 Task: Look for Airbnb properties in Trento, Philippines from 7th December, 2023 to 14th December, 2023 for 1 adult. Place can be shared room with 1  bedroom having 1 bed and 1 bathroom. Property type can be hotel. Booking option can be shelf check-in. Look for 5 properties as per requirement.
Action: Mouse moved to (510, 105)
Screenshot: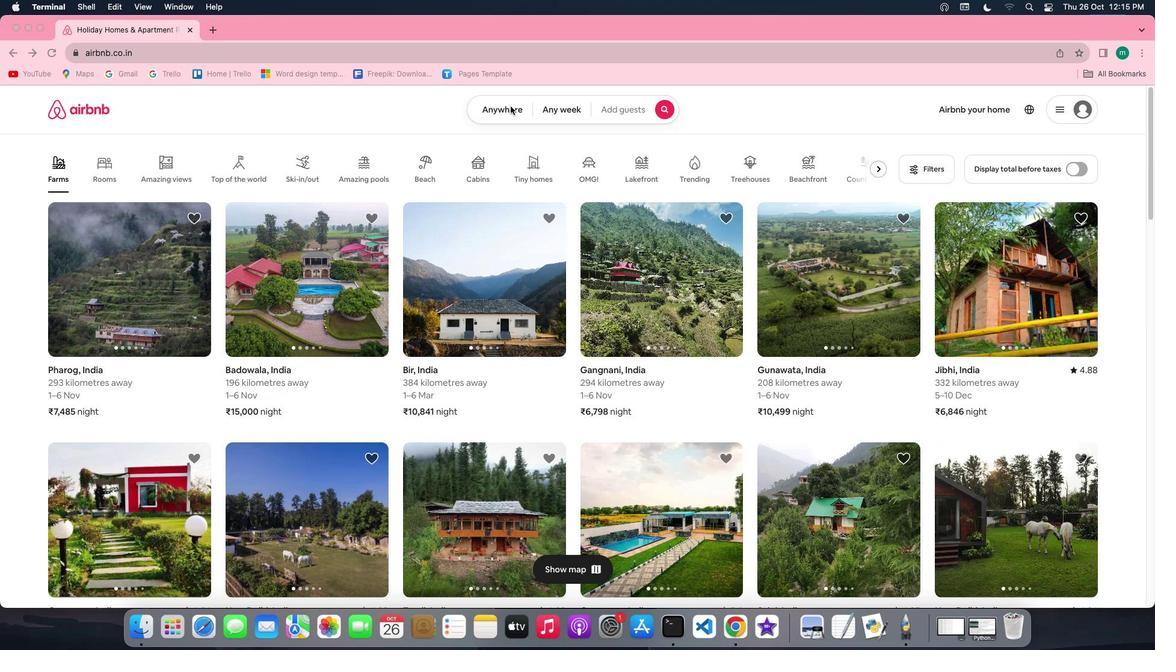 
Action: Mouse pressed left at (510, 105)
Screenshot: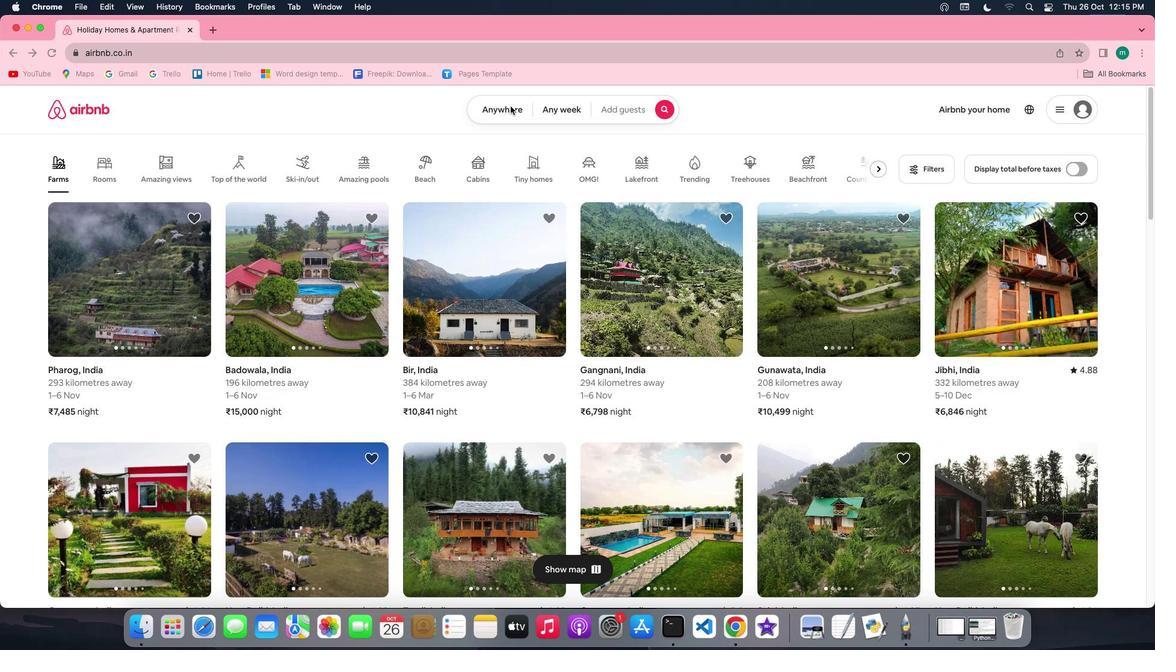 
Action: Mouse pressed left at (510, 105)
Screenshot: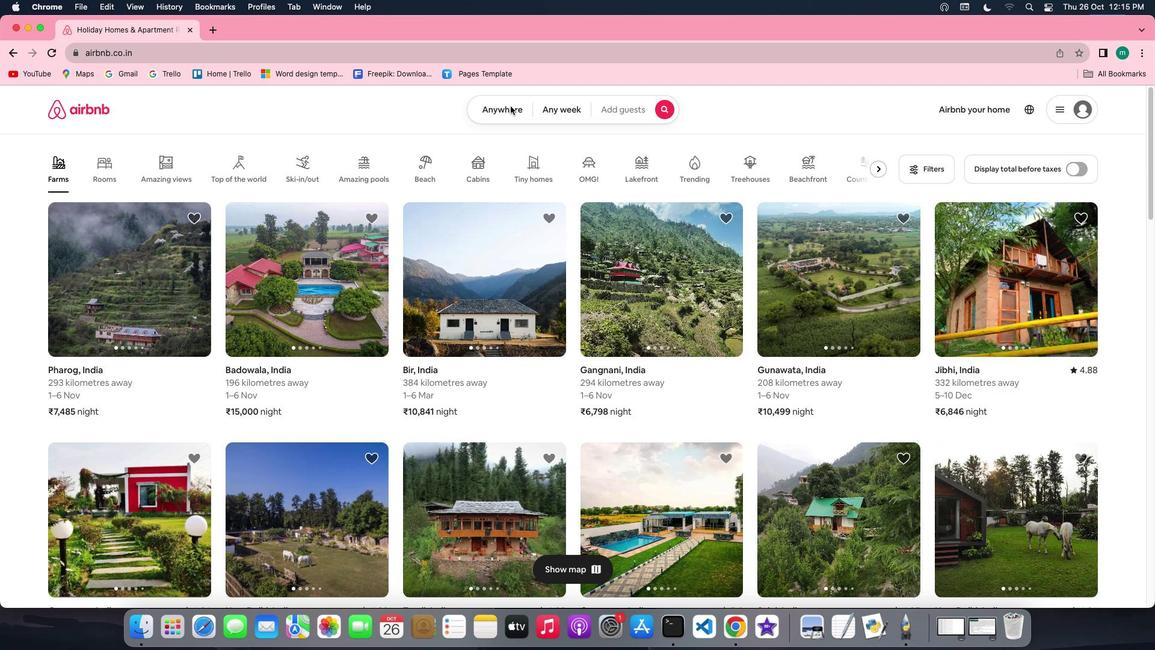 
Action: Mouse moved to (441, 151)
Screenshot: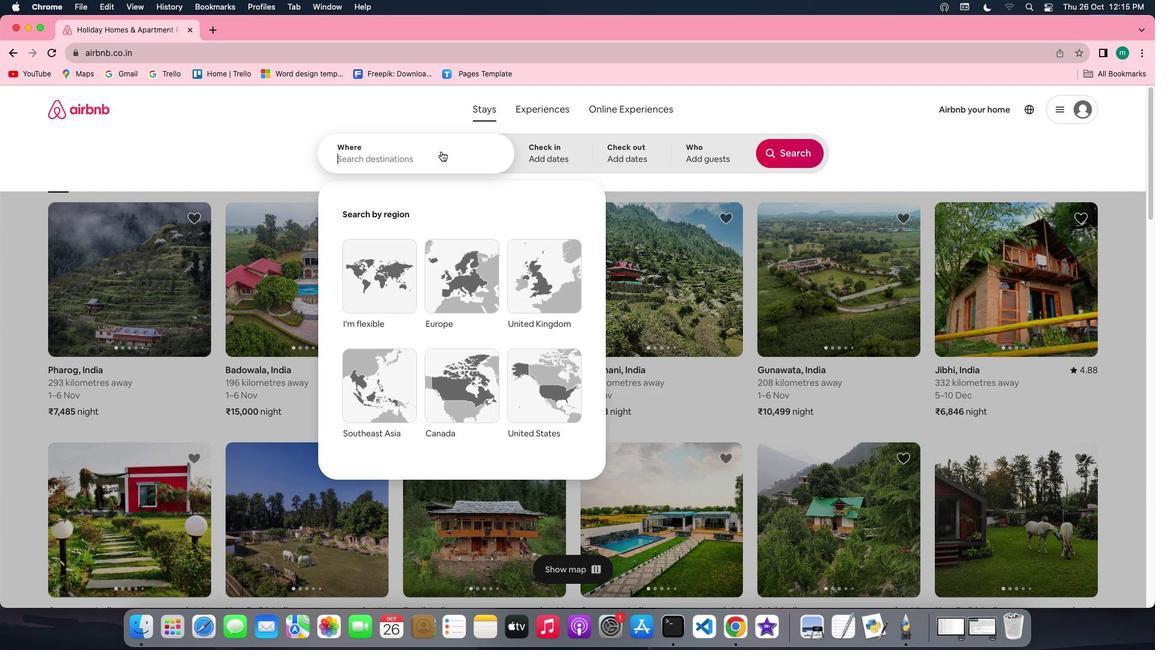 
Action: Mouse pressed left at (441, 151)
Screenshot: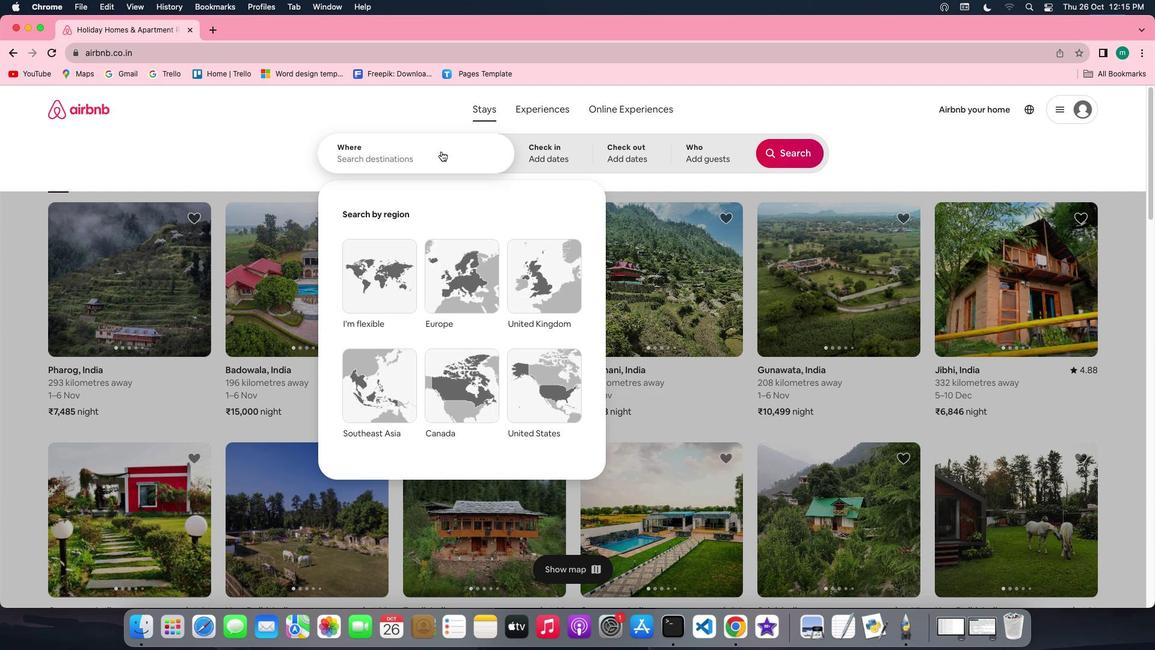 
Action: Key pressed Key.shift'T''r''e''n''t''o'','Key.spaceKey.shift'P''h''i''l''i''p''p''i''n''e''s'
Screenshot: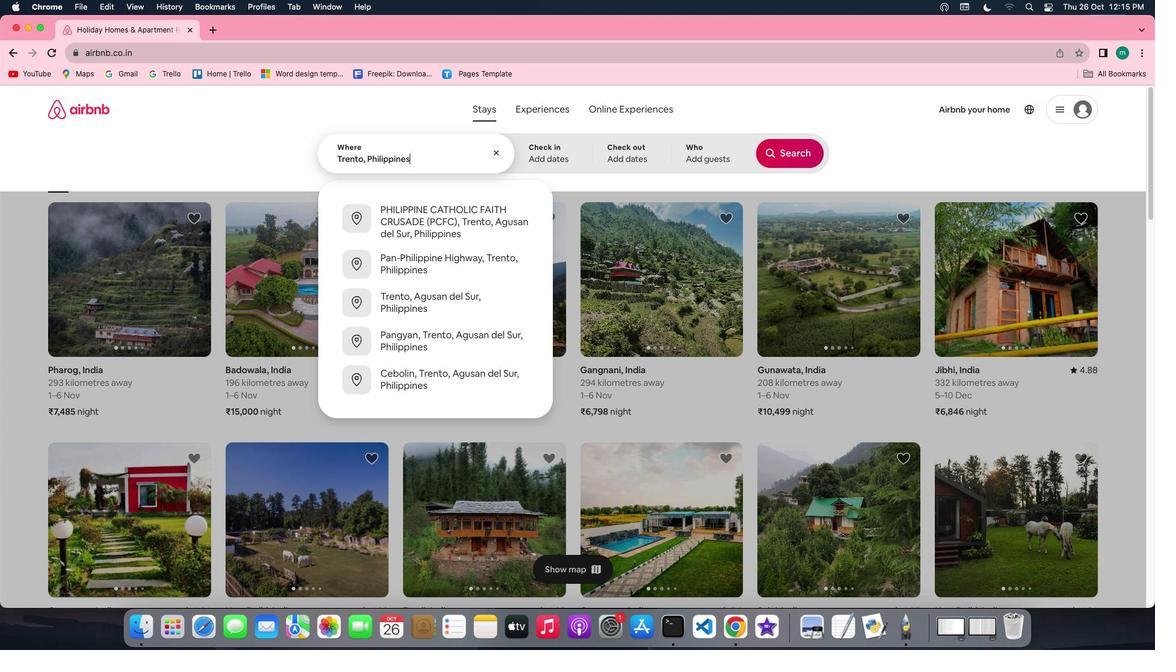 
Action: Mouse moved to (571, 146)
Screenshot: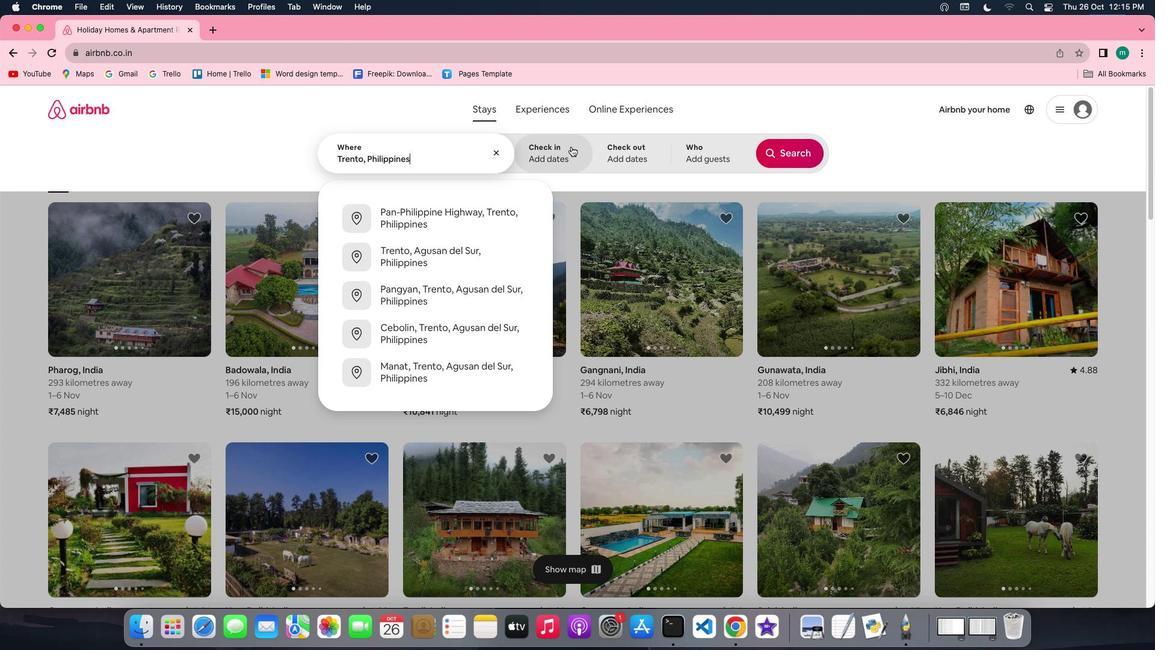 
Action: Mouse pressed left at (571, 146)
Screenshot: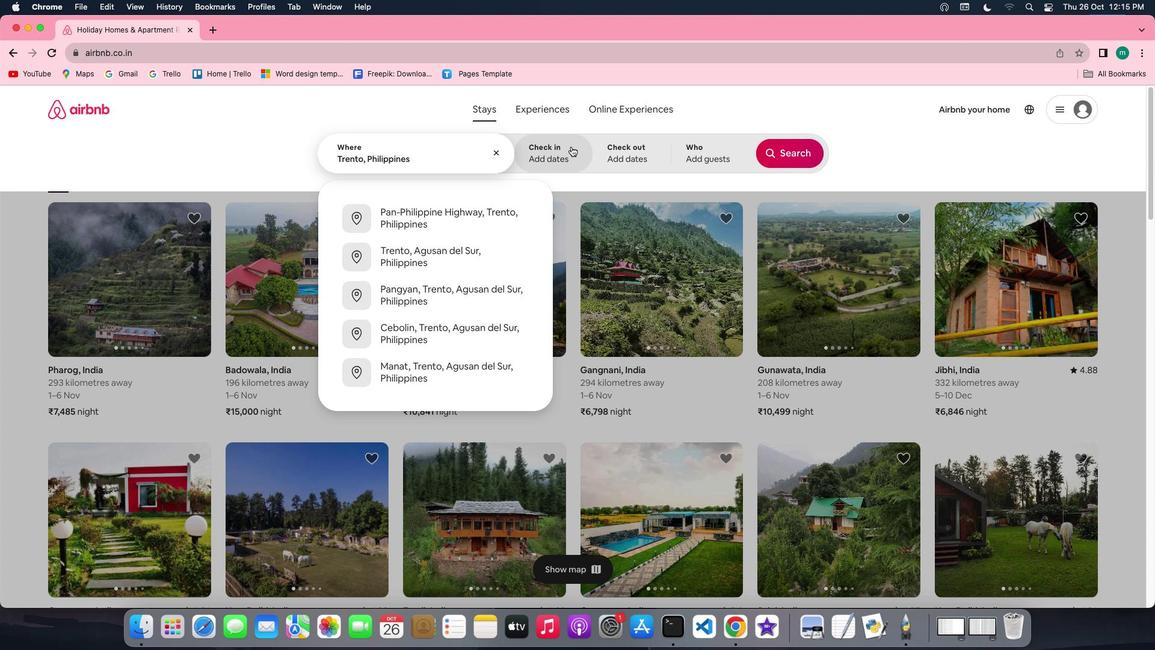 
Action: Mouse moved to (655, 328)
Screenshot: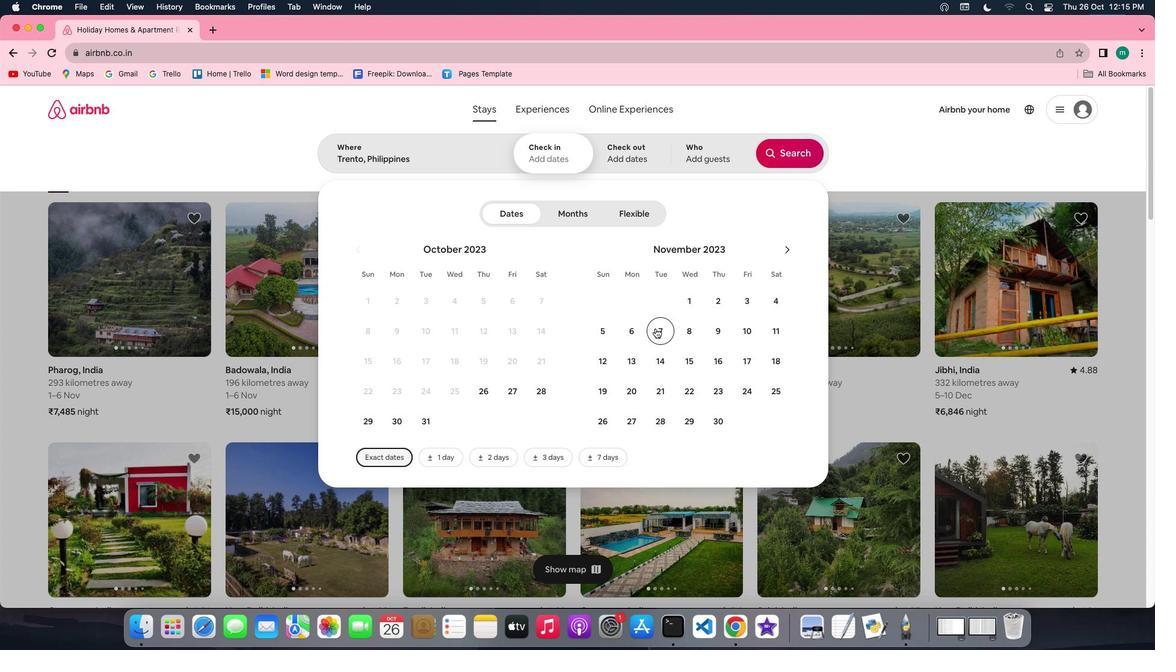 
Action: Mouse pressed left at (655, 328)
Screenshot: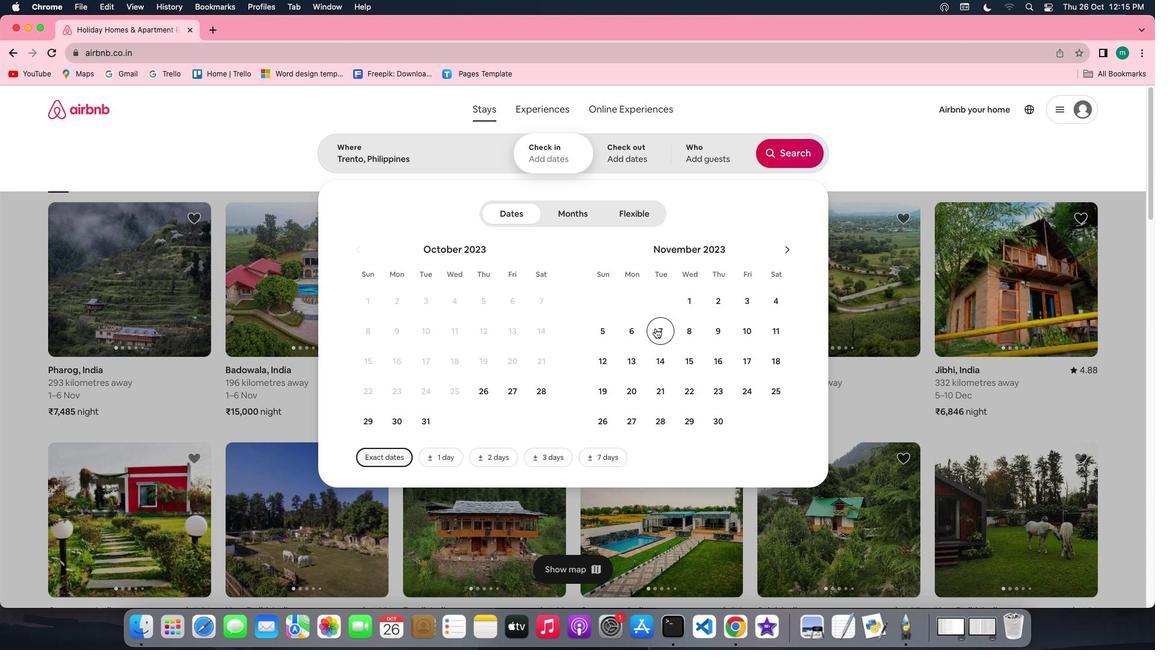 
Action: Mouse moved to (664, 359)
Screenshot: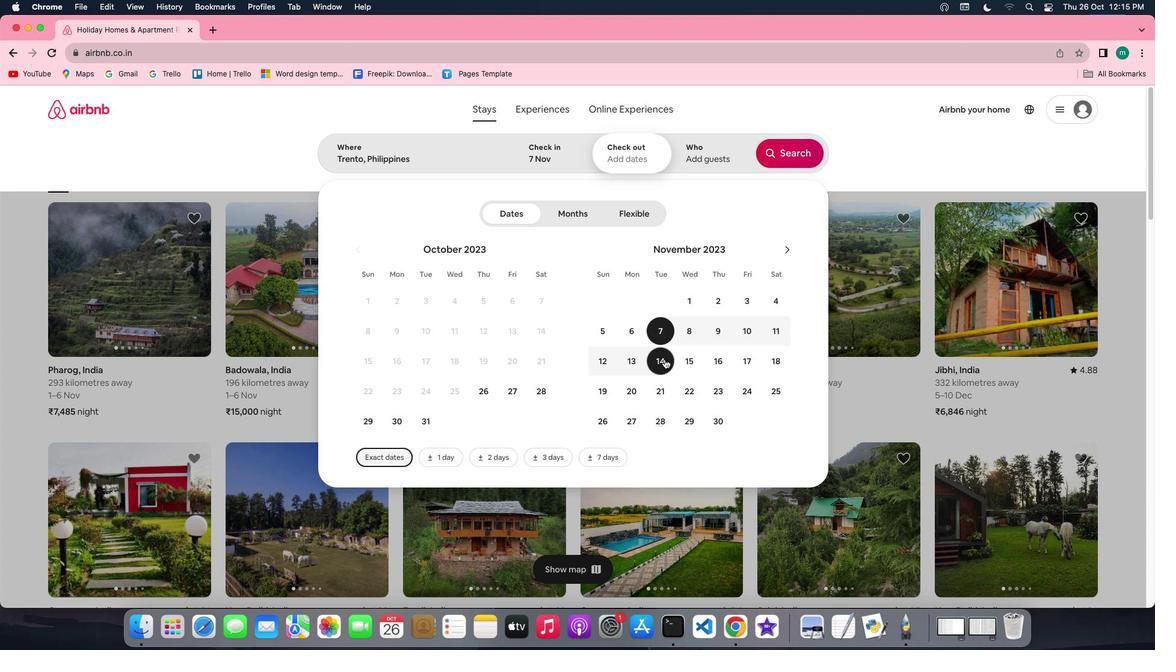 
Action: Mouse pressed left at (664, 359)
Screenshot: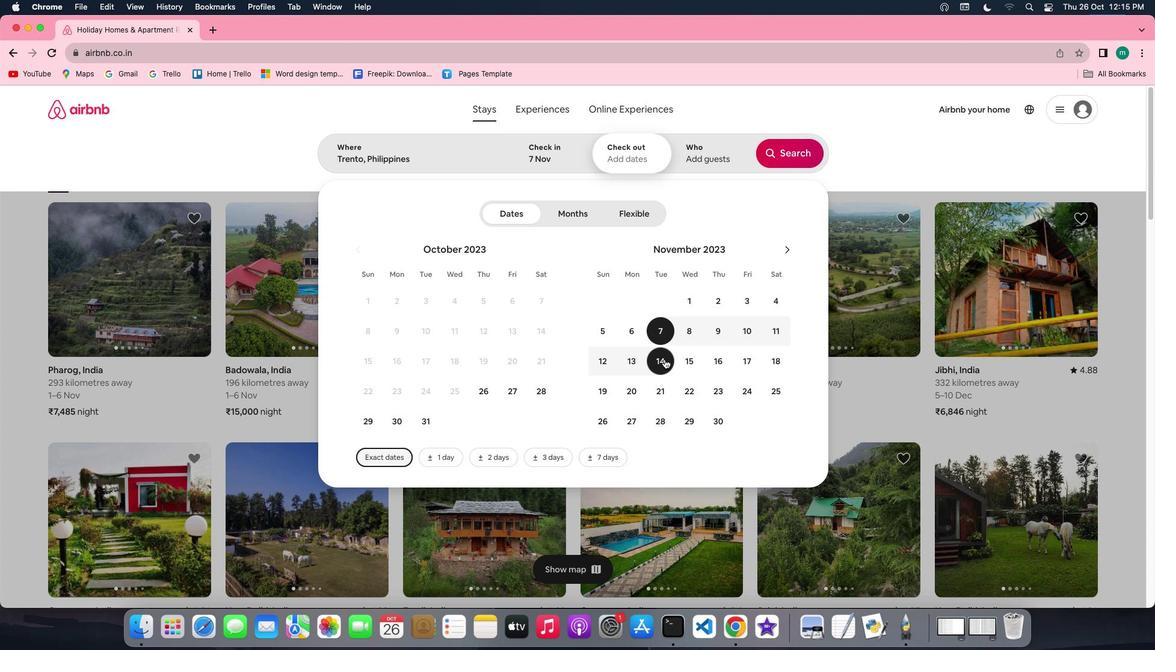 
Action: Mouse moved to (700, 157)
Screenshot: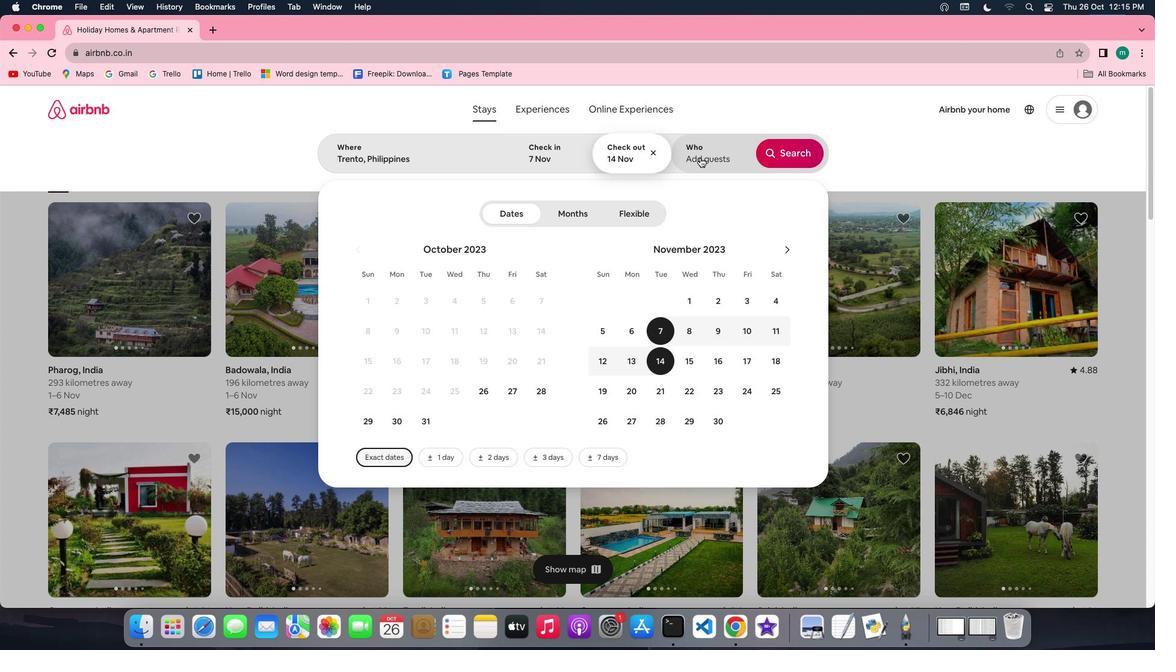 
Action: Mouse pressed left at (700, 157)
Screenshot: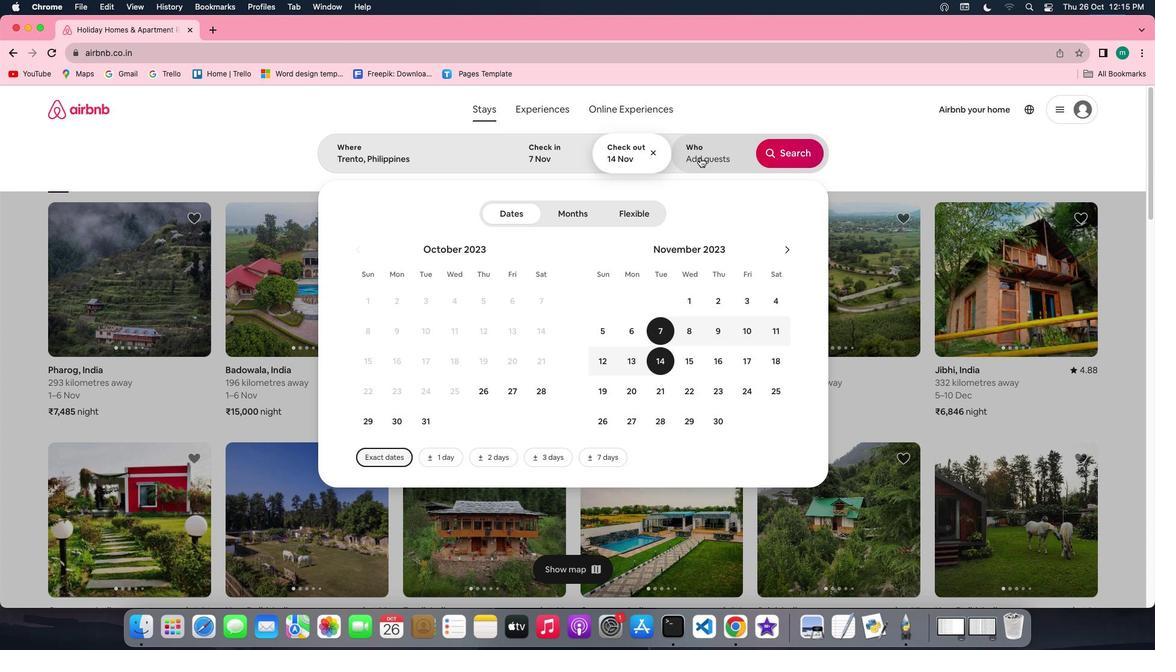 
Action: Mouse moved to (790, 214)
Screenshot: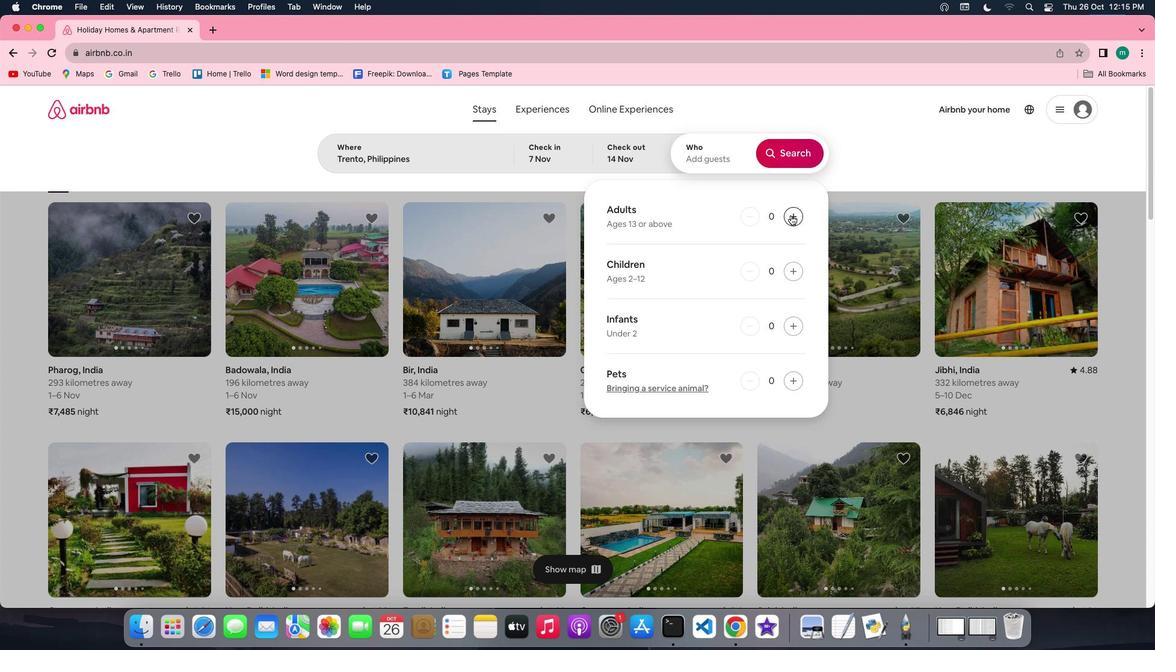 
Action: Mouse pressed left at (790, 214)
Screenshot: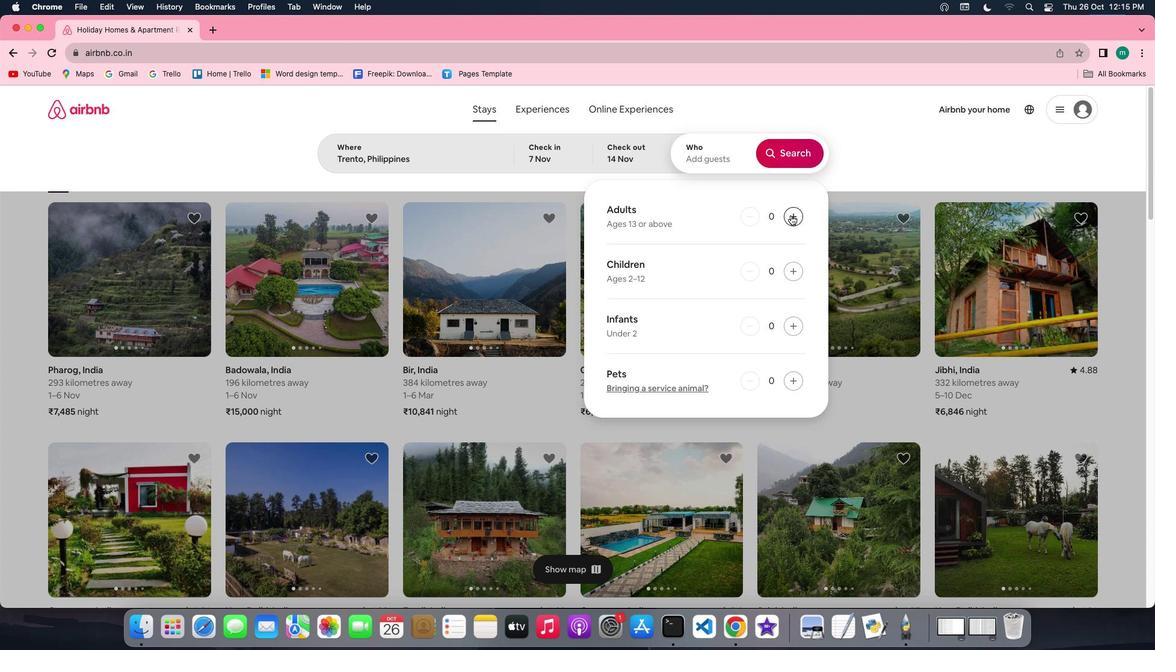 
Action: Mouse moved to (784, 151)
Screenshot: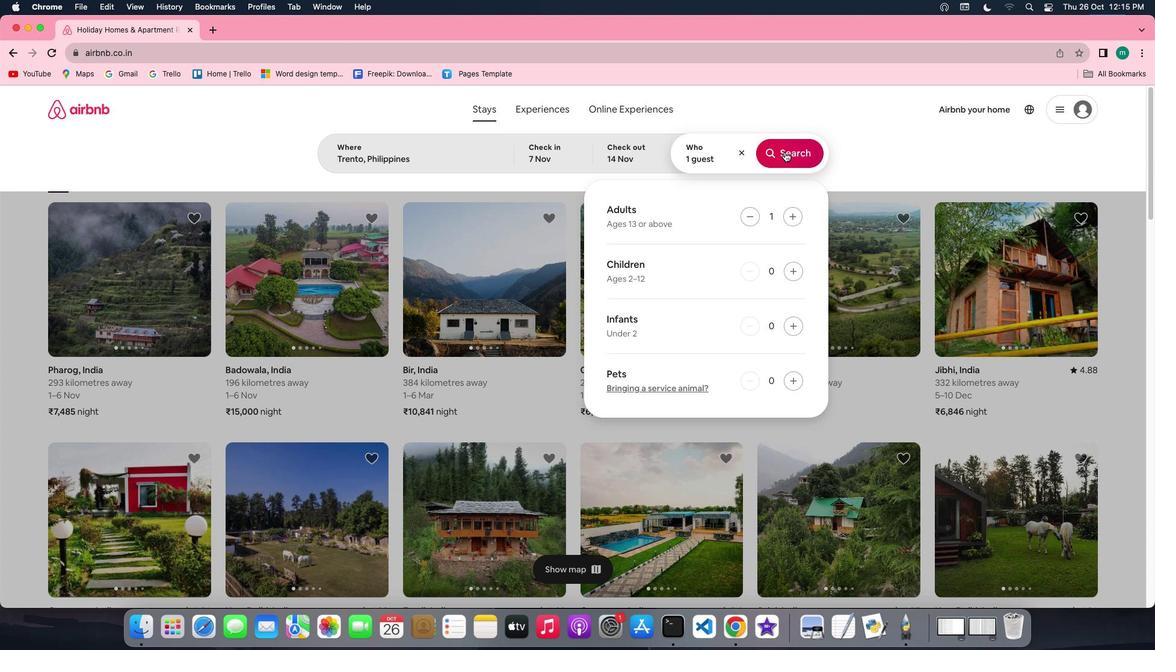 
Action: Mouse pressed left at (784, 151)
Screenshot: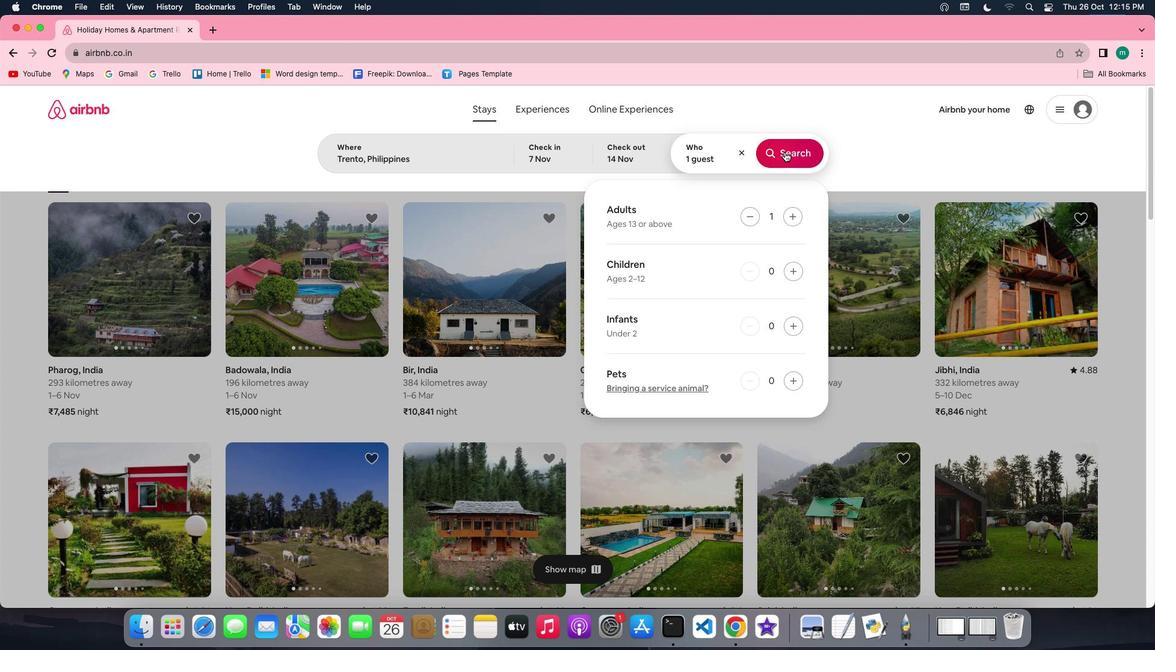 
Action: Mouse moved to (958, 155)
Screenshot: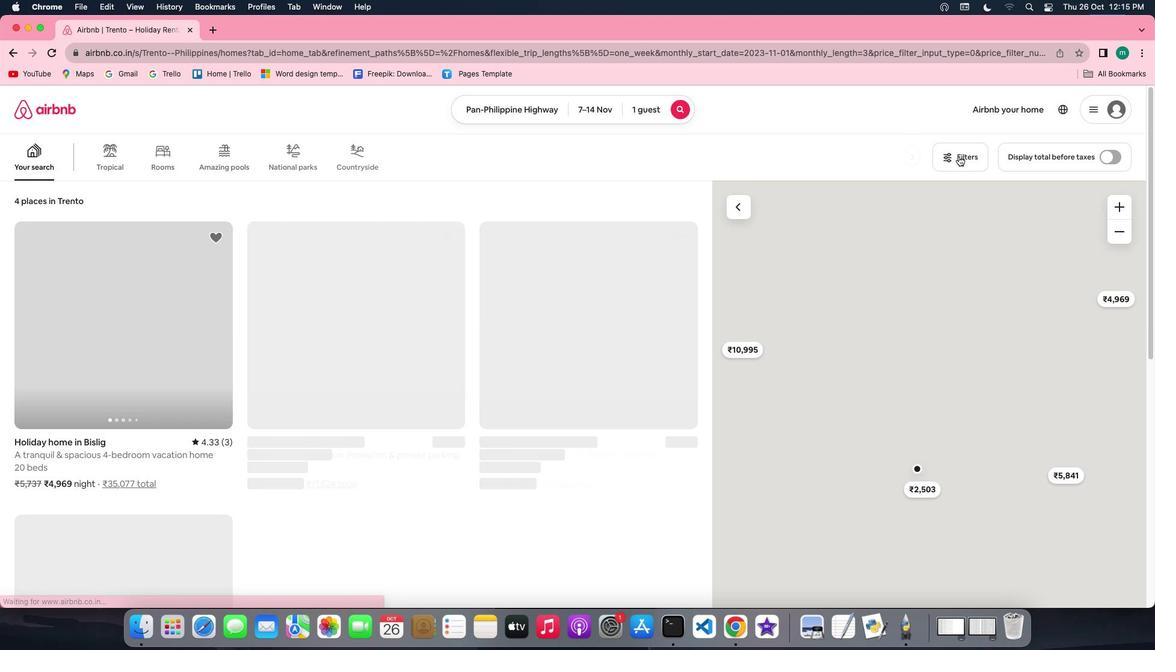 
Action: Mouse pressed left at (958, 155)
Screenshot: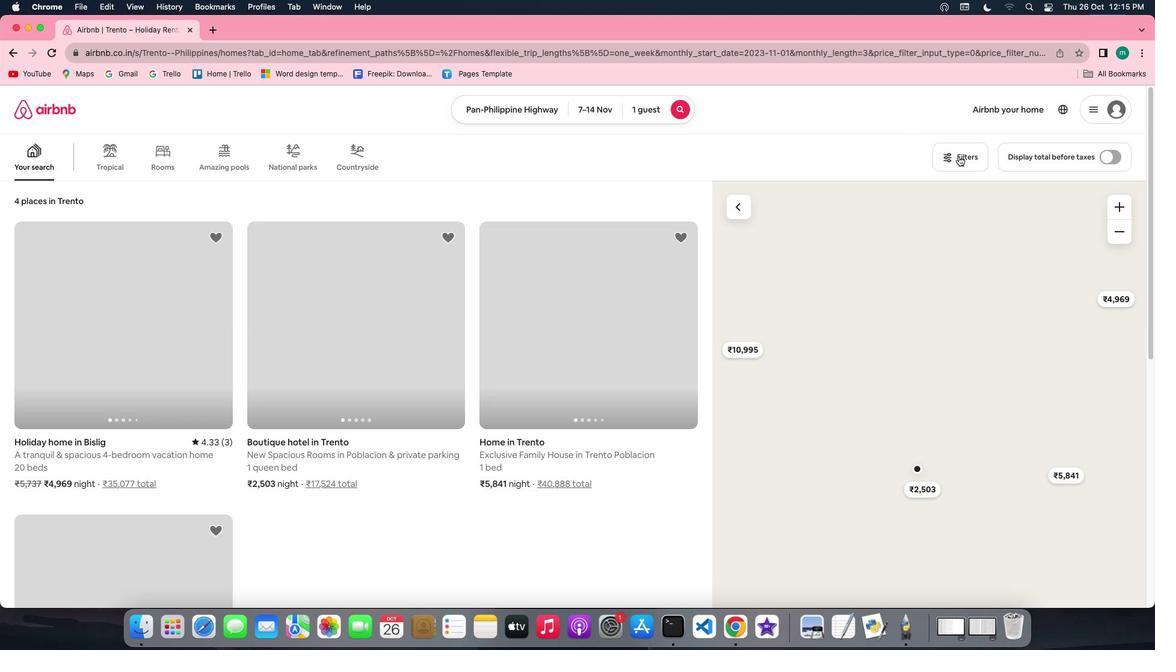 
Action: Mouse moved to (565, 331)
Screenshot: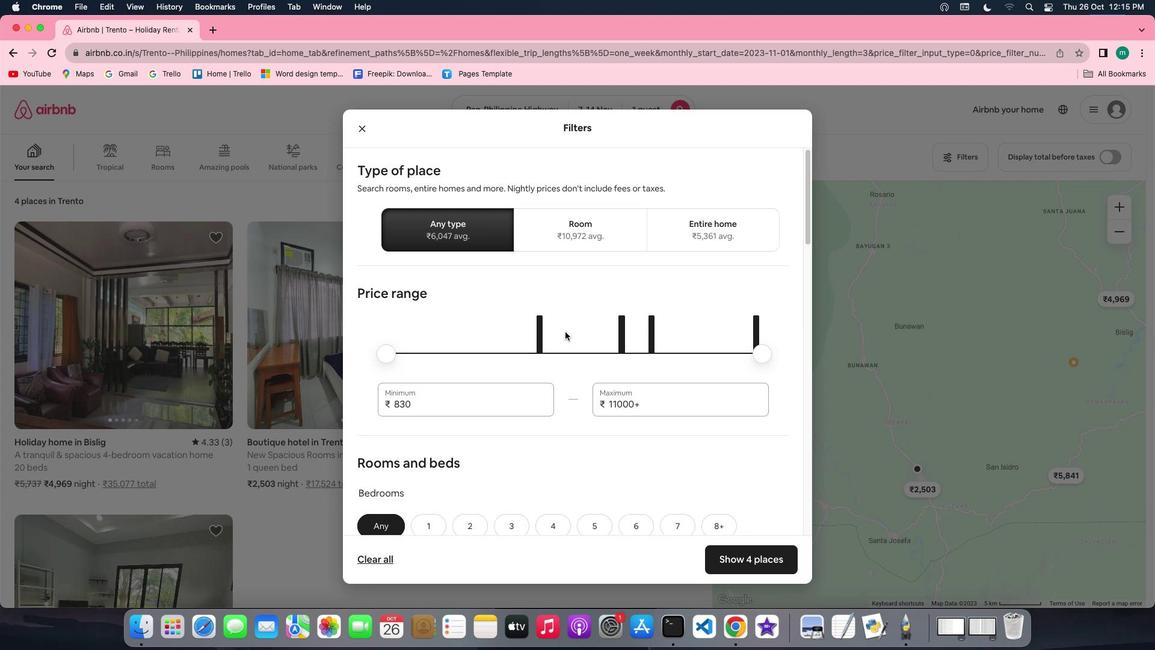 
Action: Mouse scrolled (565, 331) with delta (0, 0)
Screenshot: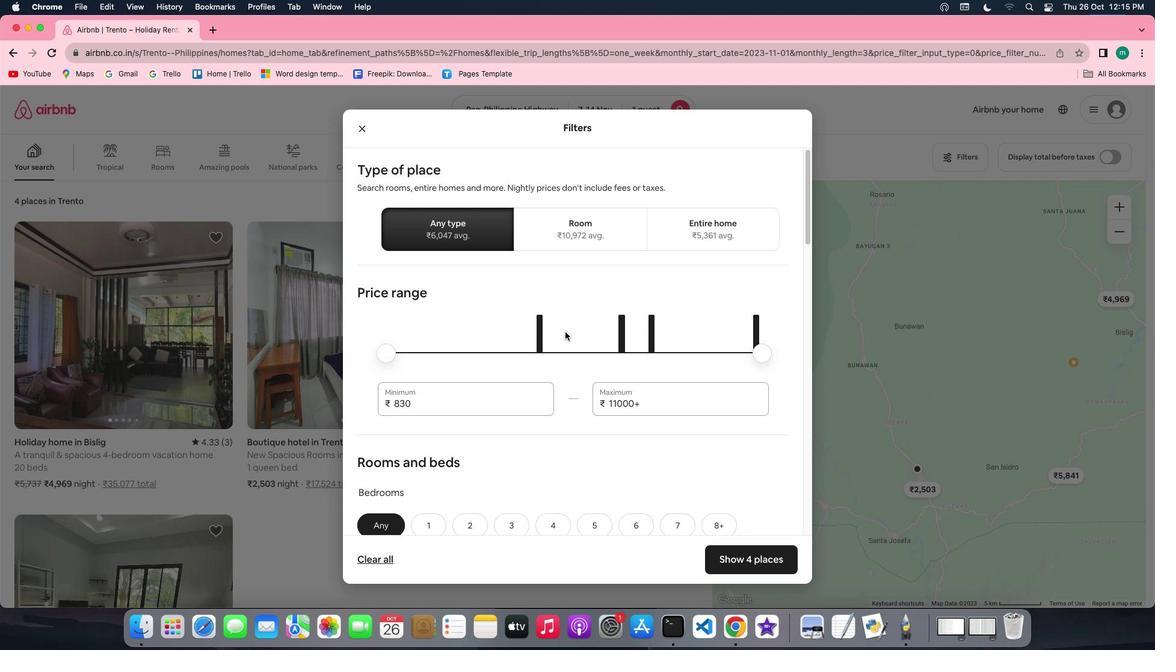 
Action: Mouse scrolled (565, 331) with delta (0, 0)
Screenshot: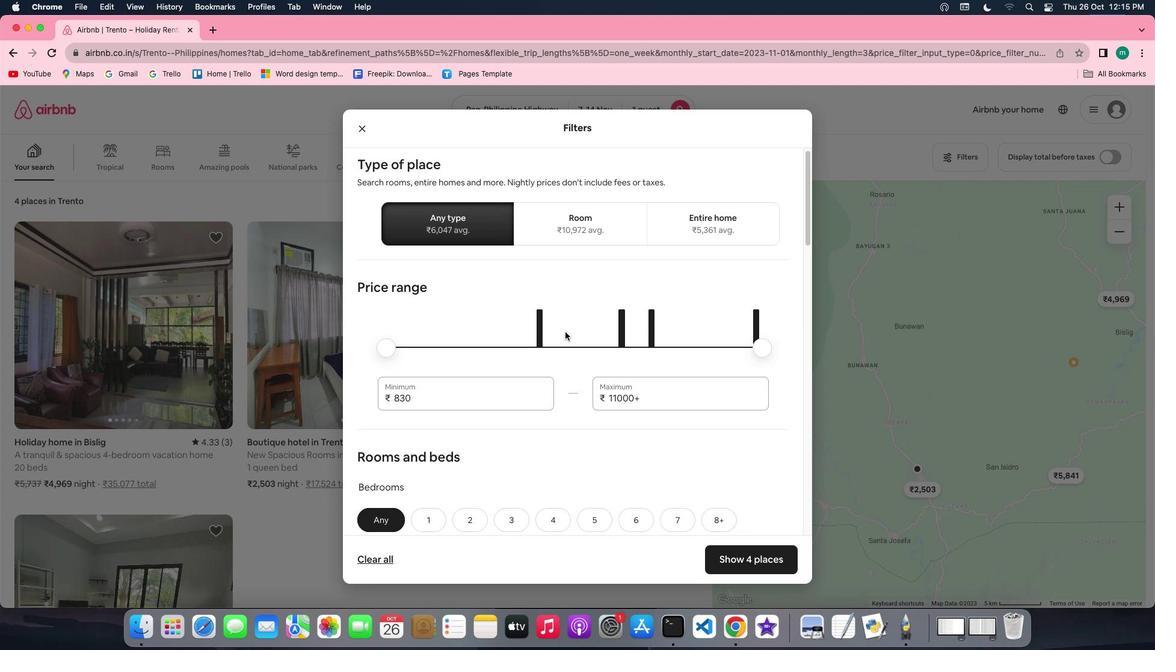
Action: Mouse scrolled (565, 331) with delta (0, 0)
Screenshot: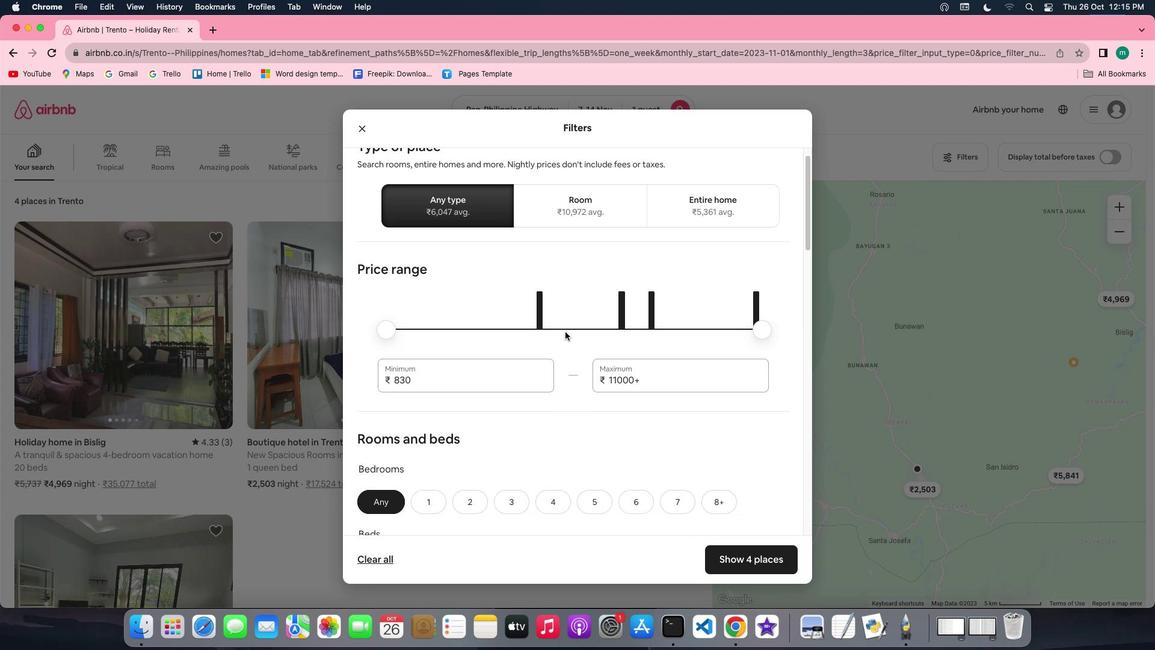 
Action: Mouse scrolled (565, 331) with delta (0, 0)
Screenshot: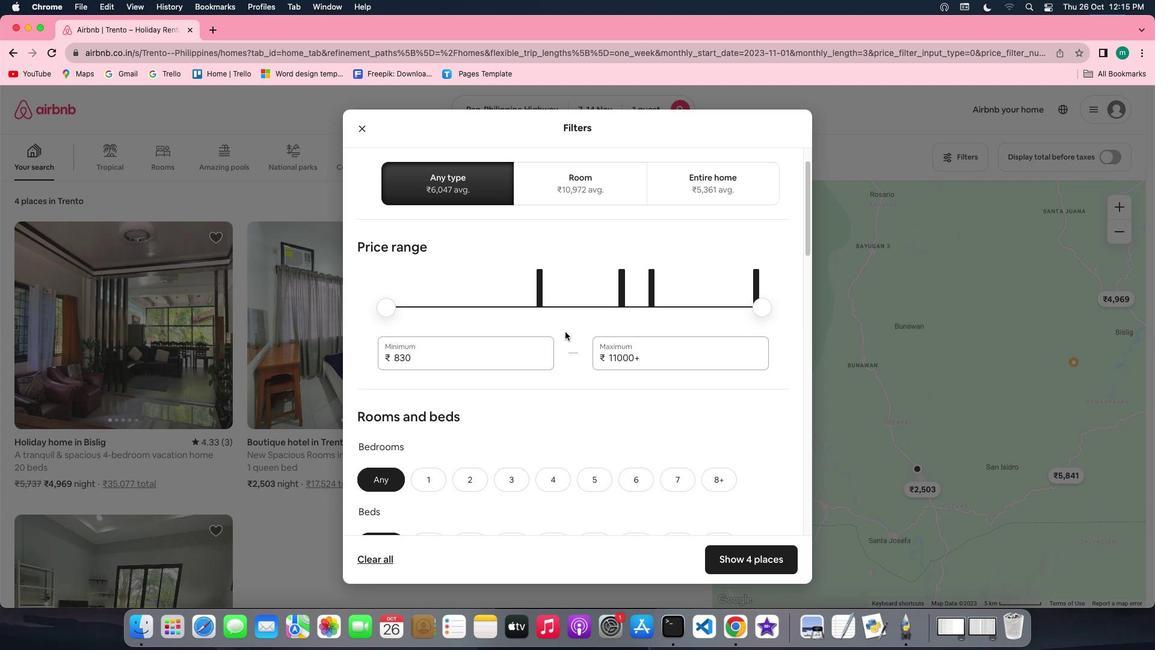 
Action: Mouse scrolled (565, 331) with delta (0, 0)
Screenshot: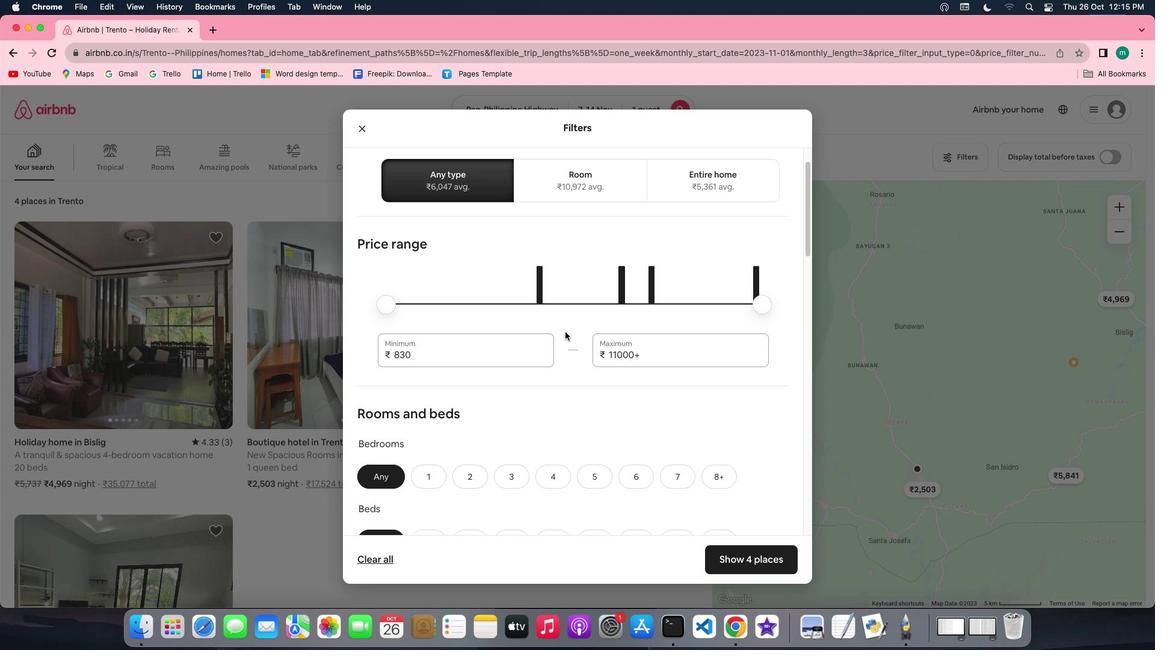 
Action: Mouse scrolled (565, 331) with delta (0, -1)
Screenshot: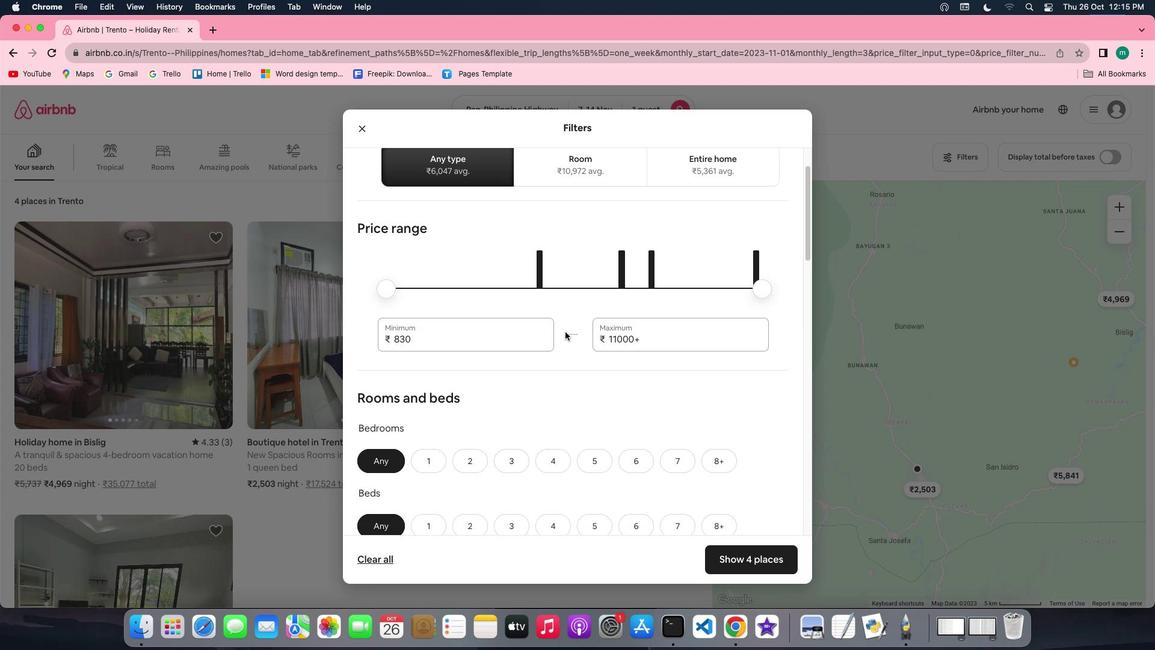 
Action: Mouse scrolled (565, 331) with delta (0, 0)
Screenshot: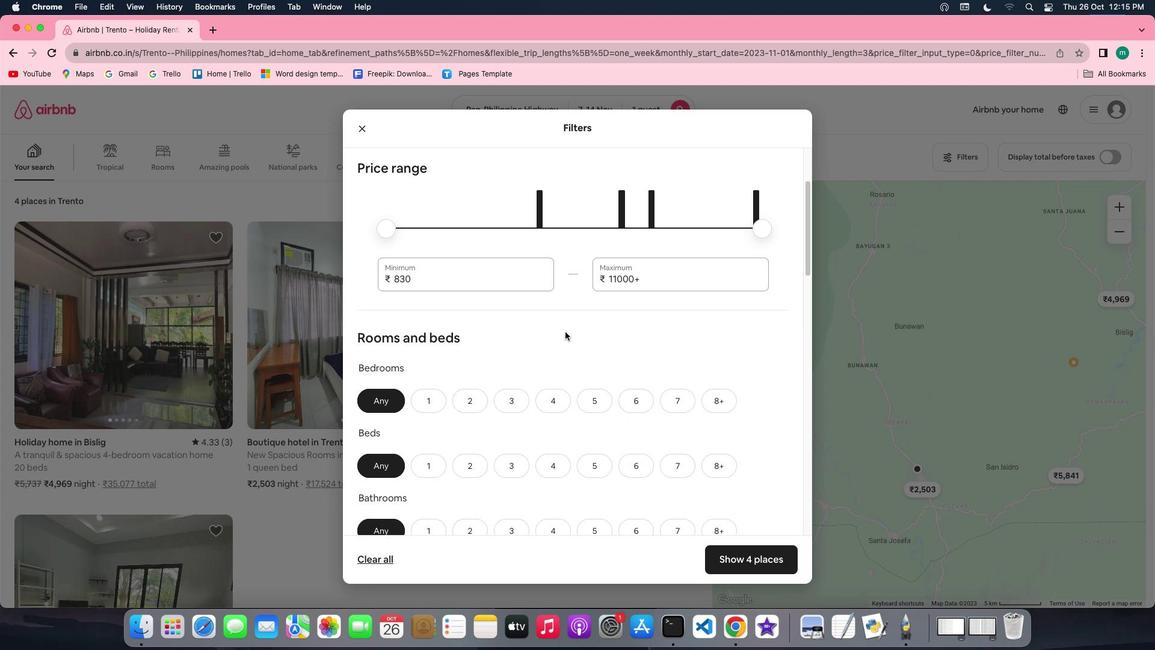 
Action: Mouse scrolled (565, 331) with delta (0, 0)
Screenshot: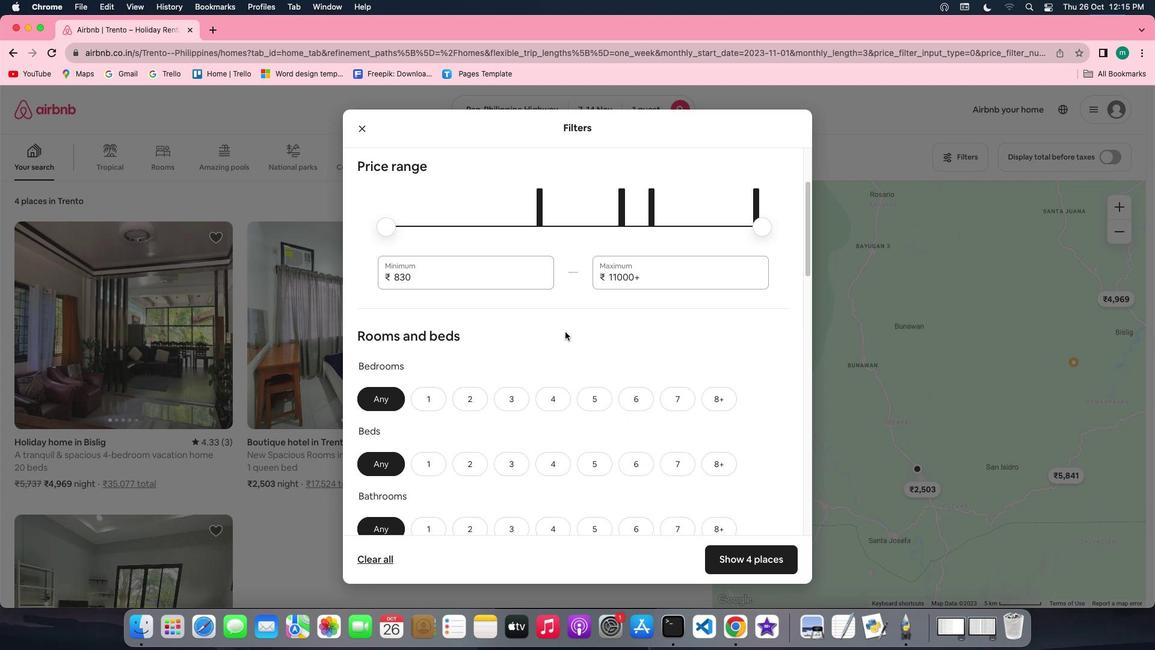 
Action: Mouse scrolled (565, 331) with delta (0, 0)
Screenshot: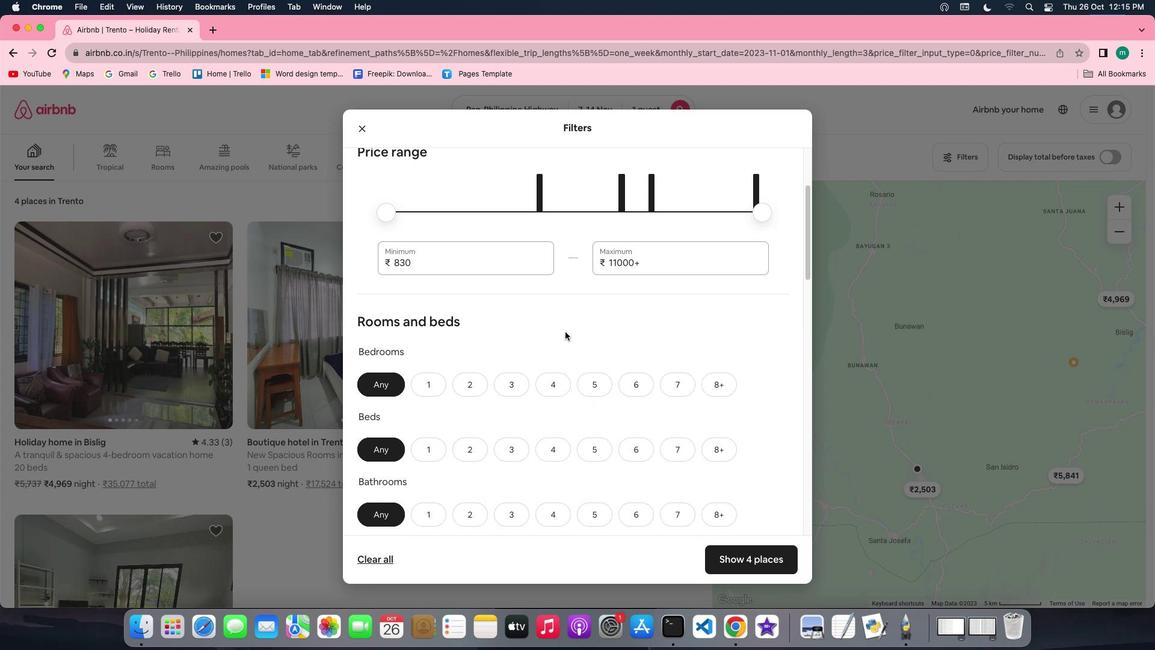
Action: Mouse scrolled (565, 331) with delta (0, 0)
Screenshot: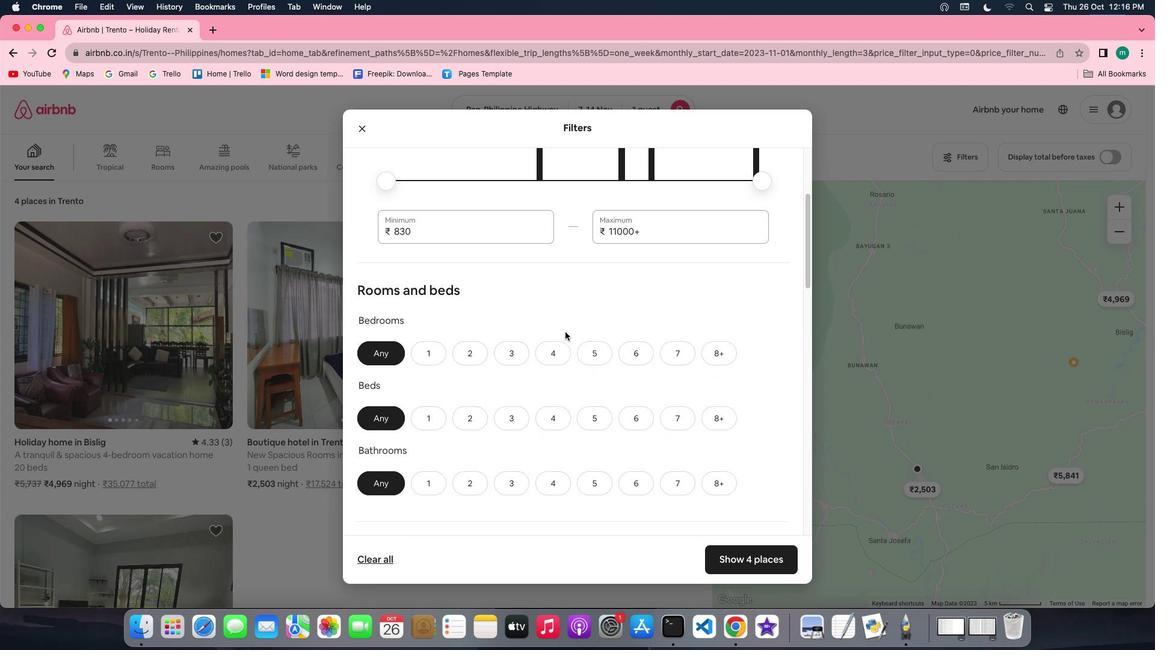 
Action: Mouse scrolled (565, 331) with delta (0, 0)
Screenshot: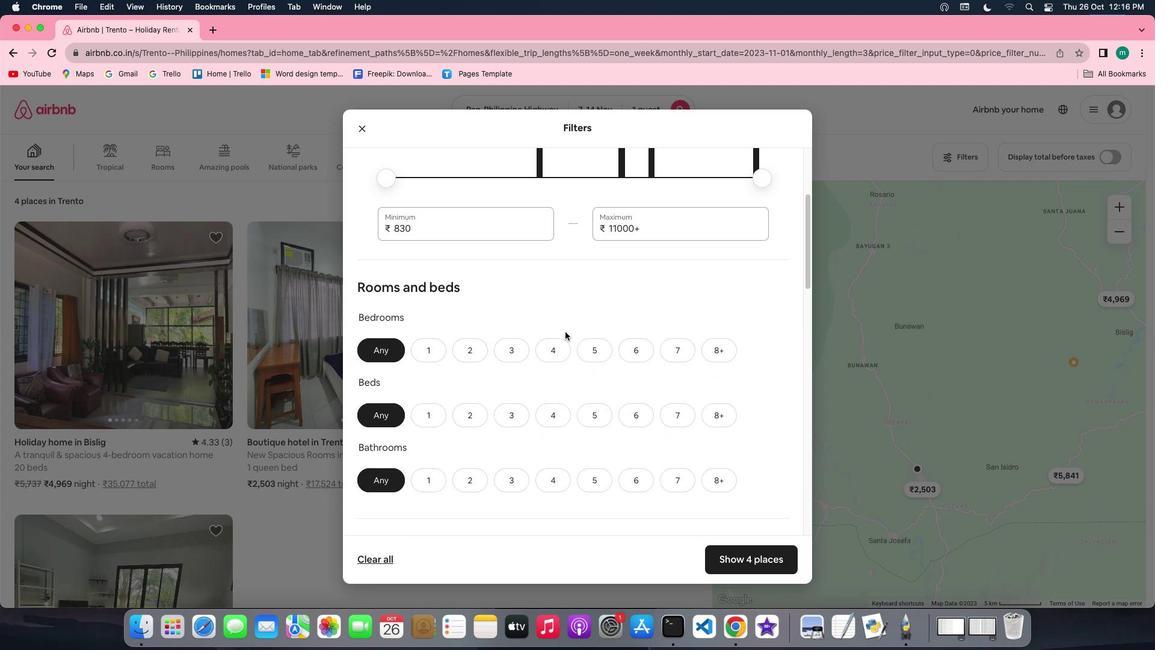 
Action: Mouse scrolled (565, 331) with delta (0, -1)
Screenshot: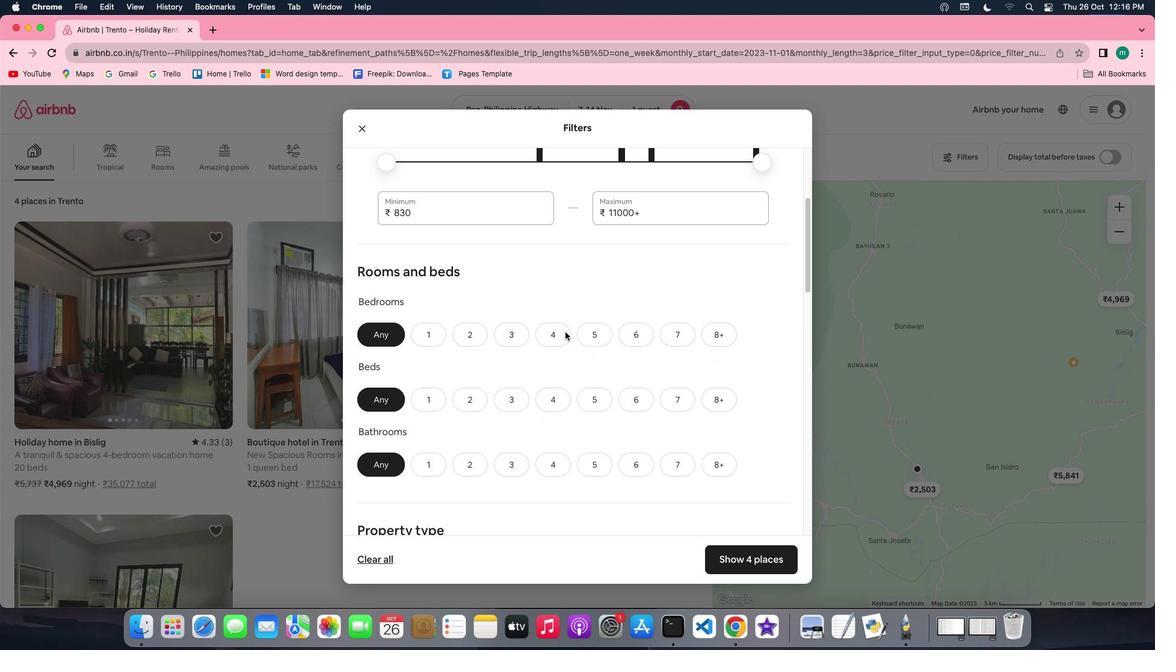 
Action: Mouse moved to (428, 279)
Screenshot: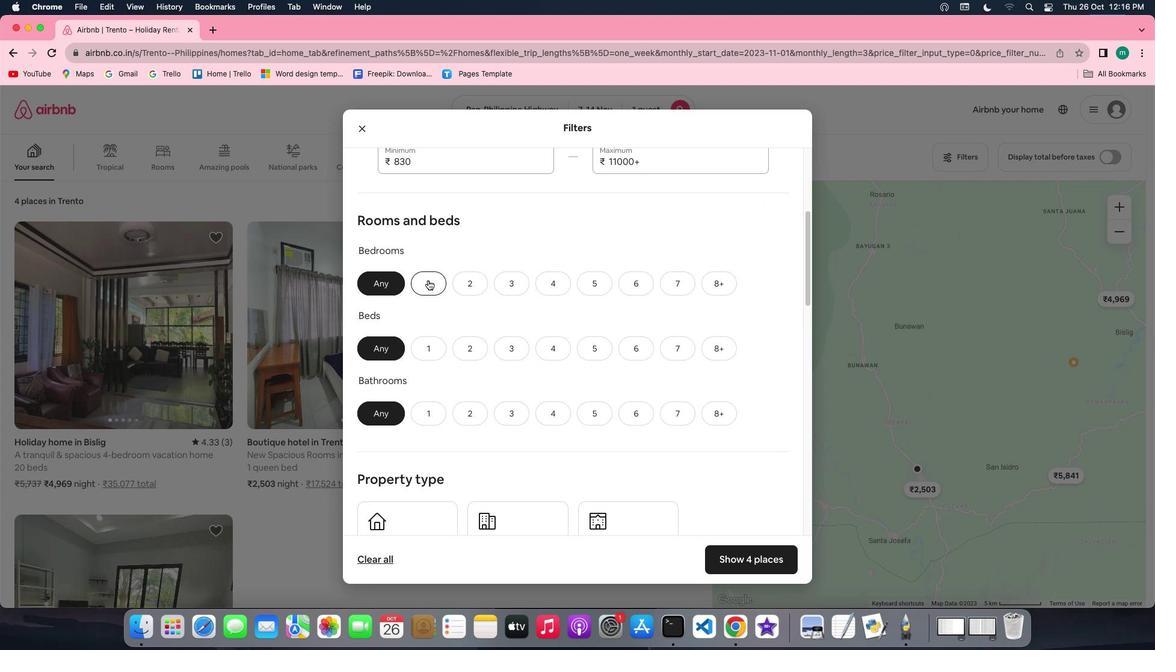 
Action: Mouse pressed left at (428, 279)
Screenshot: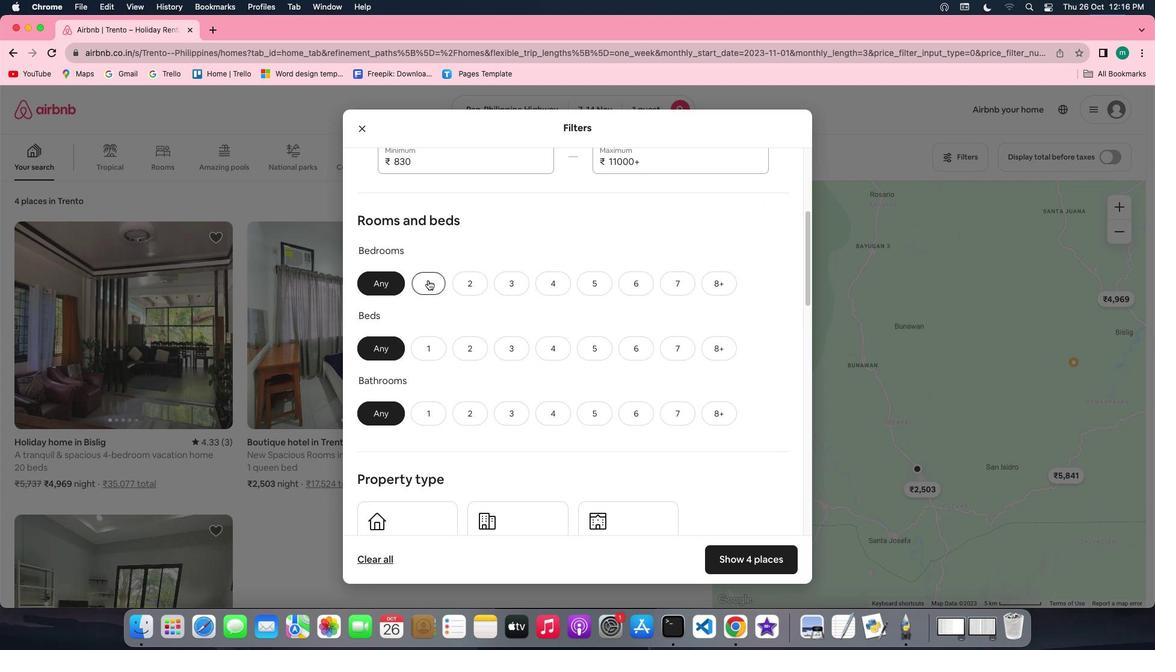
Action: Mouse moved to (424, 356)
Screenshot: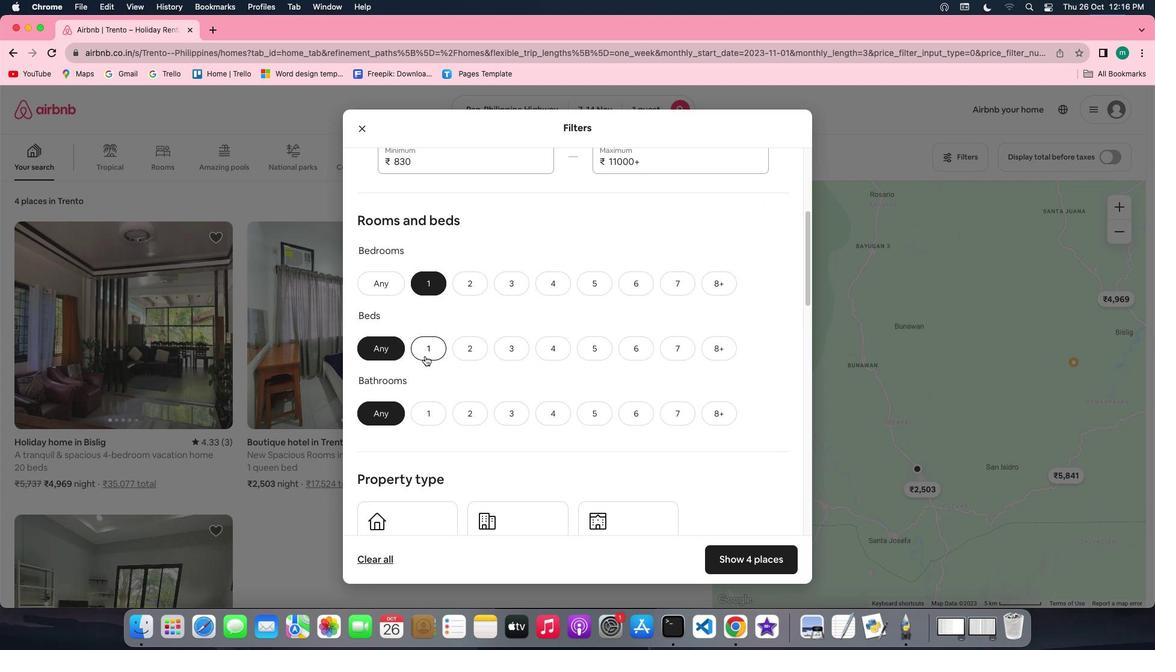
Action: Mouse pressed left at (424, 356)
Screenshot: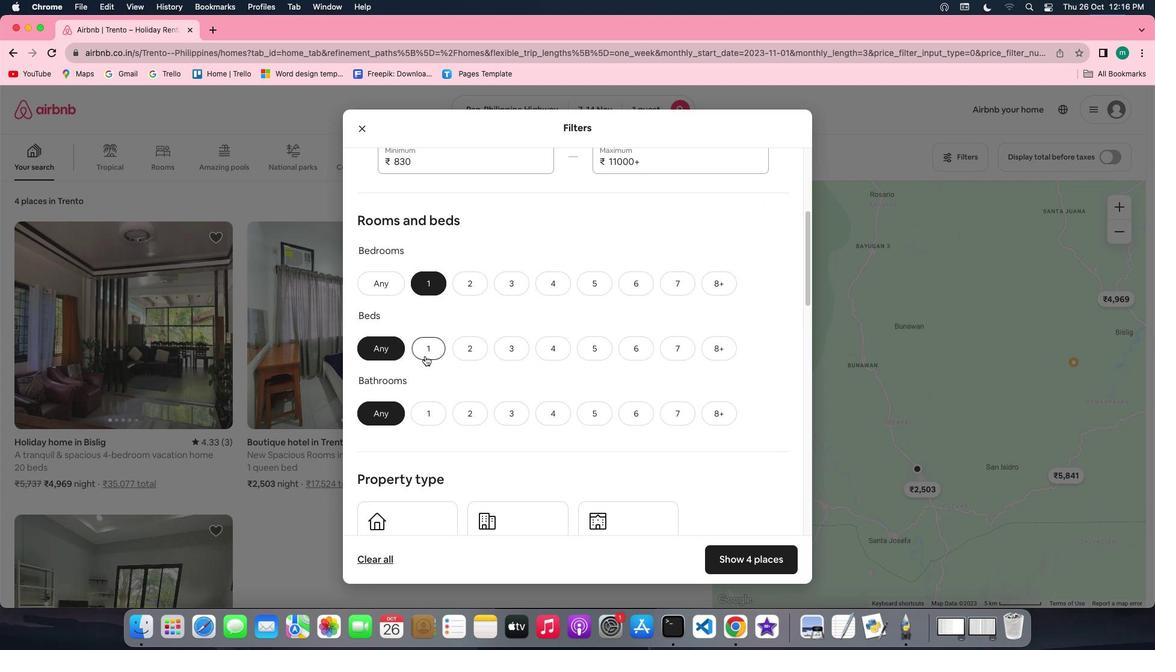 
Action: Mouse moved to (427, 419)
Screenshot: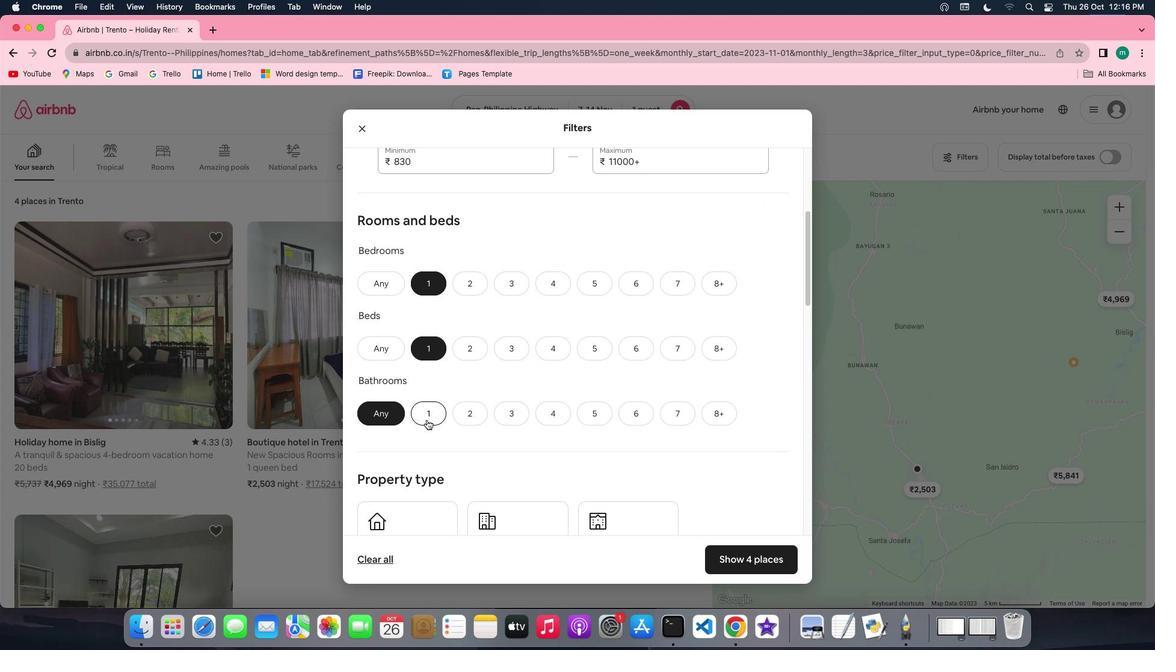 
Action: Mouse pressed left at (427, 419)
Screenshot: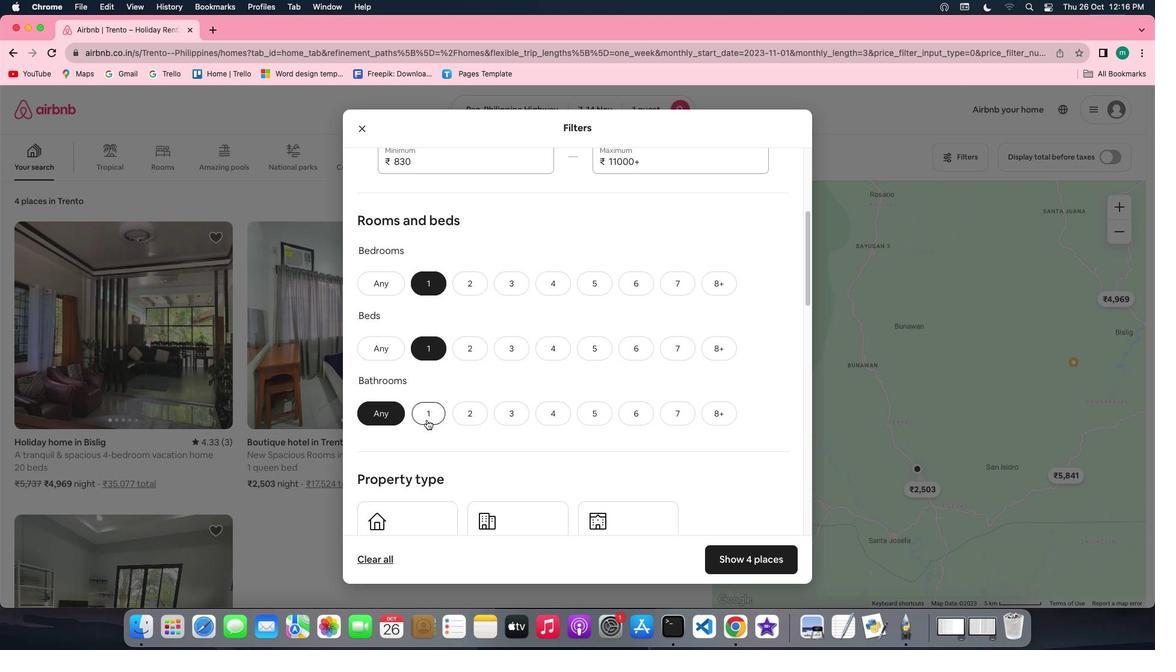 
Action: Mouse moved to (621, 376)
Screenshot: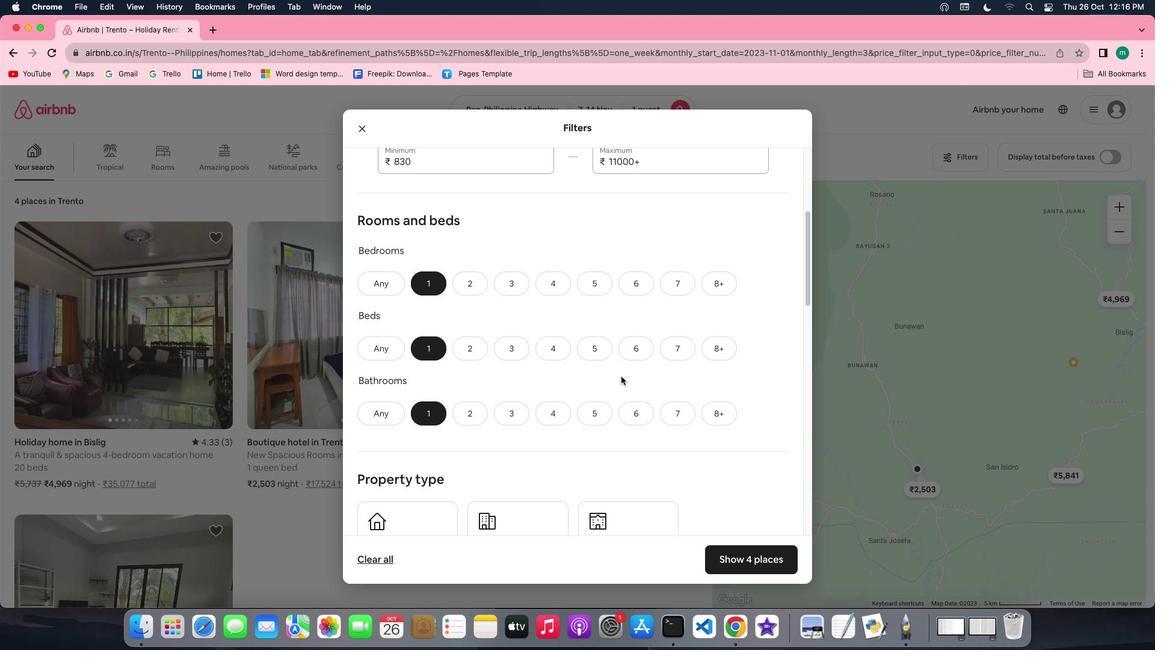 
Action: Mouse scrolled (621, 376) with delta (0, 0)
Screenshot: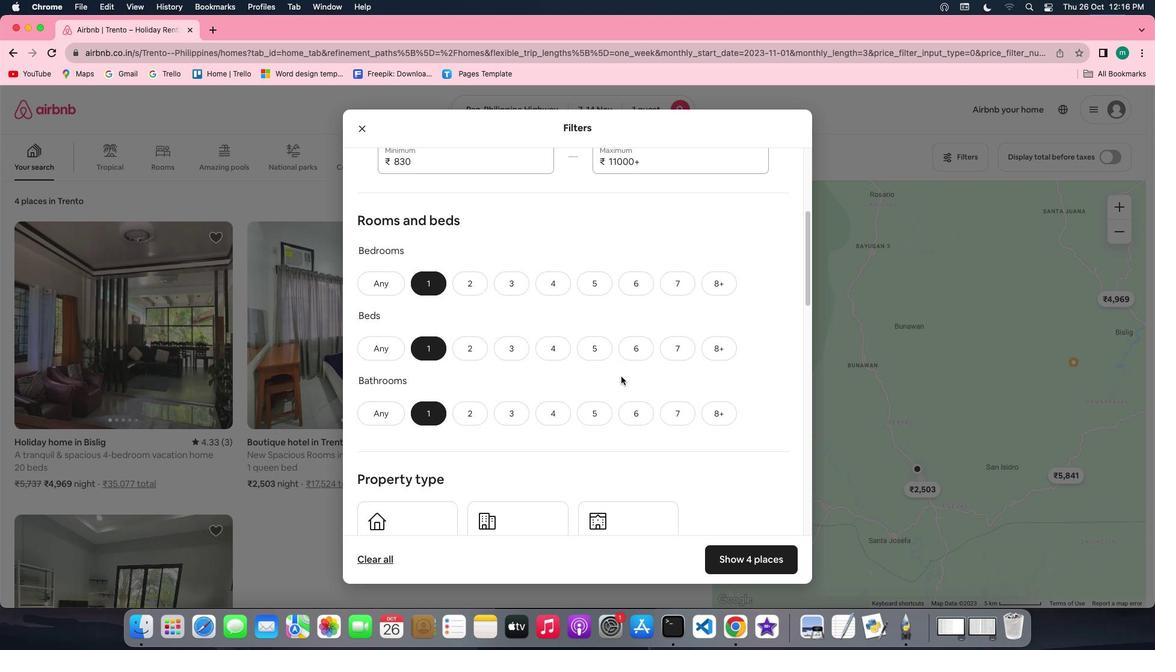 
Action: Mouse scrolled (621, 376) with delta (0, 0)
Screenshot: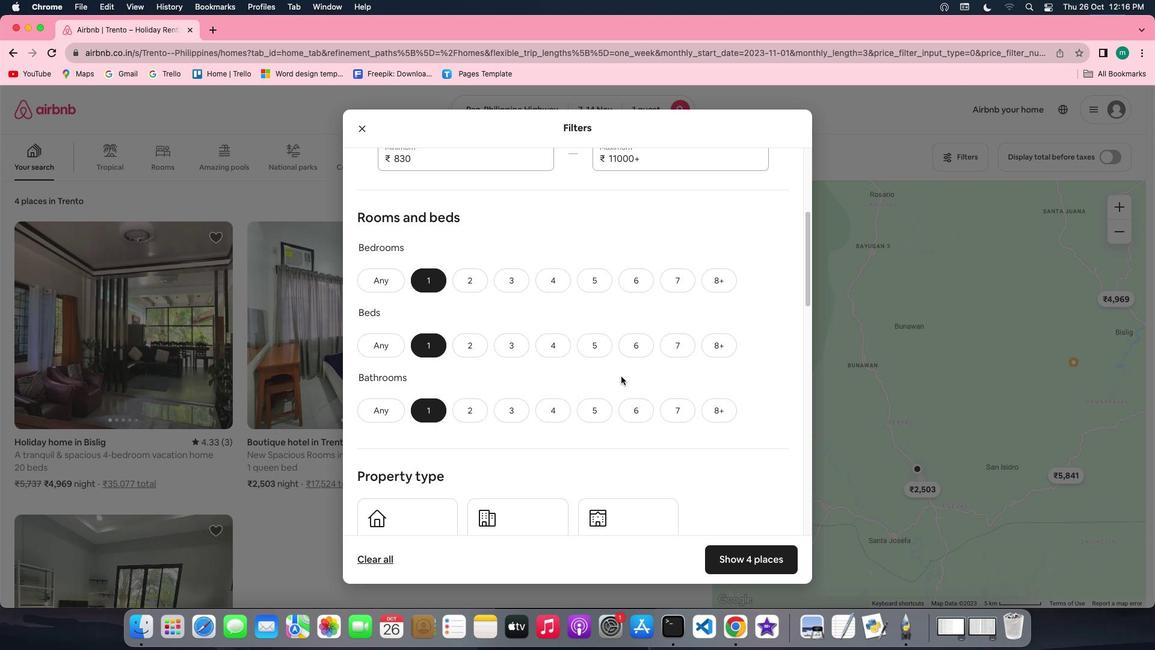 
Action: Mouse scrolled (621, 376) with delta (0, -1)
Screenshot: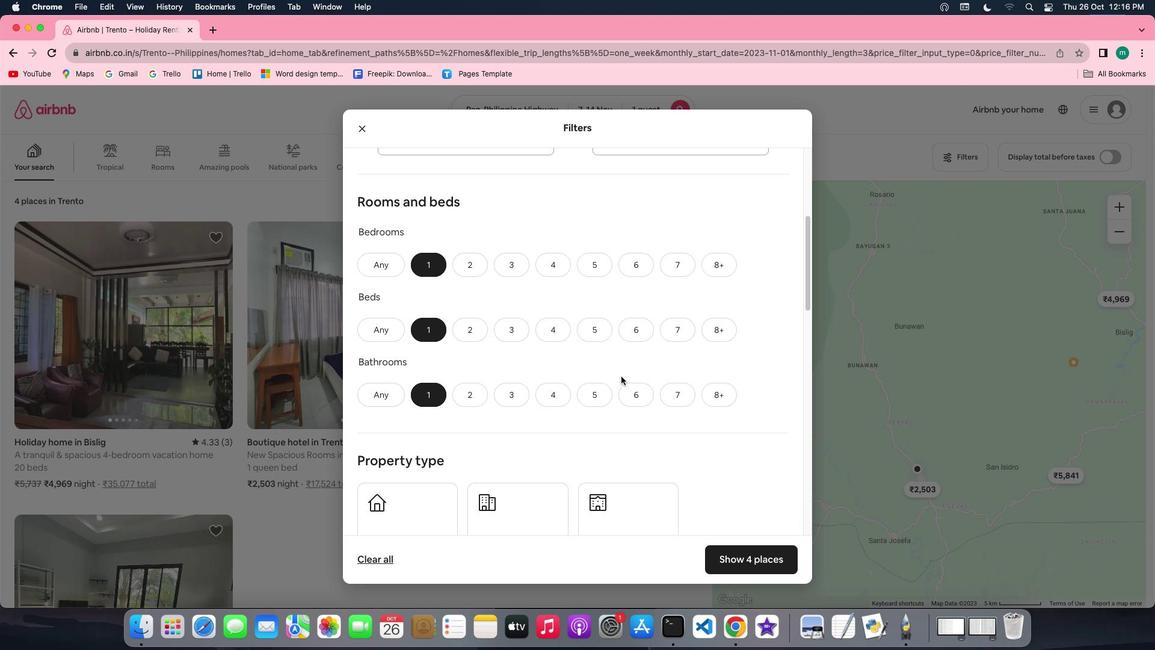 
Action: Mouse scrolled (621, 376) with delta (0, 0)
Screenshot: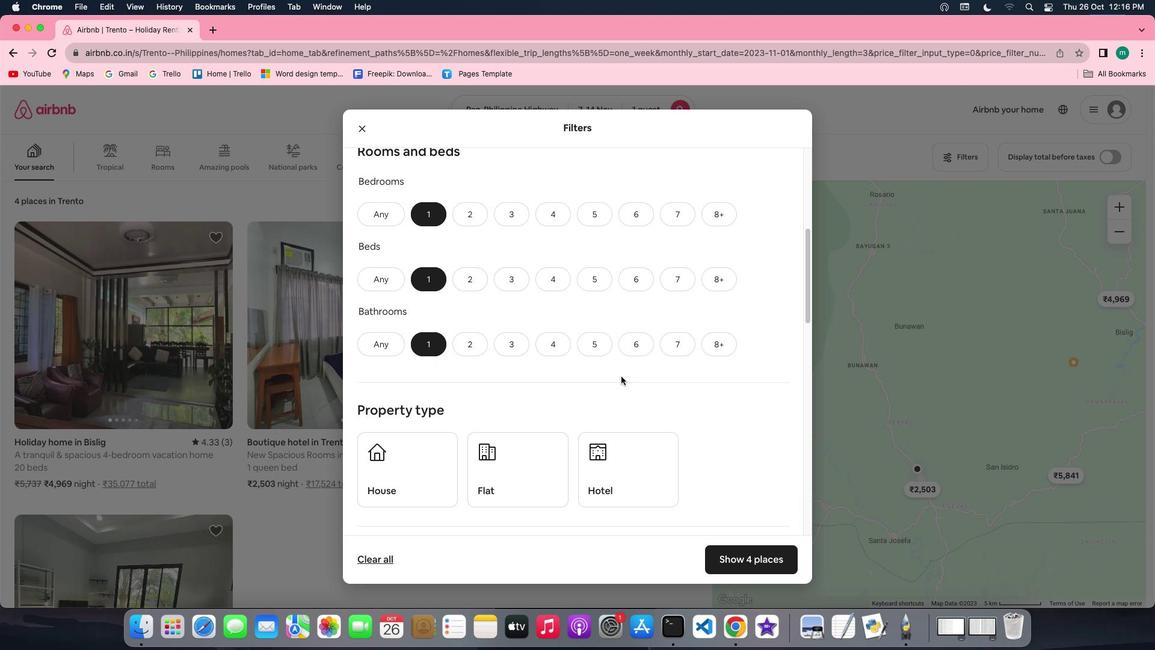 
Action: Mouse scrolled (621, 376) with delta (0, 0)
Screenshot: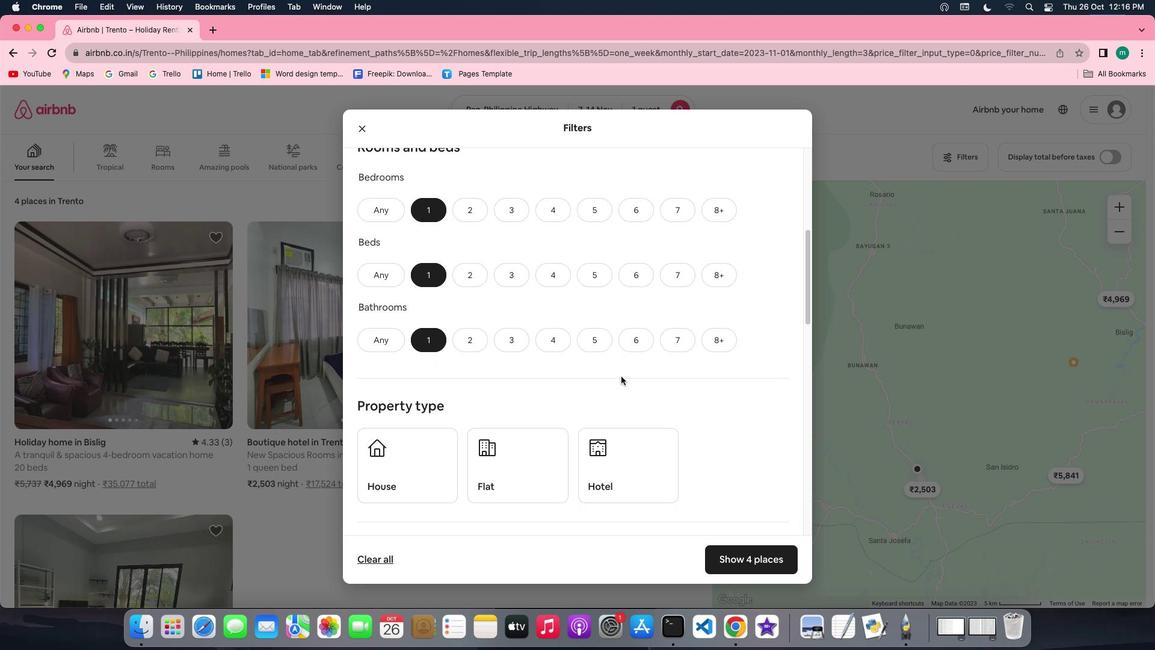 
Action: Mouse scrolled (621, 376) with delta (0, 0)
Screenshot: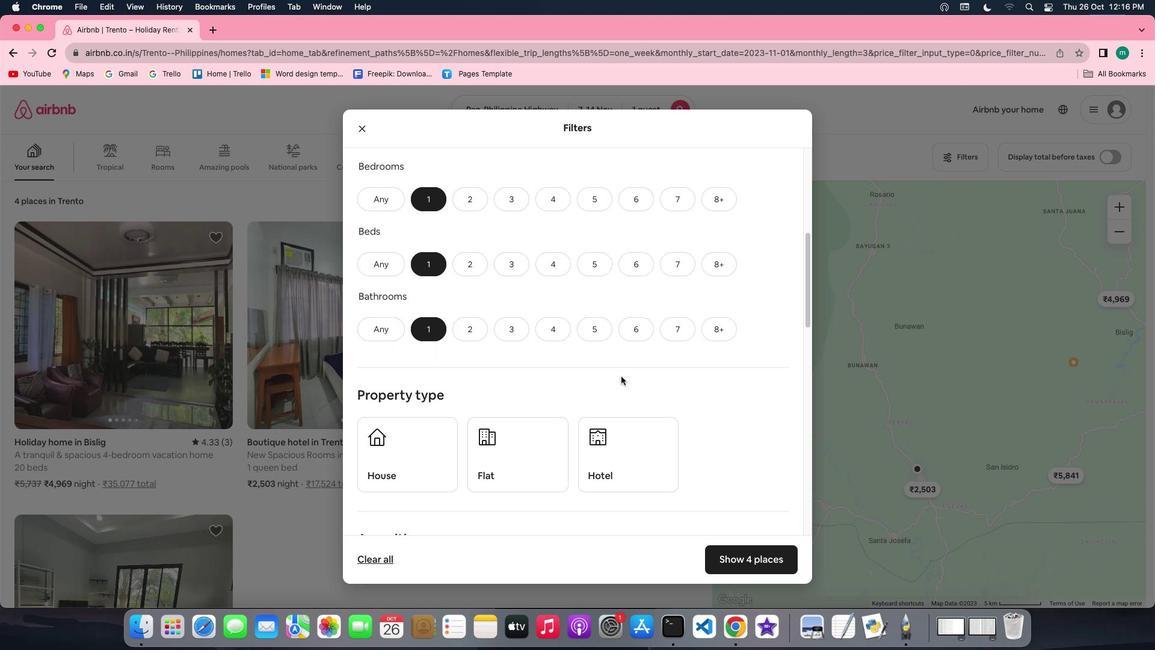 
Action: Mouse scrolled (621, 376) with delta (0, 0)
Screenshot: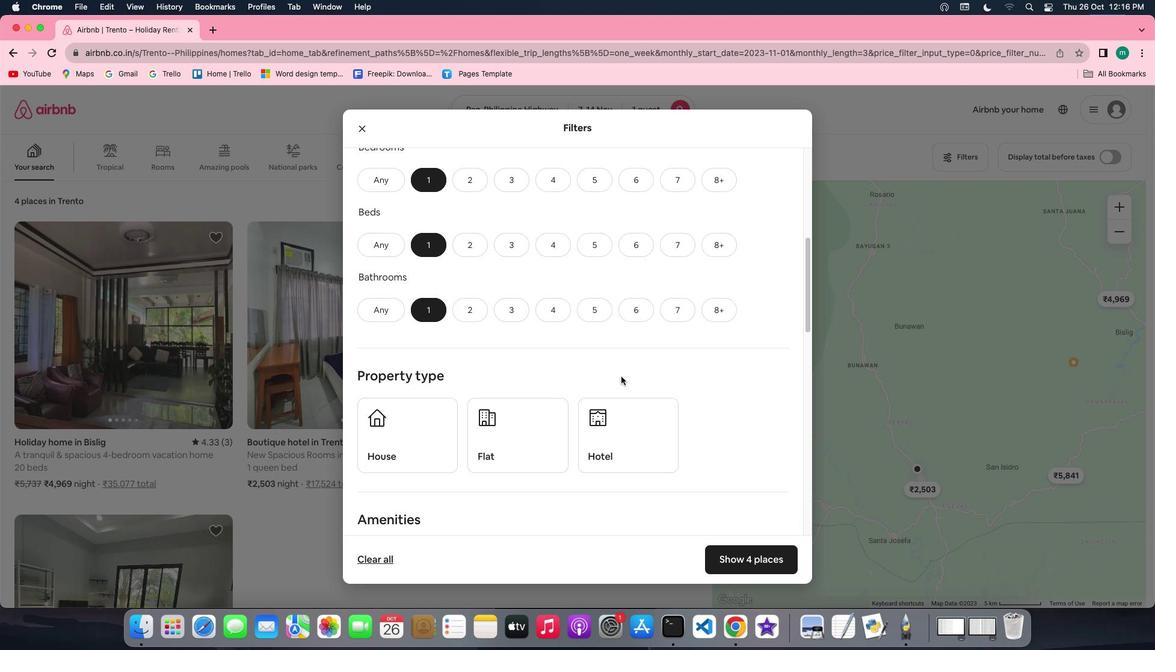 
Action: Mouse scrolled (621, 376) with delta (0, 0)
Screenshot: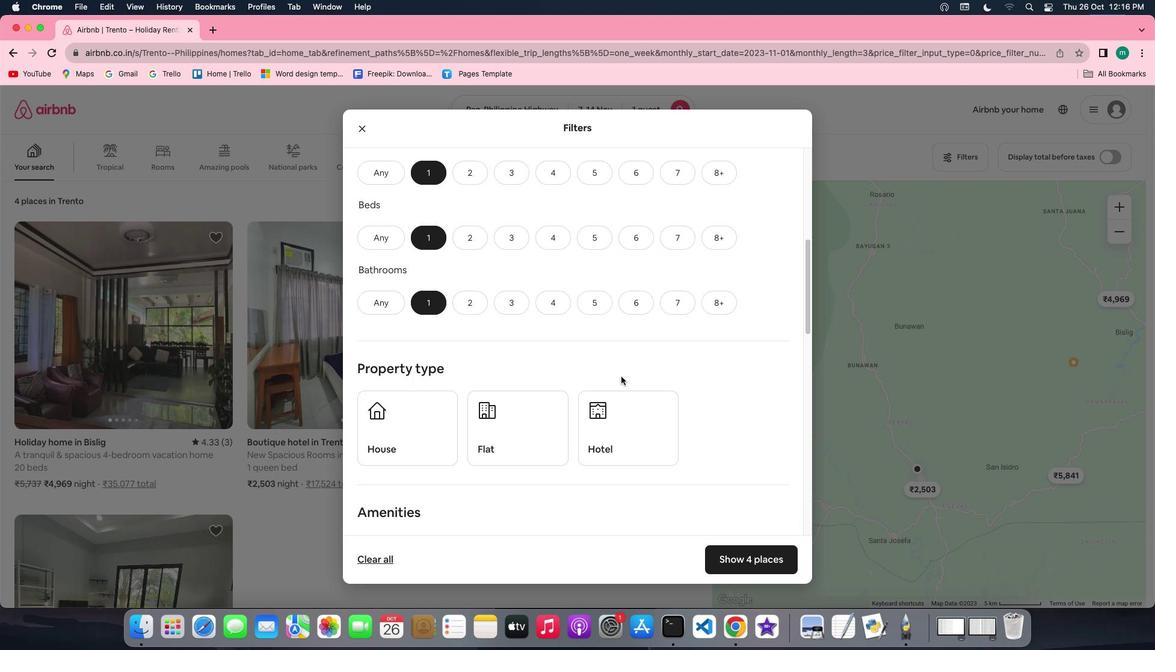 
Action: Mouse scrolled (621, 376) with delta (0, 0)
Screenshot: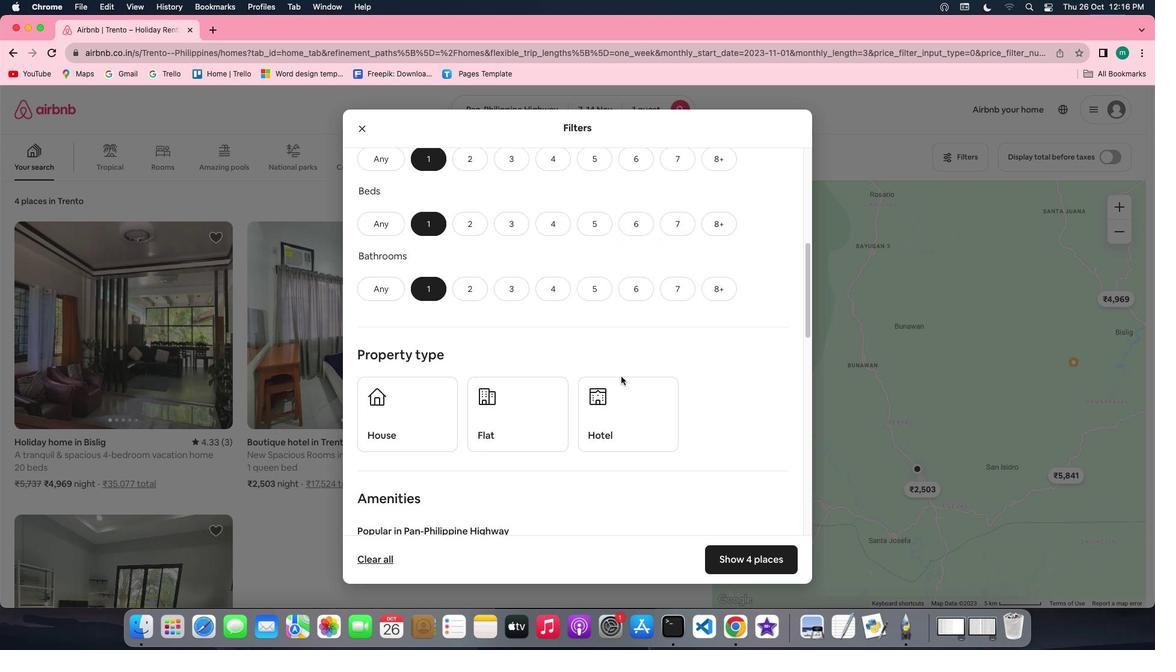
Action: Mouse scrolled (621, 376) with delta (0, 0)
Screenshot: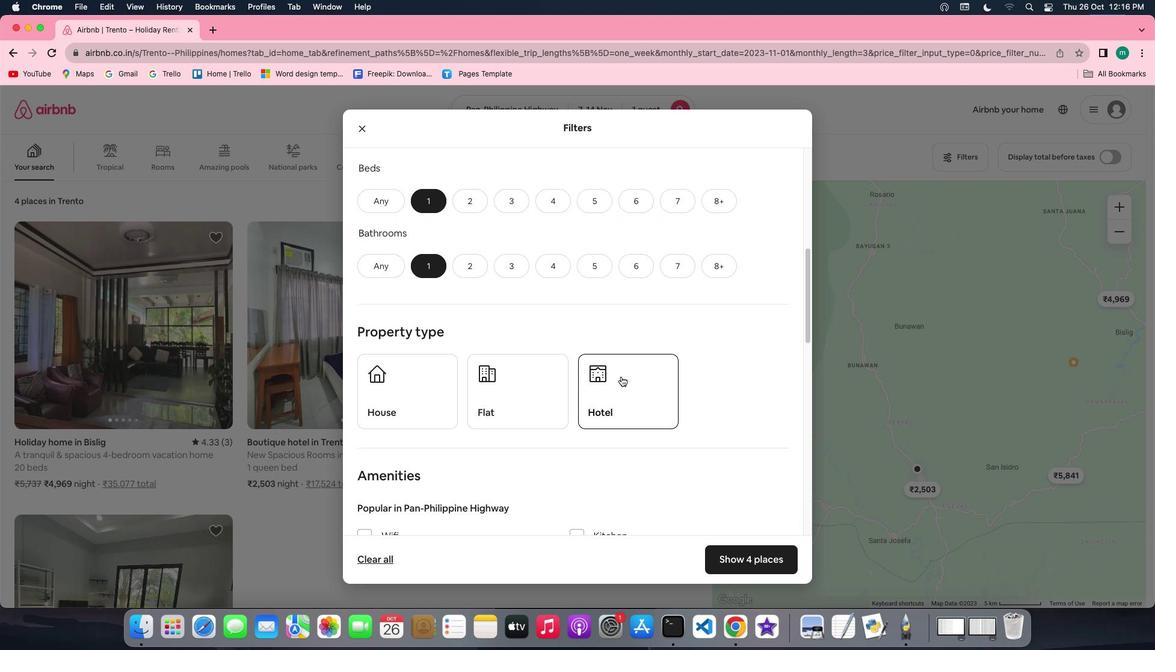 
Action: Mouse scrolled (621, 376) with delta (0, 0)
Screenshot: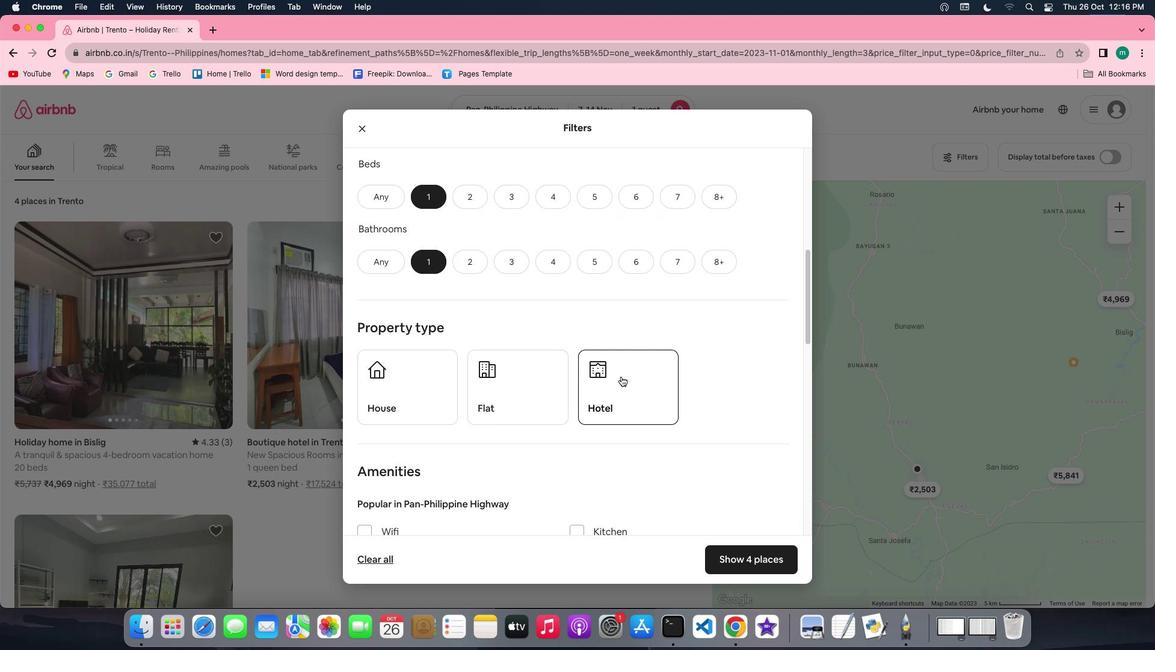 
Action: Mouse scrolled (621, 376) with delta (0, 0)
Screenshot: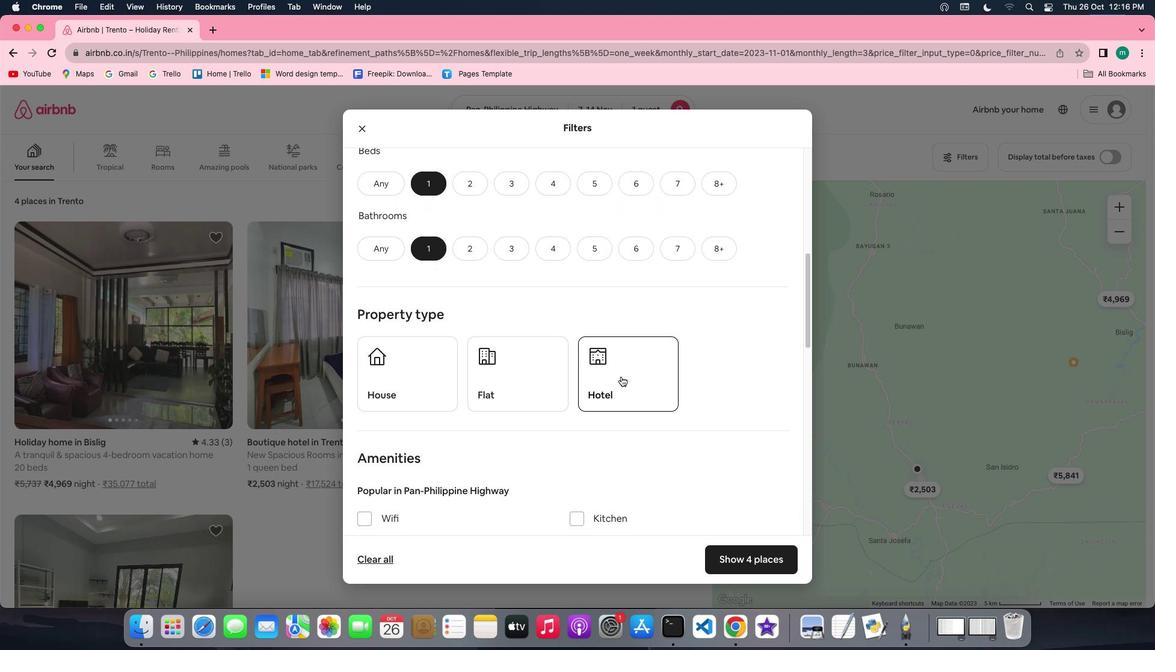 
Action: Mouse scrolled (621, 376) with delta (0, 0)
Screenshot: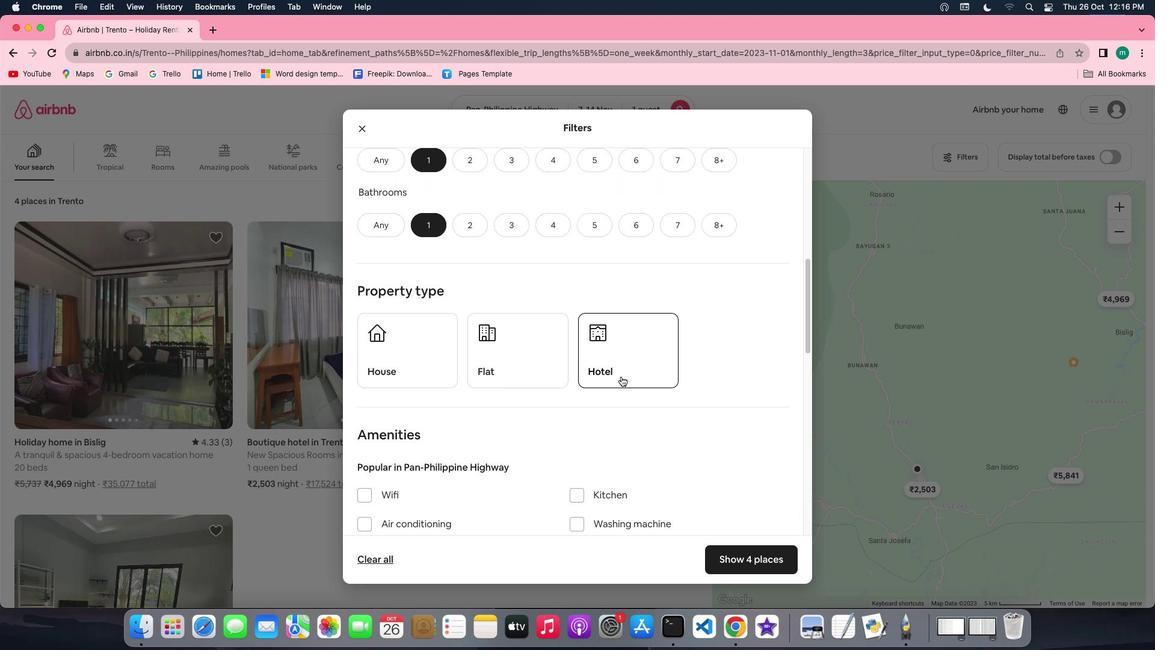 
Action: Mouse scrolled (621, 376) with delta (0, 0)
Screenshot: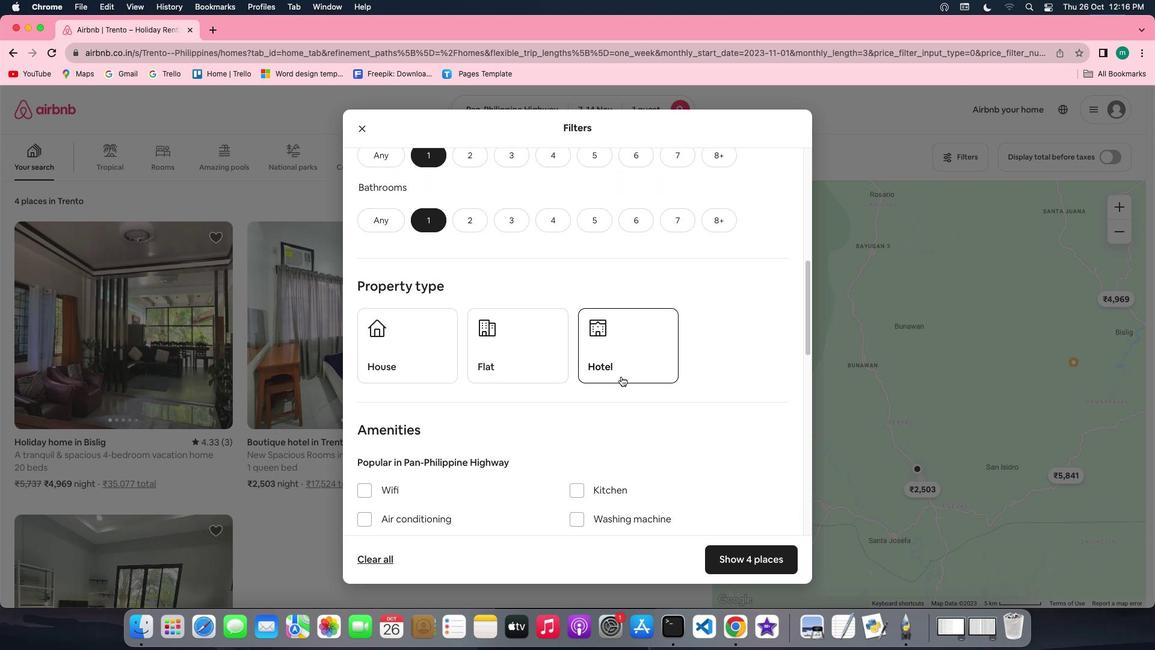 
Action: Mouse scrolled (621, 376) with delta (0, 0)
Screenshot: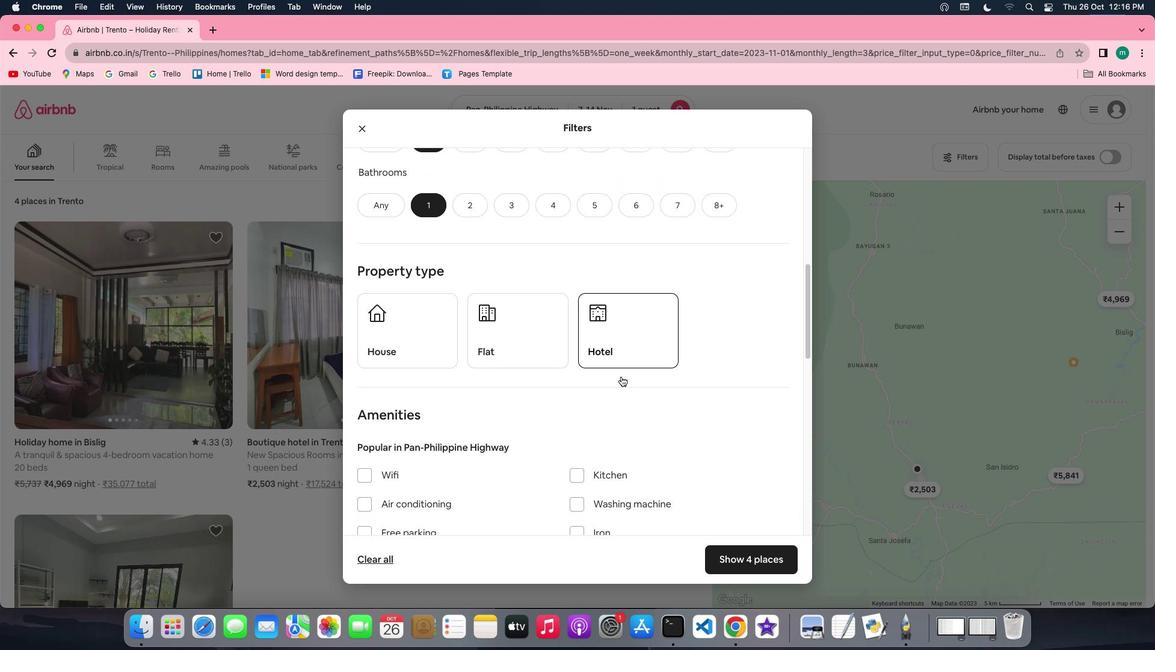 
Action: Mouse scrolled (621, 376) with delta (0, 0)
Screenshot: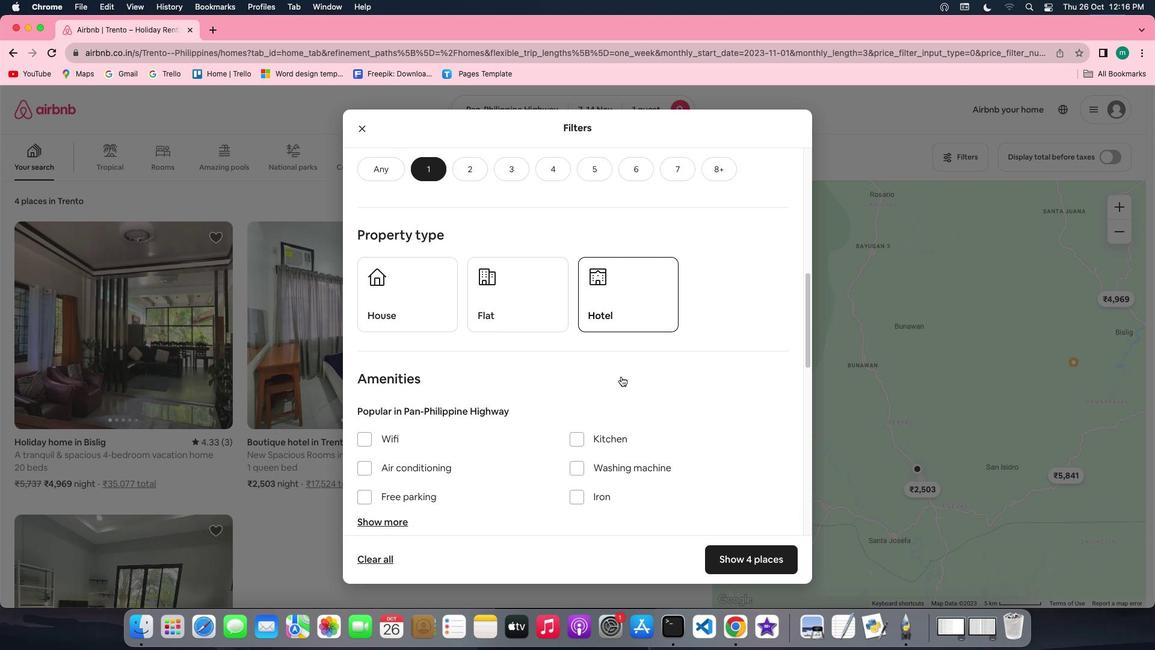
Action: Mouse moved to (616, 290)
Screenshot: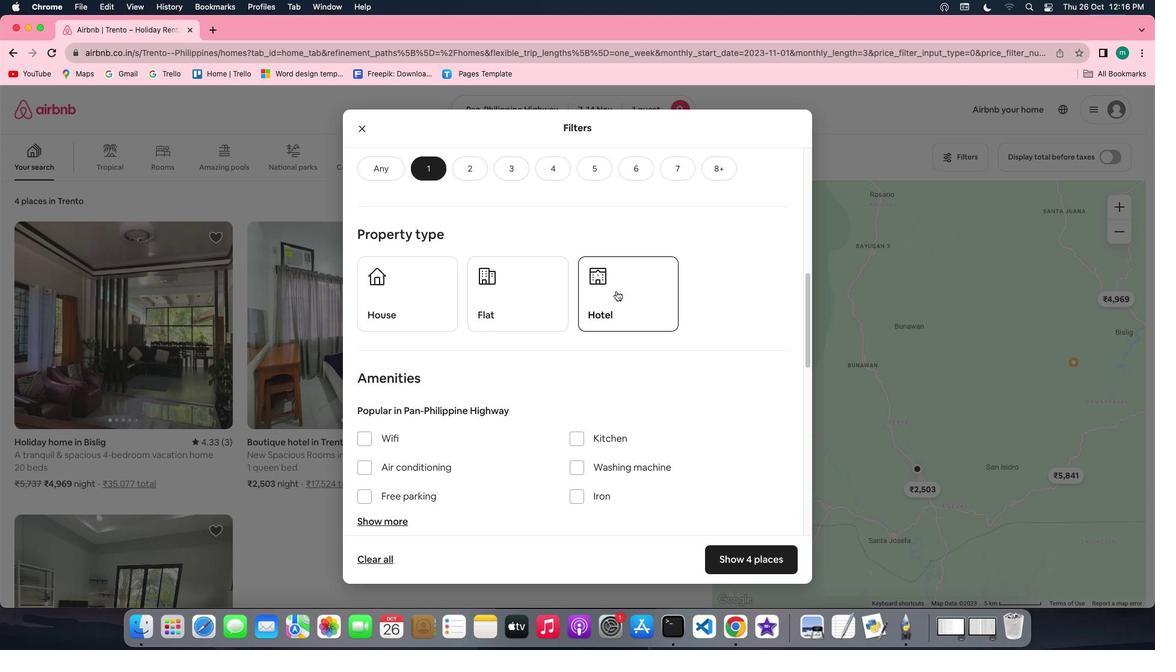 
Action: Mouse pressed left at (616, 290)
Screenshot: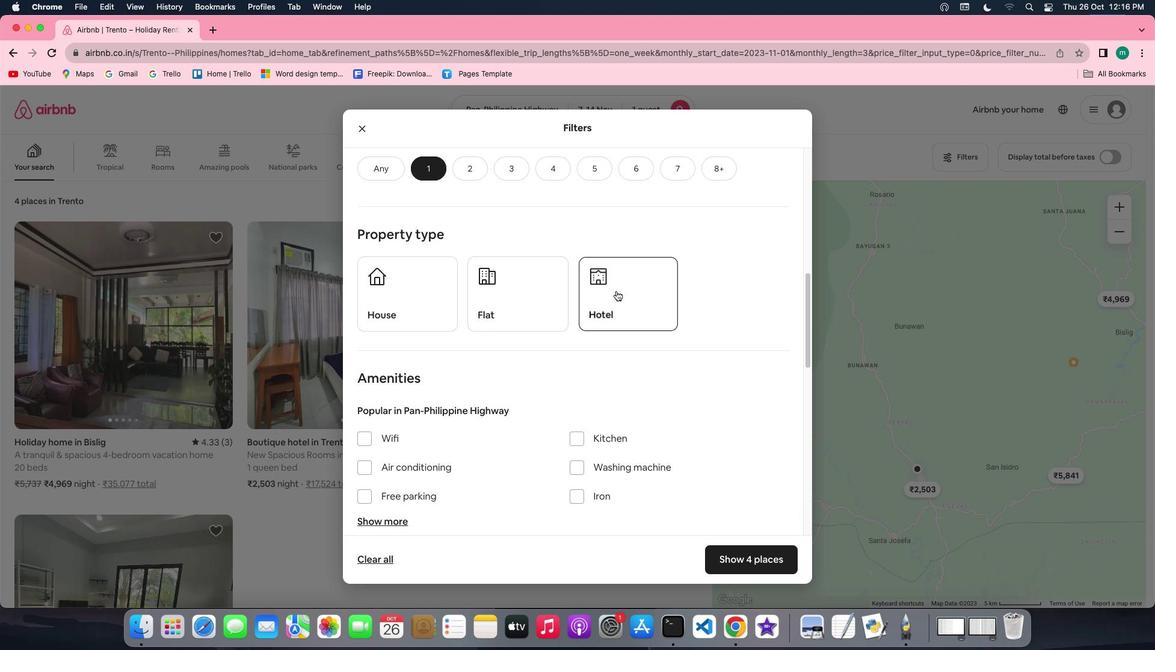 
Action: Mouse moved to (645, 402)
Screenshot: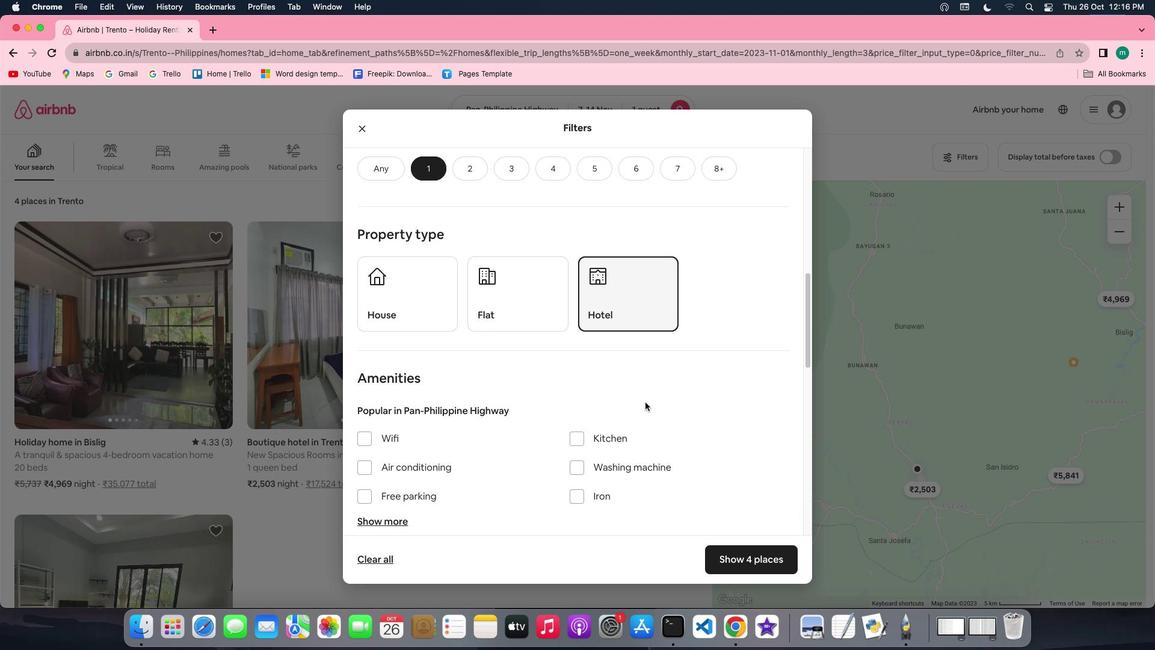 
Action: Mouse scrolled (645, 402) with delta (0, 0)
Screenshot: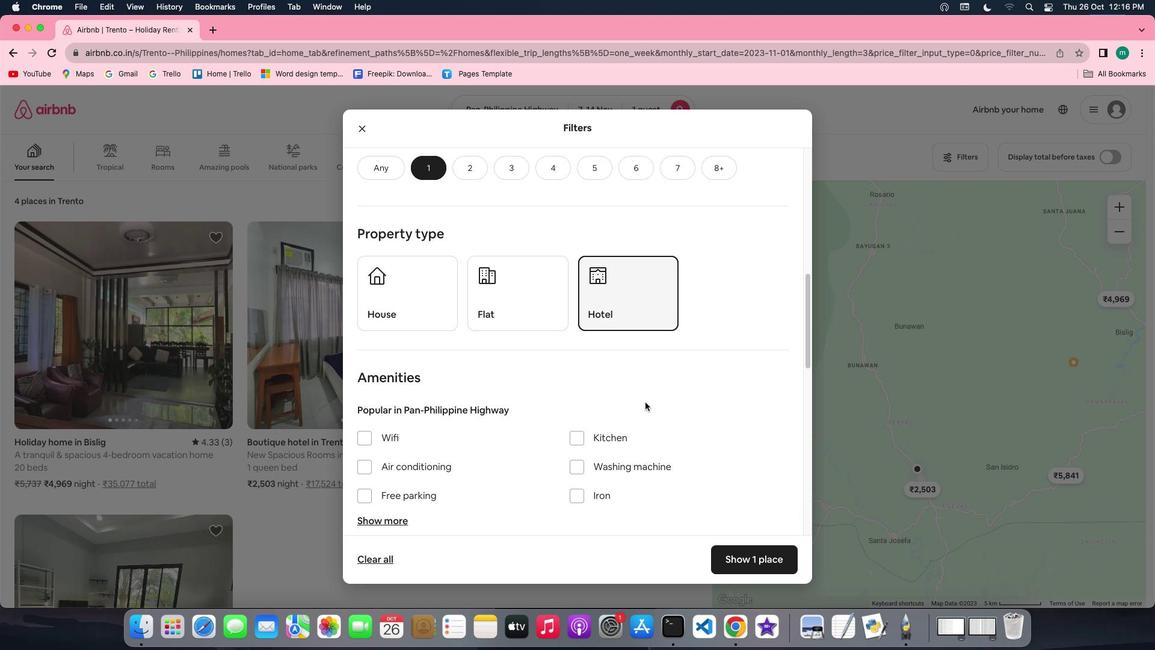 
Action: Mouse scrolled (645, 402) with delta (0, 0)
Screenshot: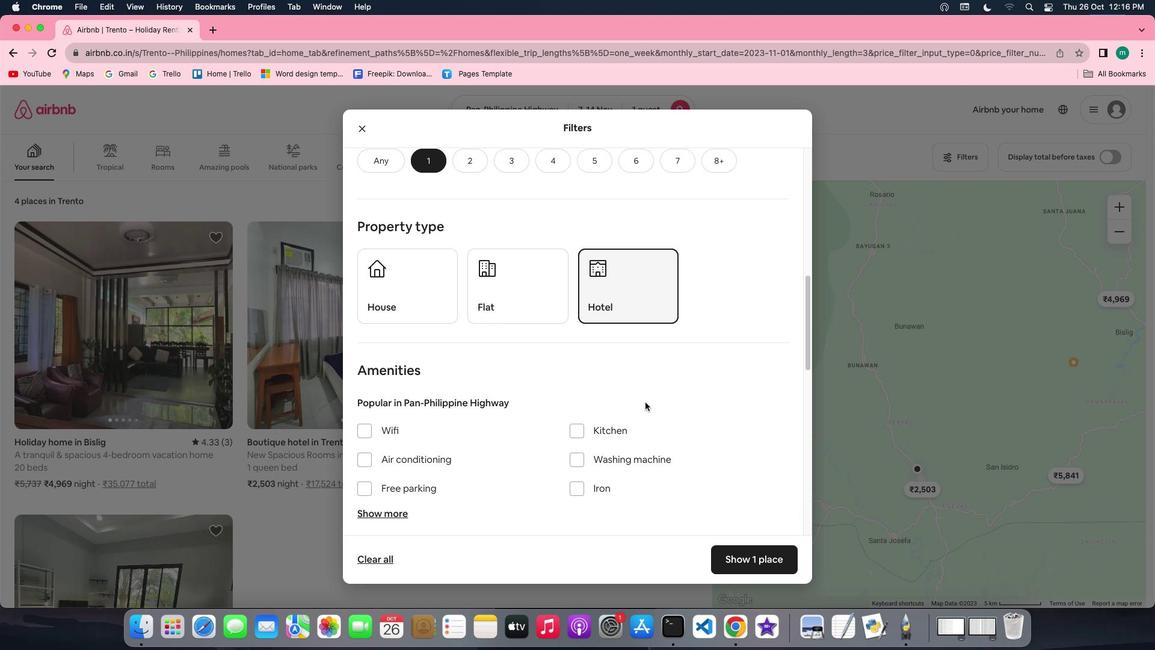 
Action: Mouse scrolled (645, 402) with delta (0, 0)
Screenshot: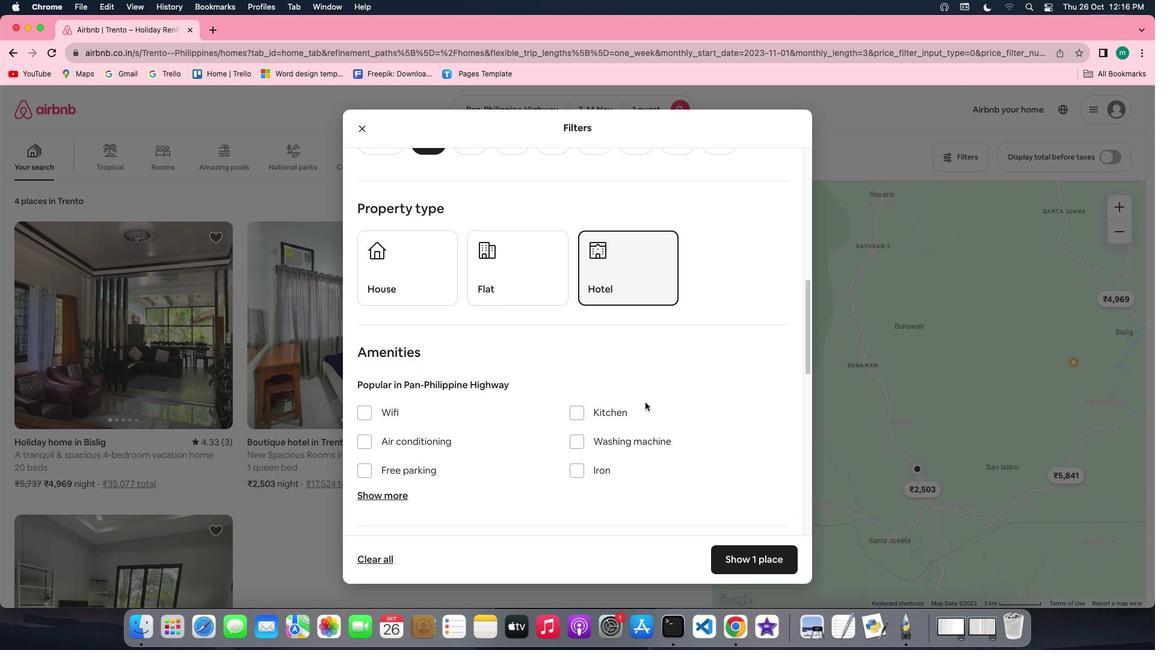
Action: Mouse scrolled (645, 402) with delta (0, 0)
Screenshot: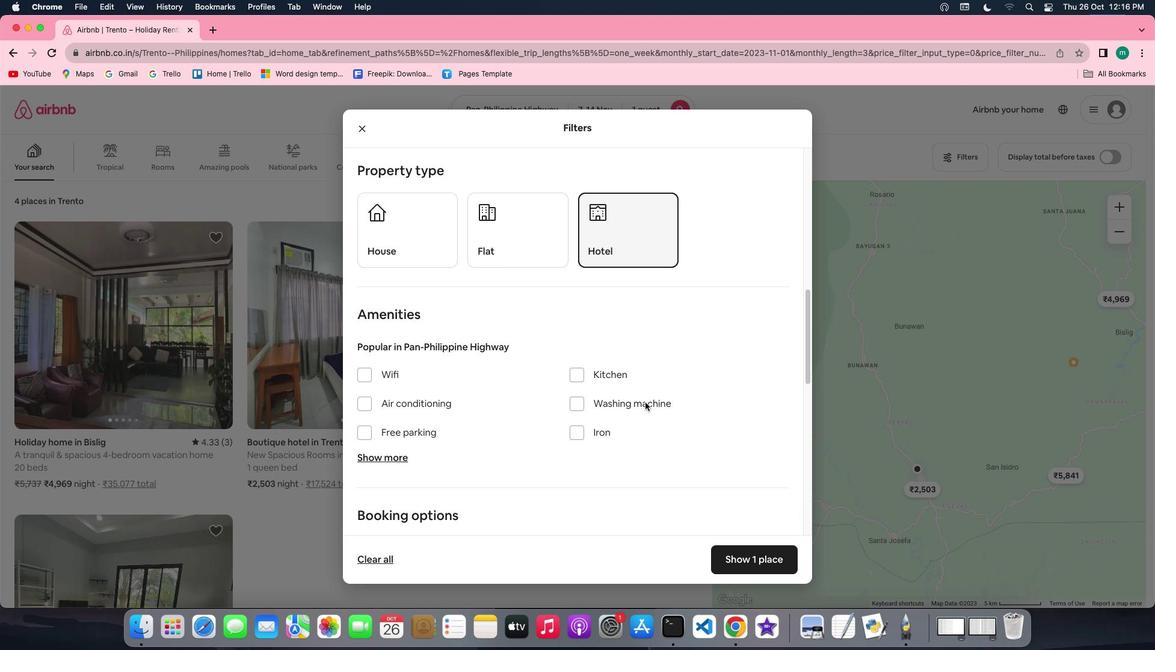 
Action: Mouse scrolled (645, 402) with delta (0, 0)
Screenshot: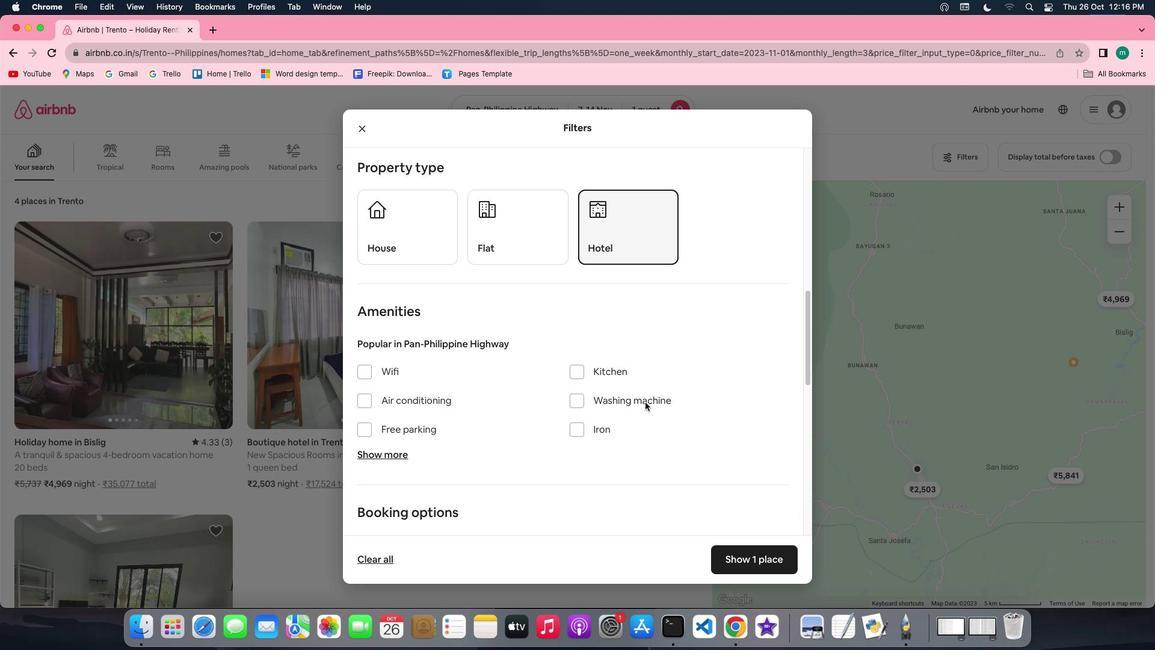 
Action: Mouse scrolled (645, 402) with delta (0, 0)
Screenshot: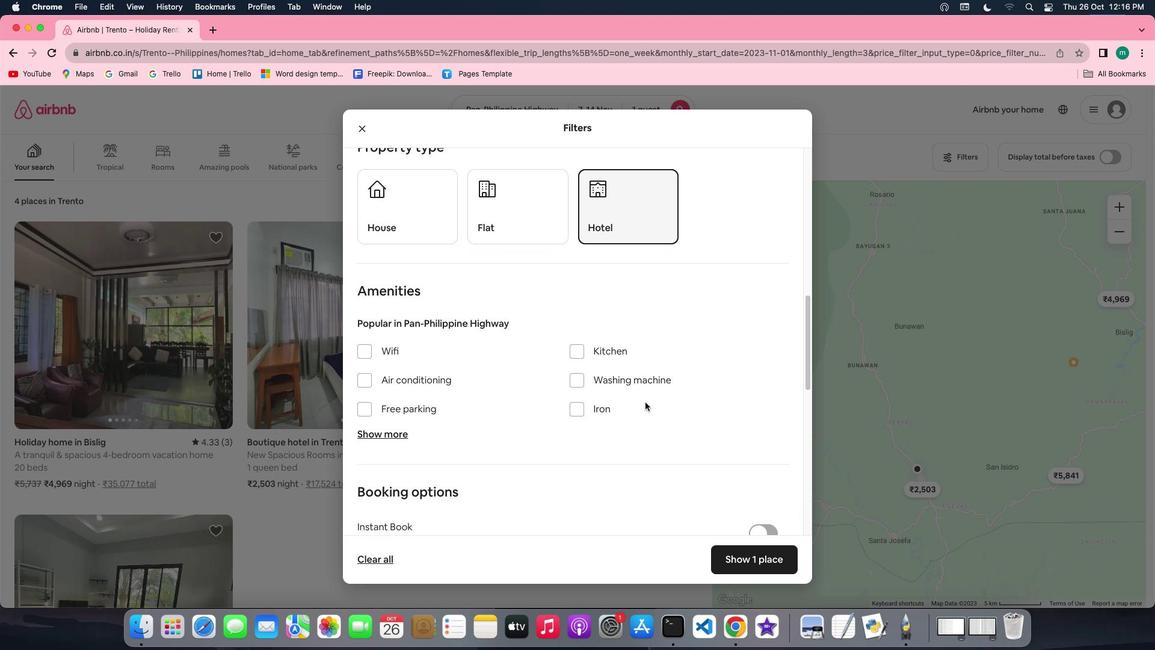 
Action: Mouse scrolled (645, 402) with delta (0, 0)
Screenshot: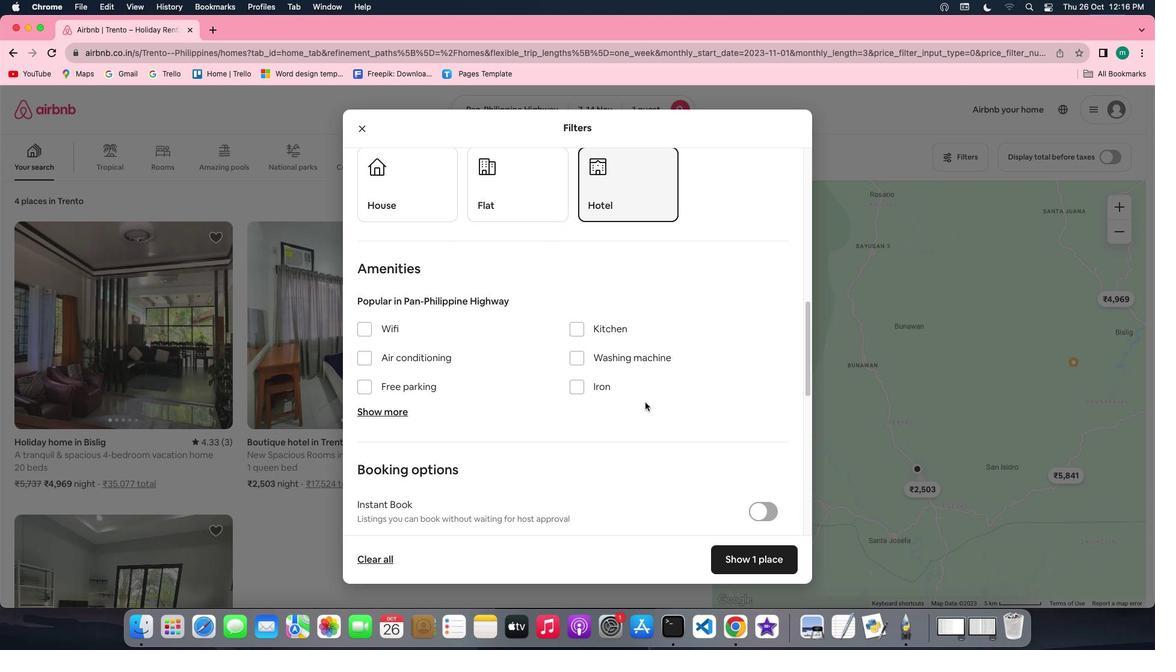 
Action: Mouse scrolled (645, 402) with delta (0, 0)
Screenshot: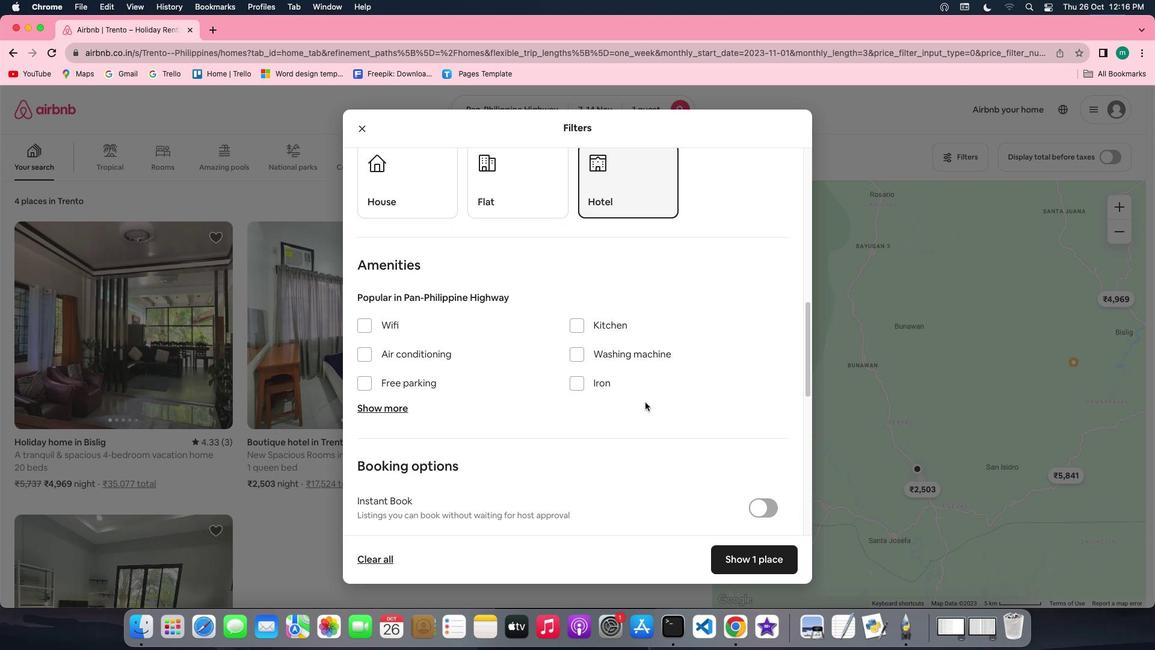 
Action: Mouse scrolled (645, 402) with delta (0, 0)
Screenshot: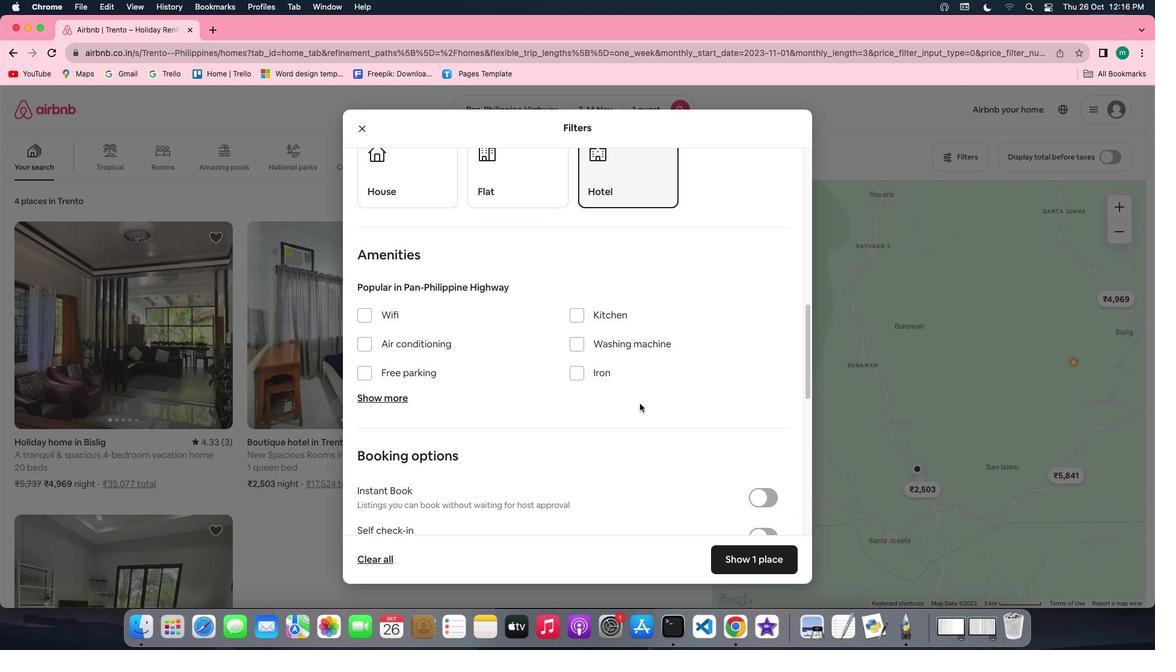 
Action: Mouse moved to (636, 405)
Screenshot: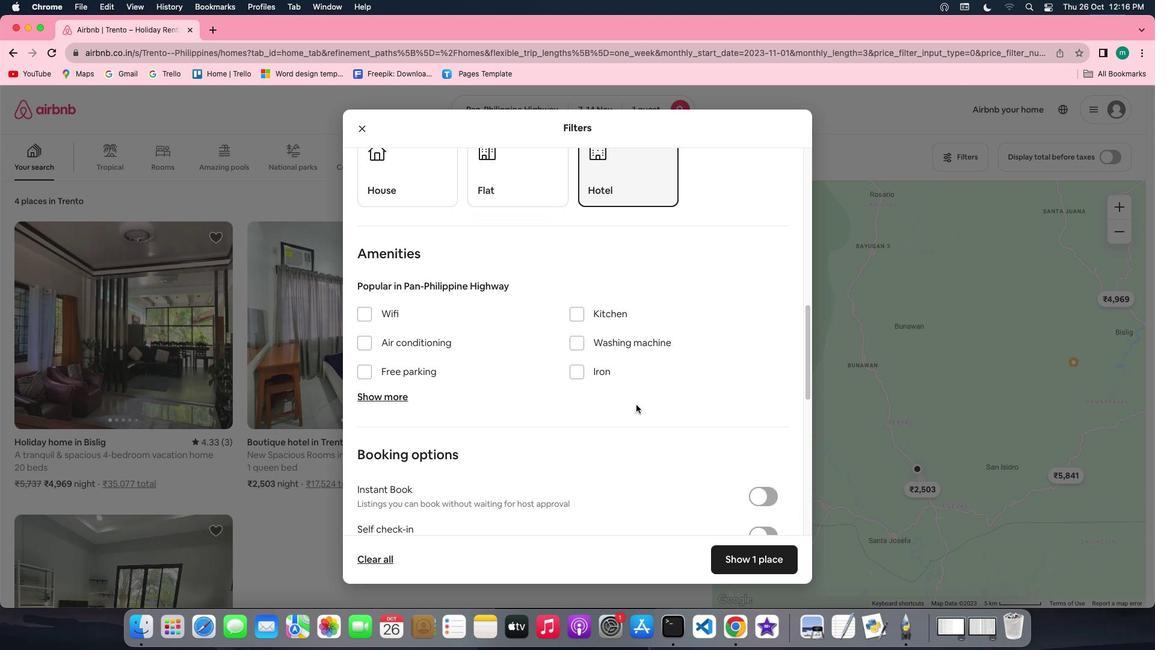 
Action: Mouse scrolled (636, 405) with delta (0, 0)
Screenshot: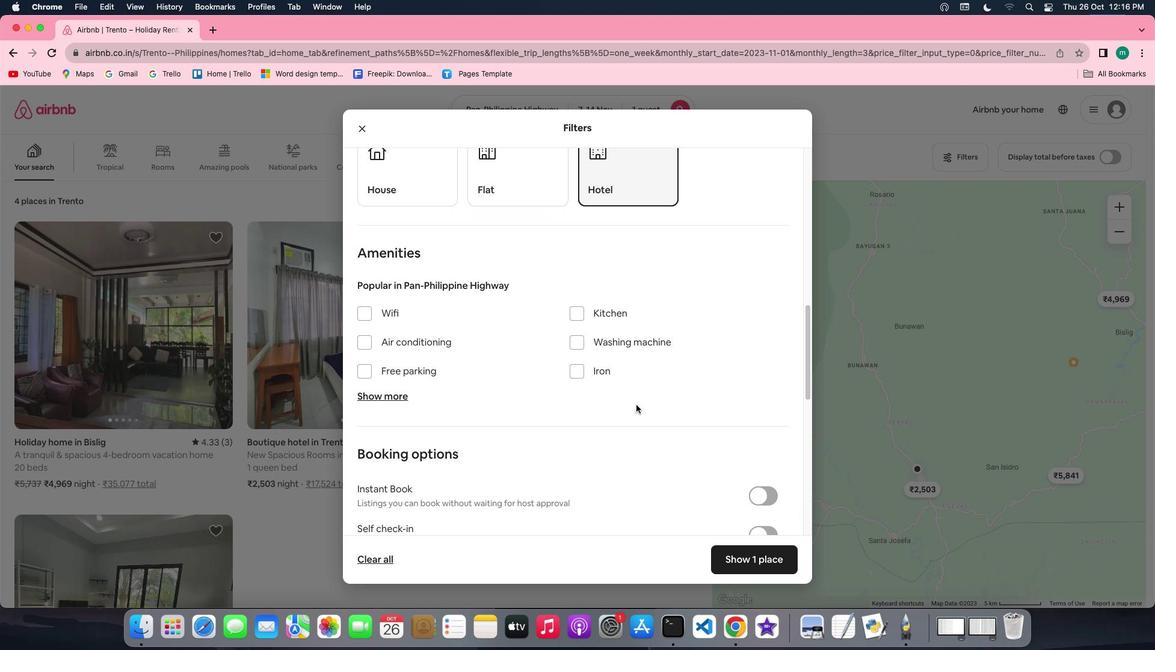 
Action: Mouse scrolled (636, 405) with delta (0, 0)
Screenshot: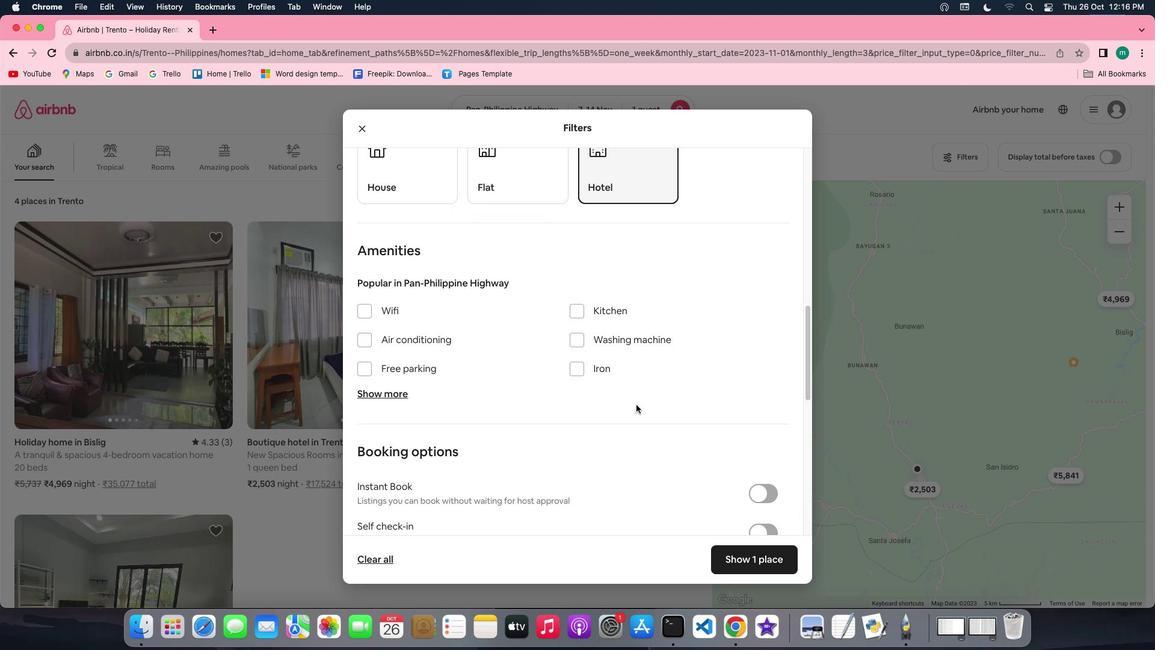 
Action: Mouse scrolled (636, 405) with delta (0, 0)
Screenshot: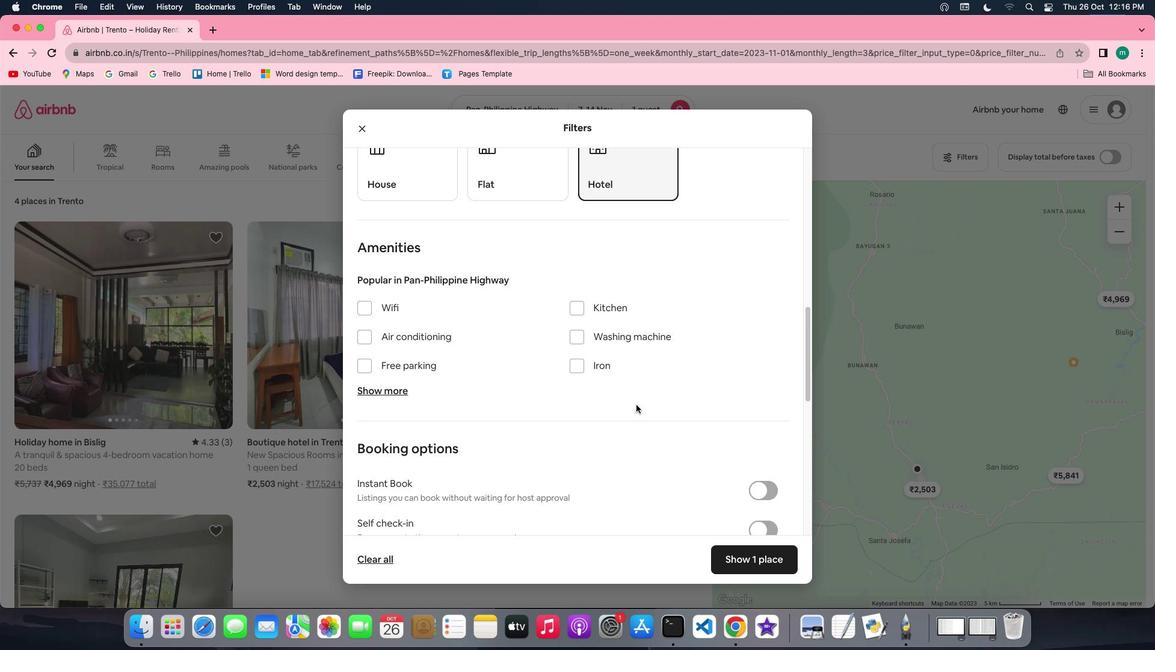 
Action: Mouse scrolled (636, 405) with delta (0, 0)
Screenshot: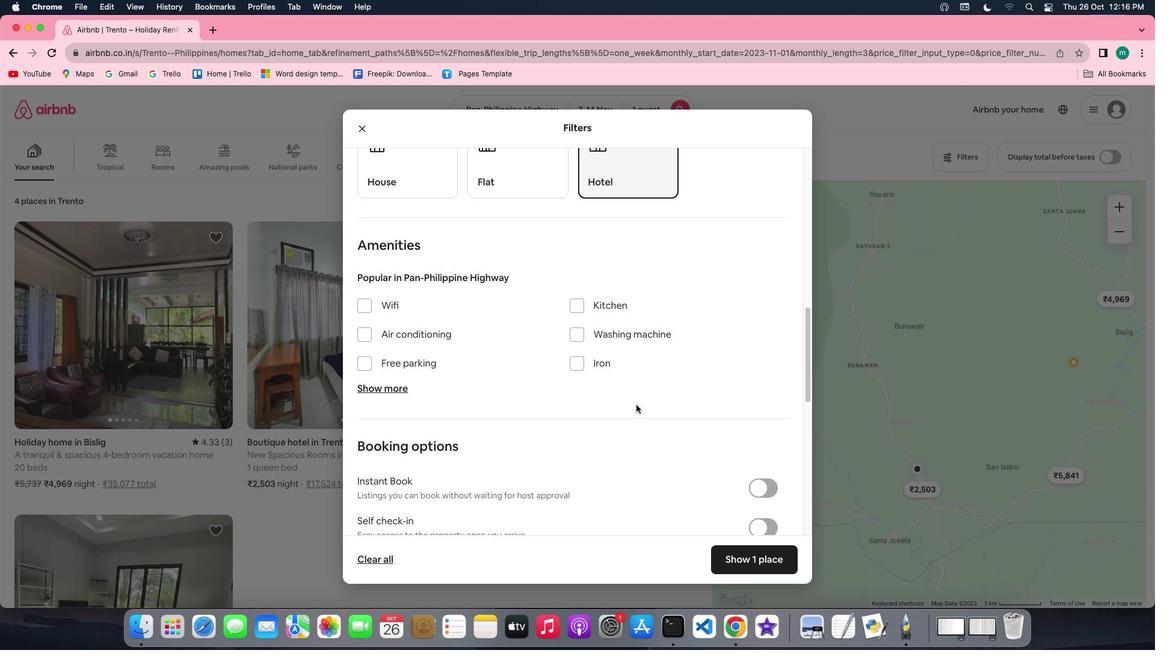 
Action: Mouse scrolled (636, 405) with delta (0, 0)
Screenshot: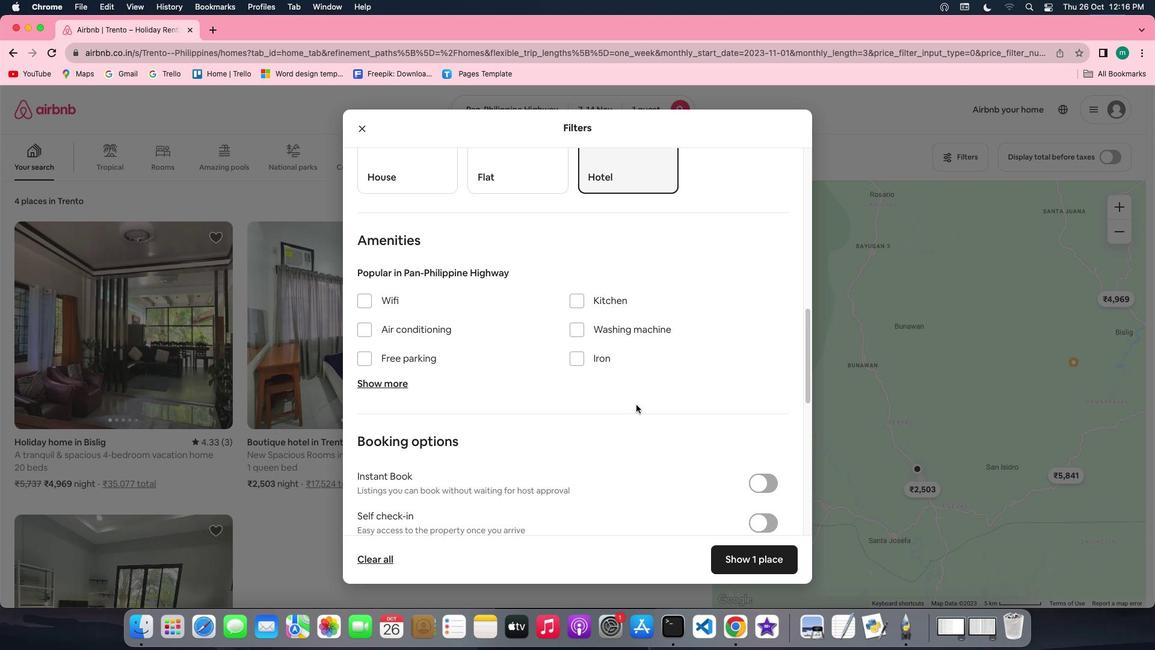 
Action: Mouse scrolled (636, 405) with delta (0, 0)
Screenshot: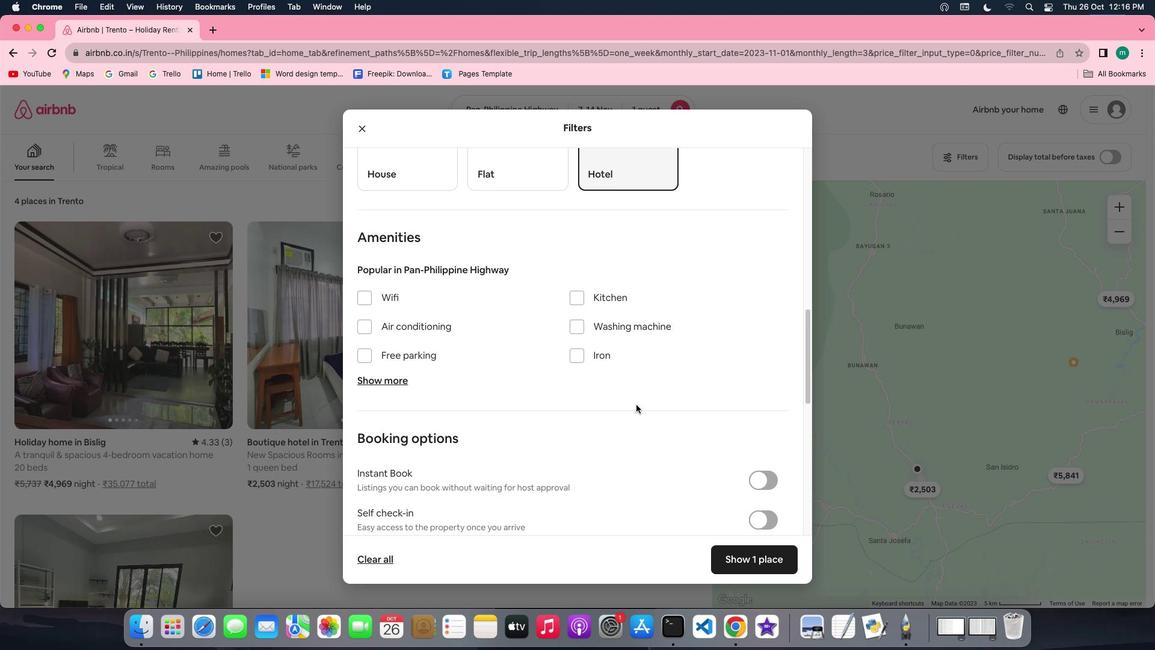 
Action: Mouse scrolled (636, 405) with delta (0, -1)
Screenshot: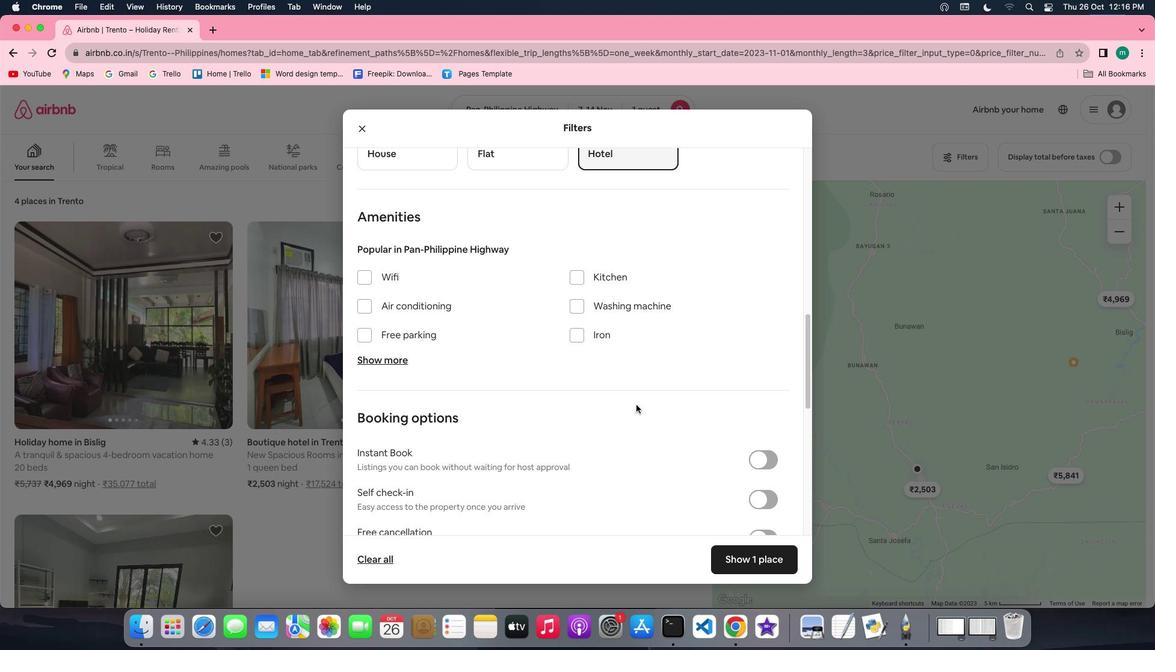 
Action: Mouse scrolled (636, 405) with delta (0, -1)
Screenshot: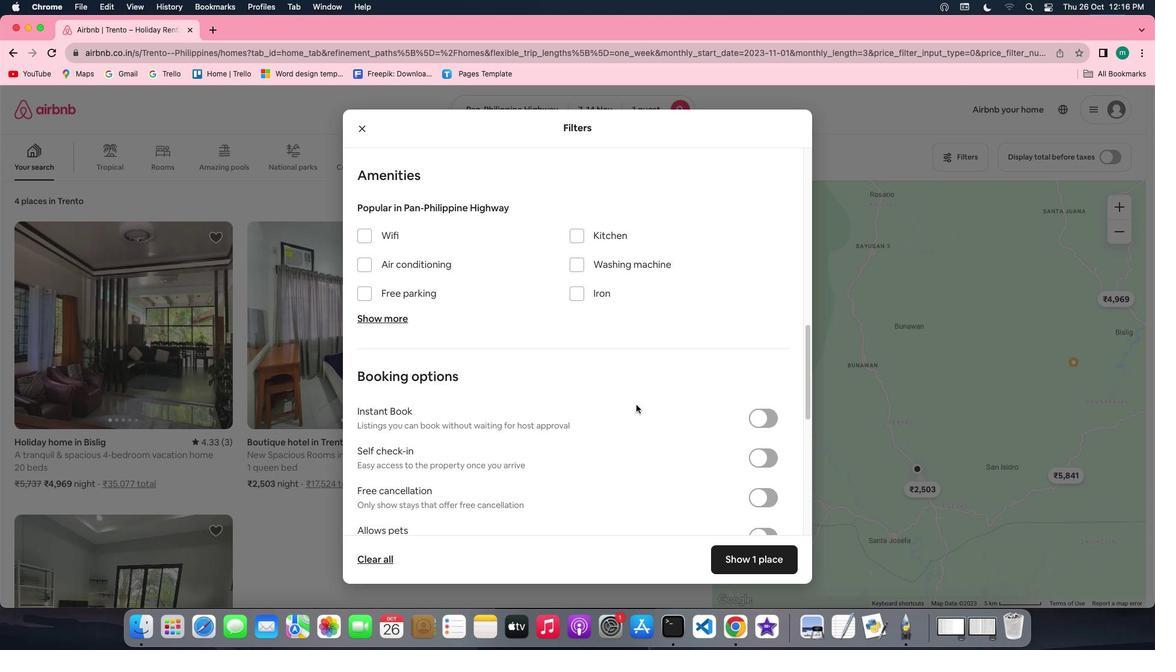 
Action: Mouse moved to (759, 382)
Screenshot: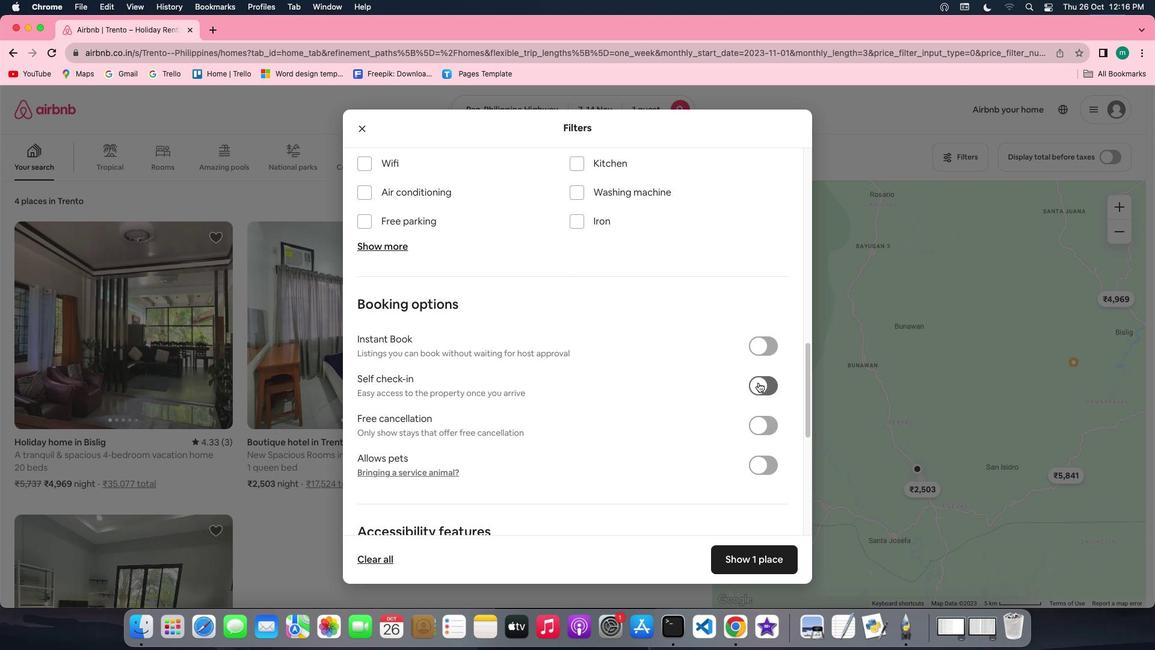 
Action: Mouse pressed left at (759, 382)
Screenshot: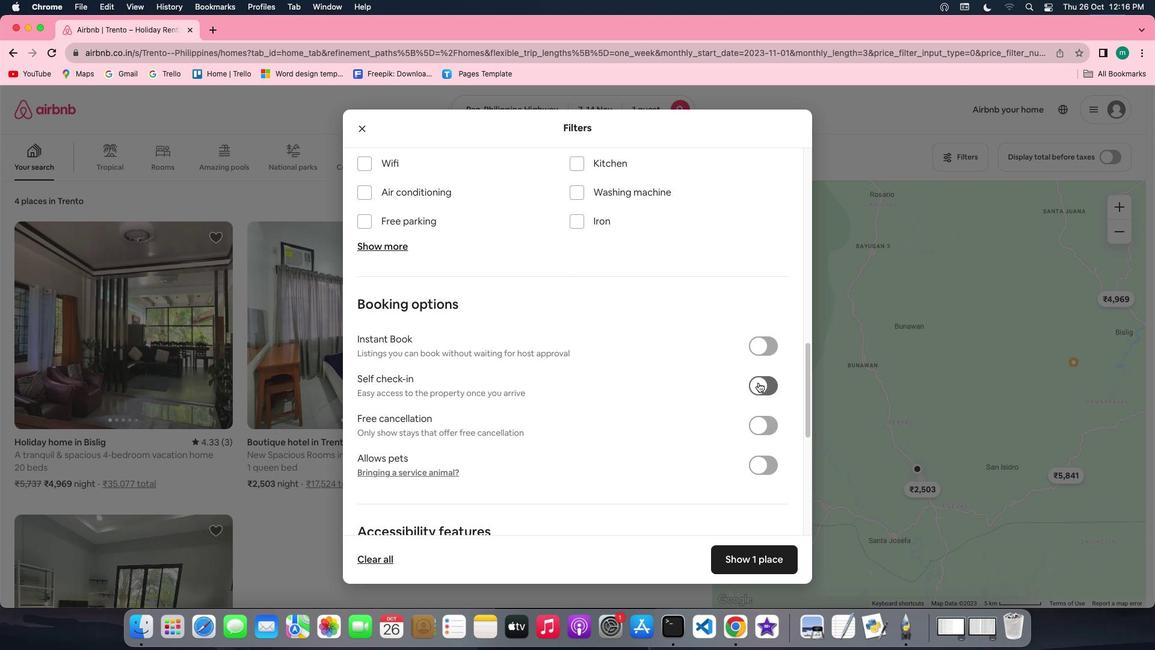 
Action: Mouse moved to (629, 436)
Screenshot: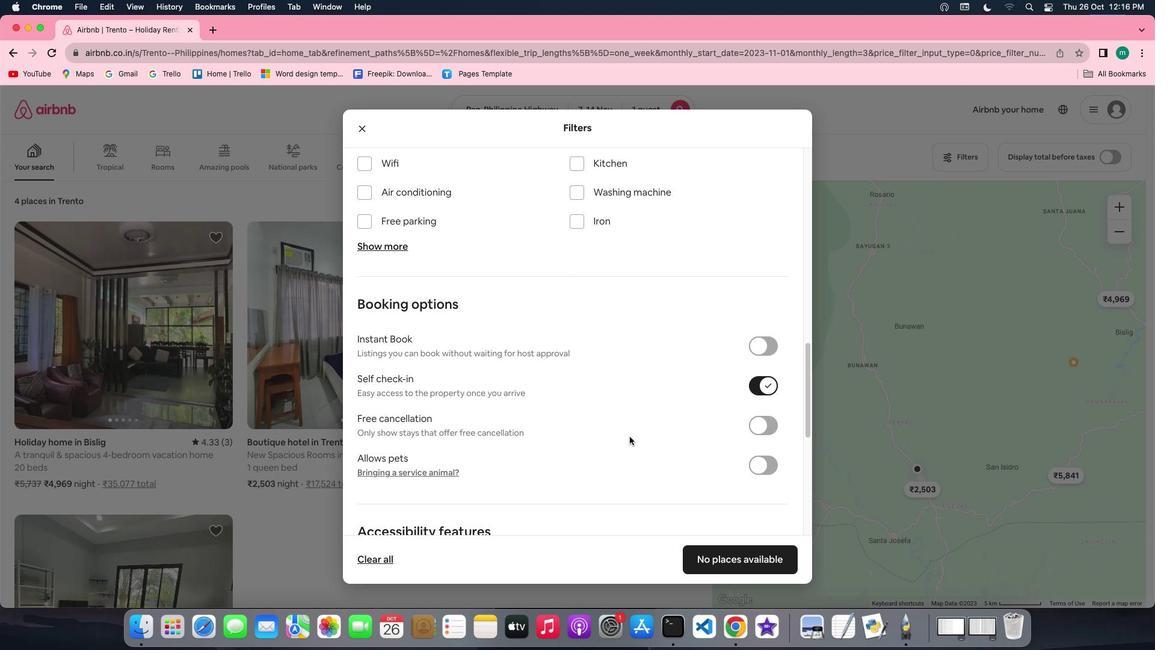 
Action: Mouse scrolled (629, 436) with delta (0, 0)
Screenshot: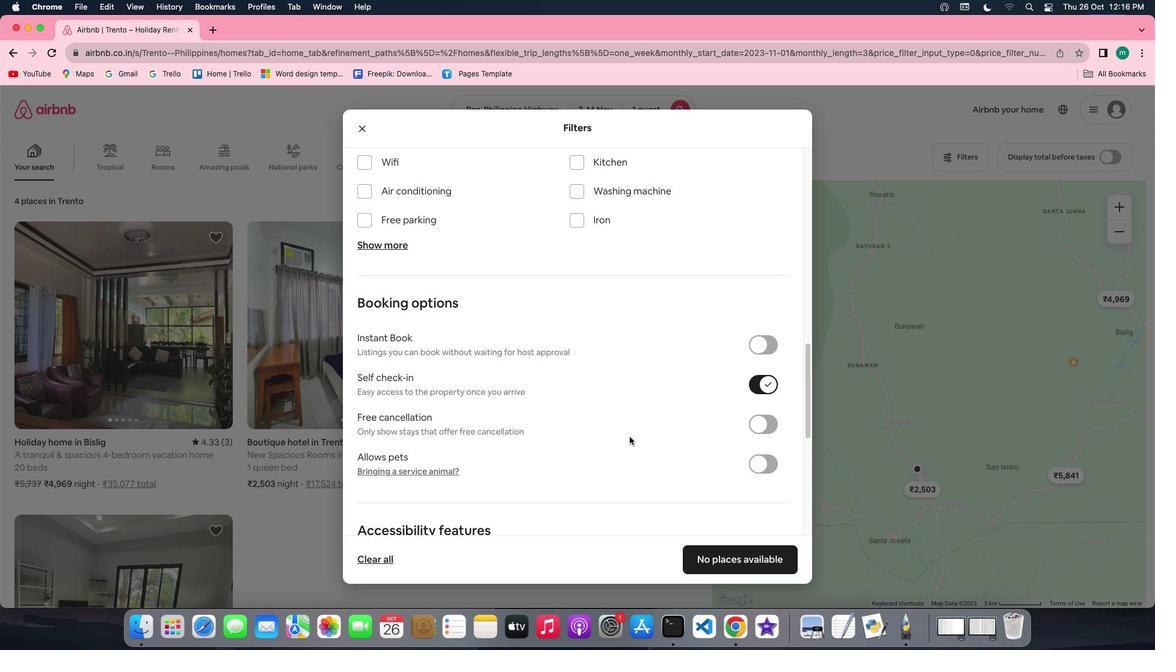
Action: Mouse scrolled (629, 436) with delta (0, 0)
Screenshot: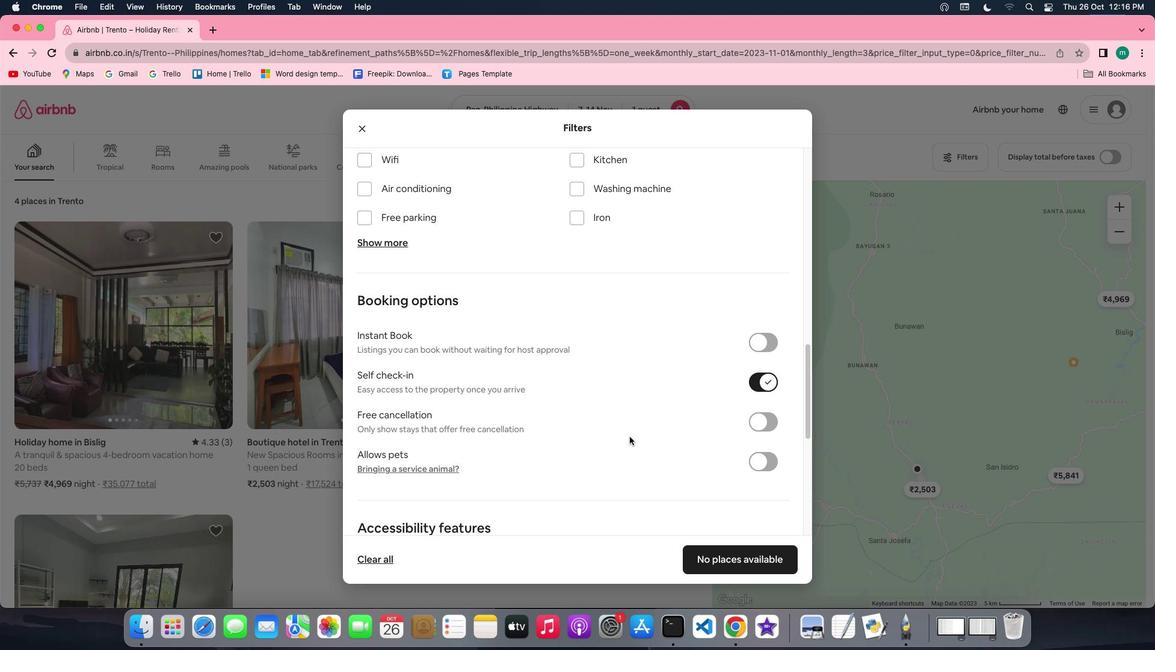
Action: Mouse scrolled (629, 436) with delta (0, 0)
Screenshot: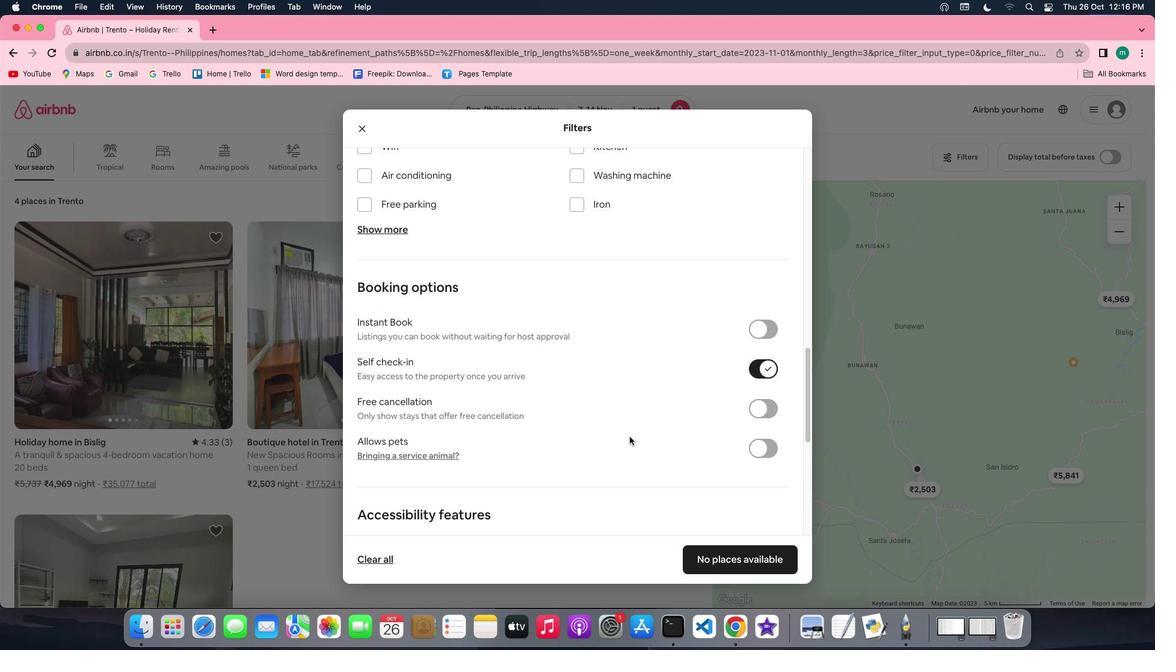 
Action: Mouse scrolled (629, 436) with delta (0, 0)
Screenshot: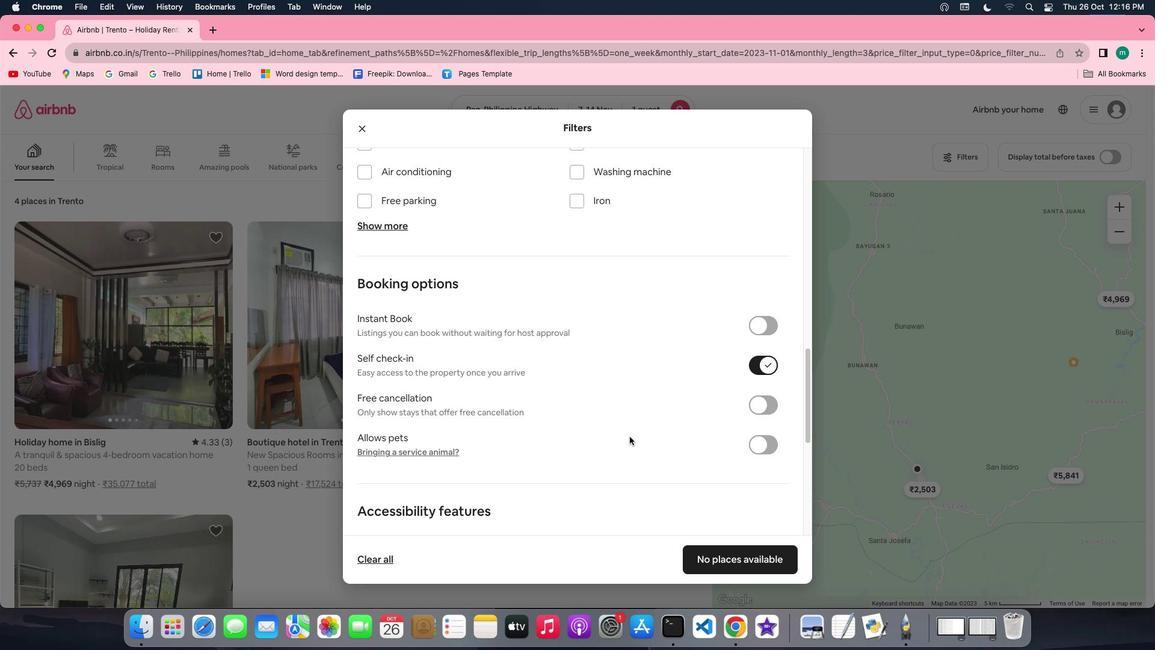 
Action: Mouse scrolled (629, 436) with delta (0, 0)
Screenshot: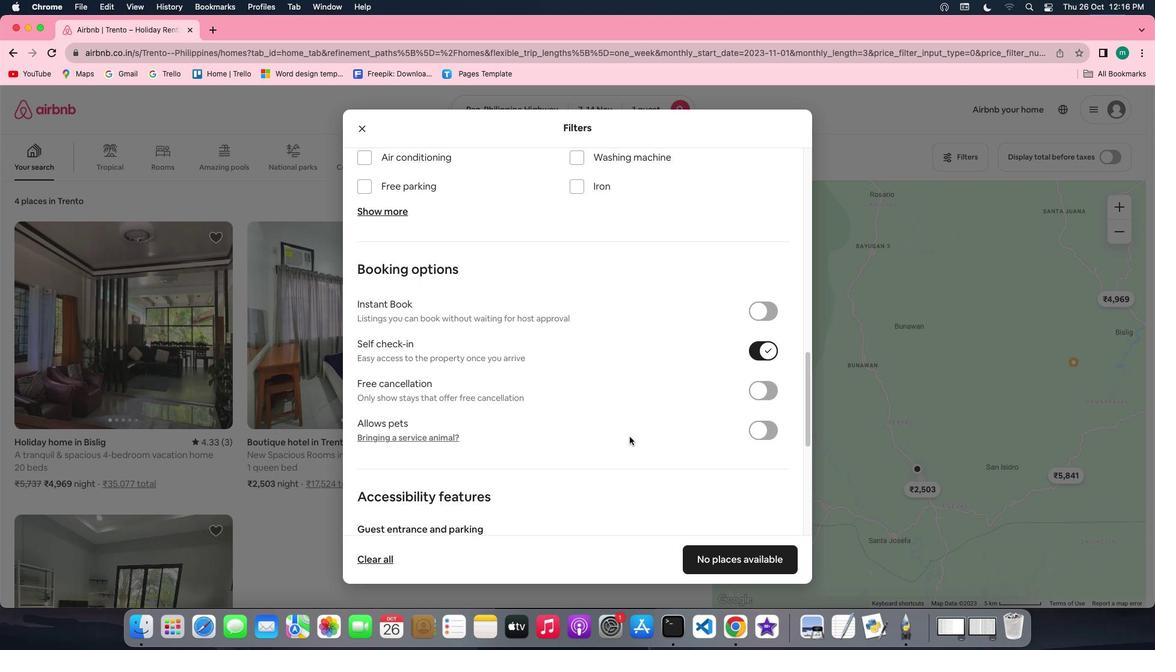
Action: Mouse moved to (650, 433)
Screenshot: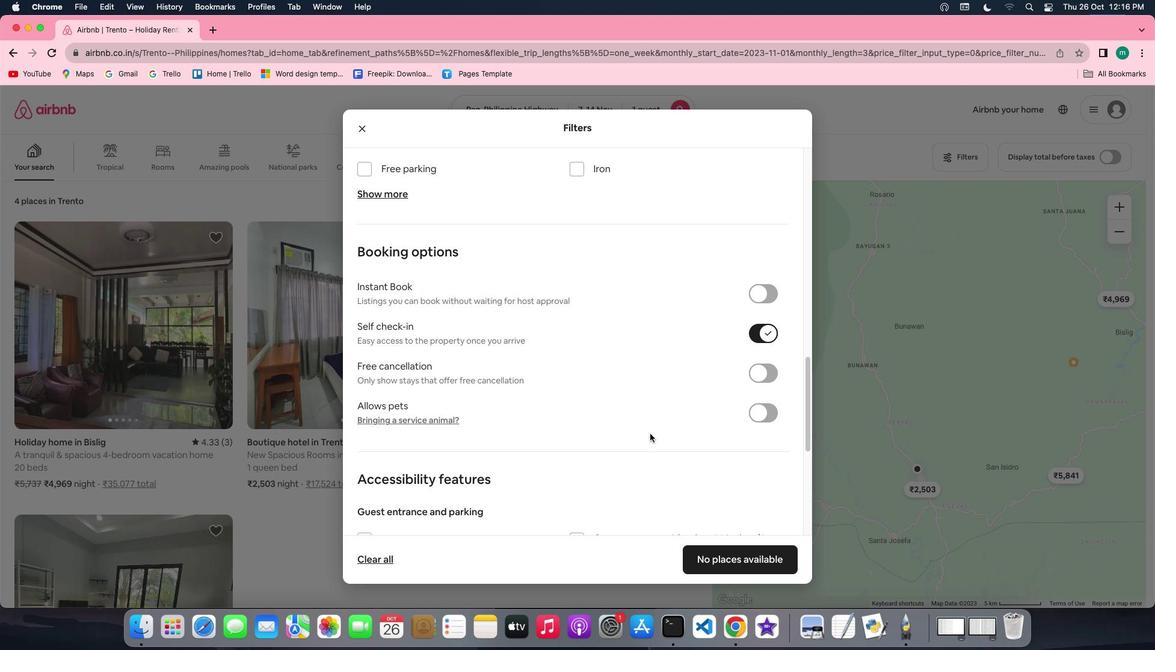 
Action: Mouse scrolled (650, 433) with delta (0, 0)
Screenshot: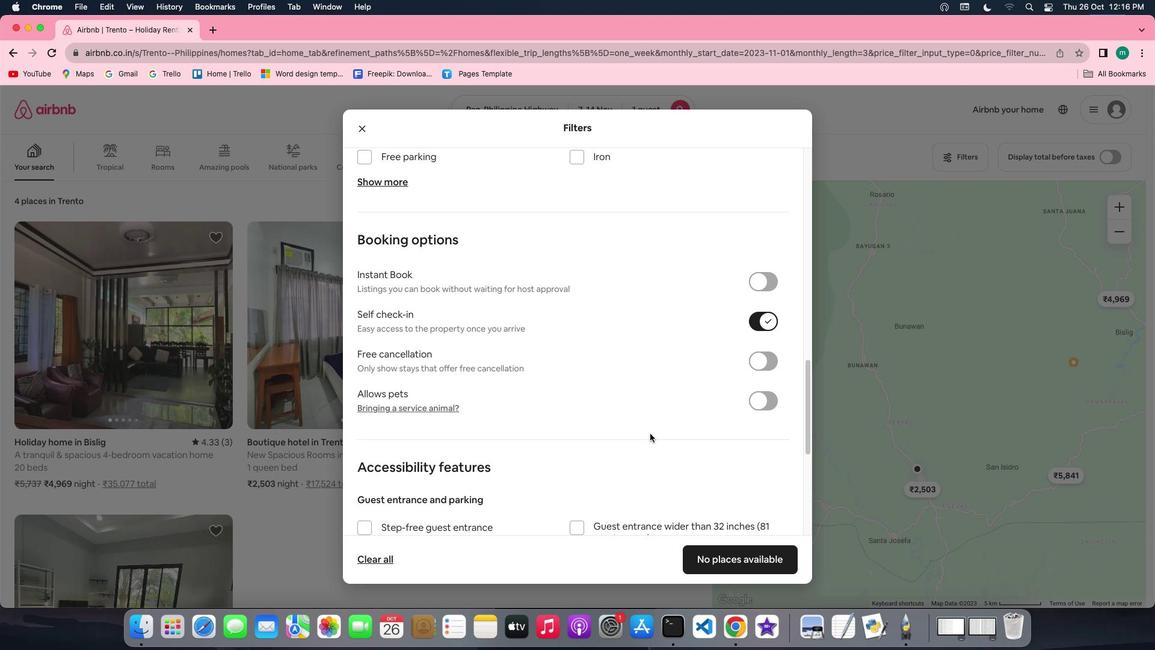 
Action: Mouse scrolled (650, 433) with delta (0, 0)
Screenshot: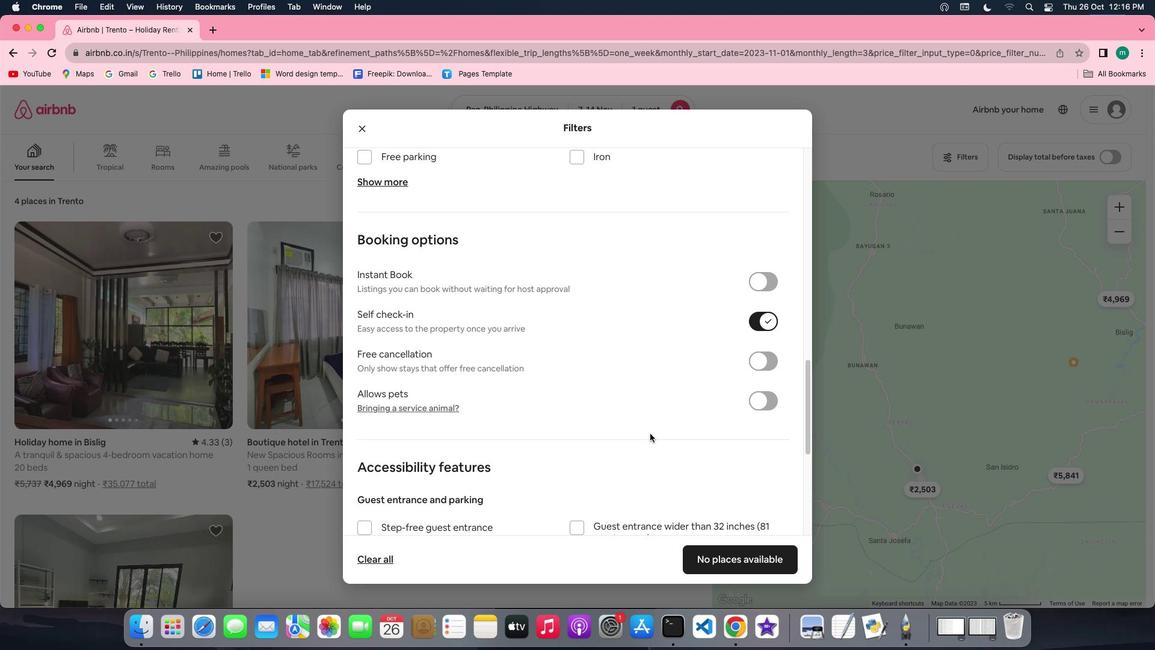
Action: Mouse scrolled (650, 433) with delta (0, -1)
Screenshot: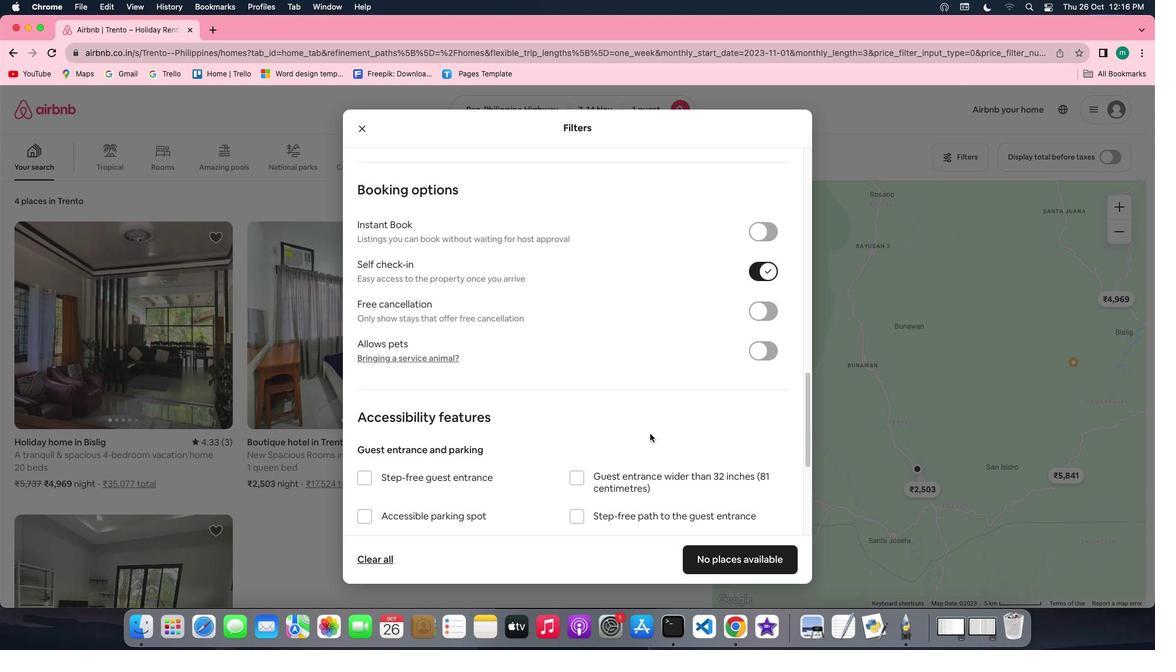 
Action: Mouse scrolled (650, 433) with delta (0, -3)
Screenshot: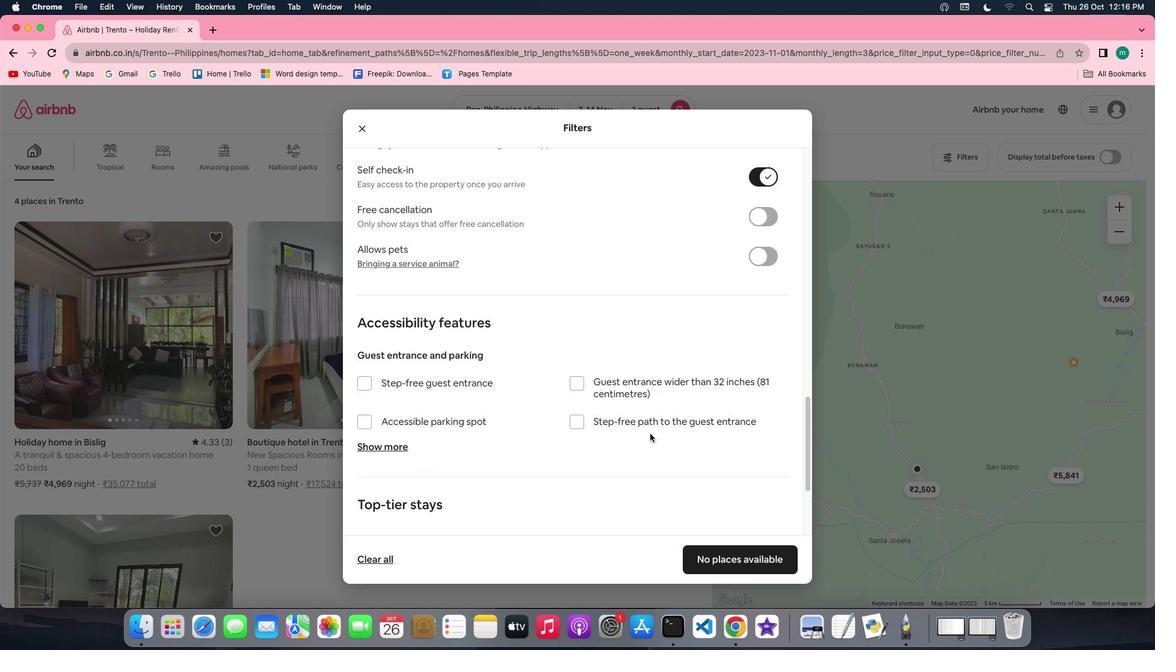 
Action: Mouse scrolled (650, 433) with delta (0, -3)
Screenshot: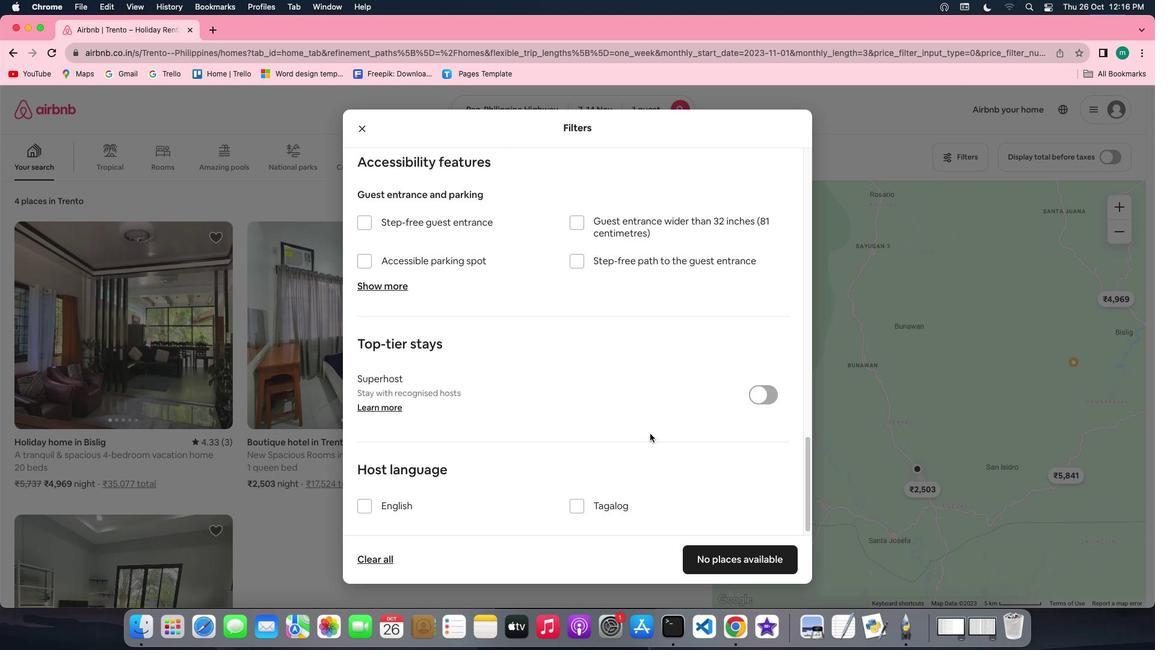 
Action: Mouse scrolled (650, 433) with delta (0, 0)
Screenshot: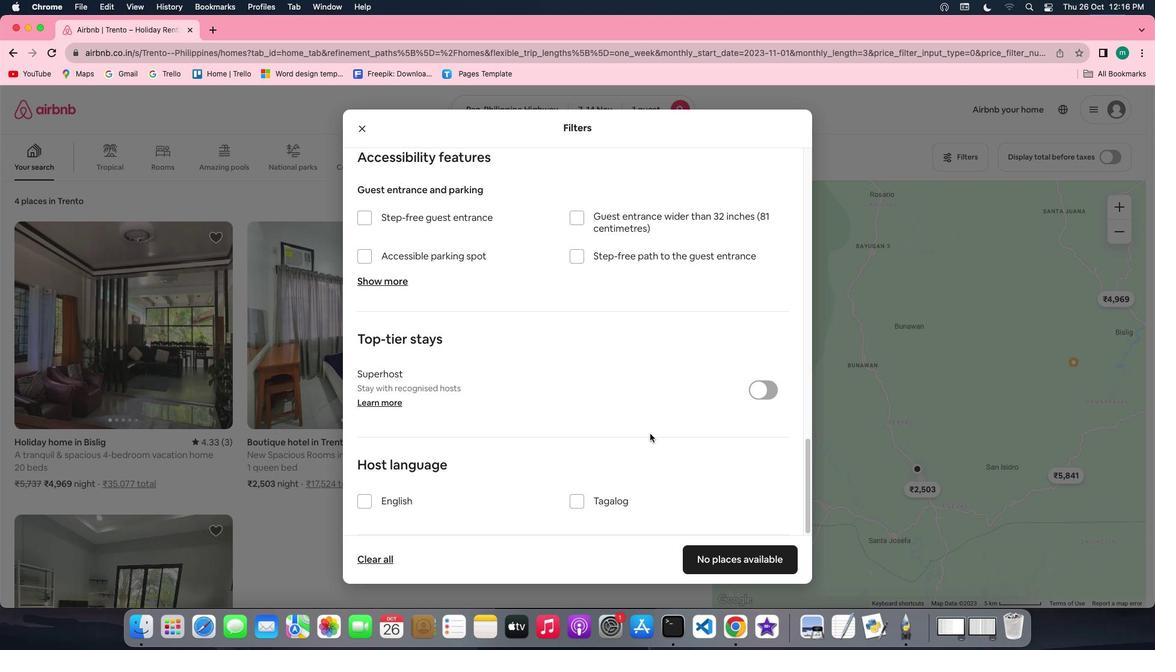 
Action: Mouse scrolled (650, 433) with delta (0, 0)
Screenshot: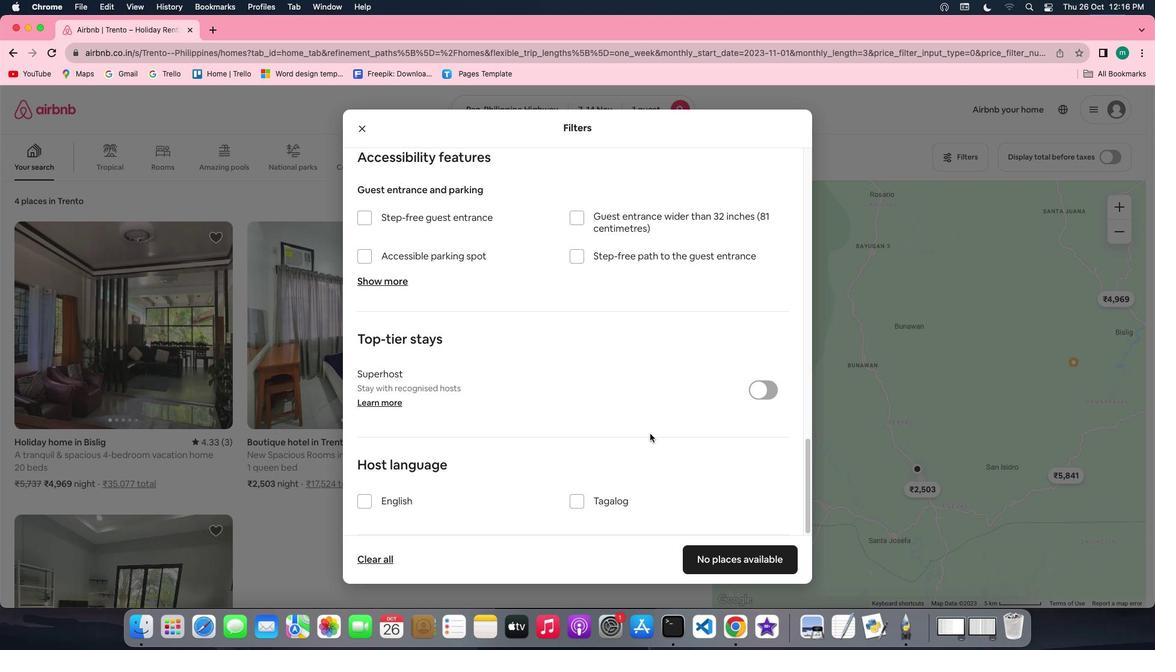 
Action: Mouse scrolled (650, 433) with delta (0, -1)
Screenshot: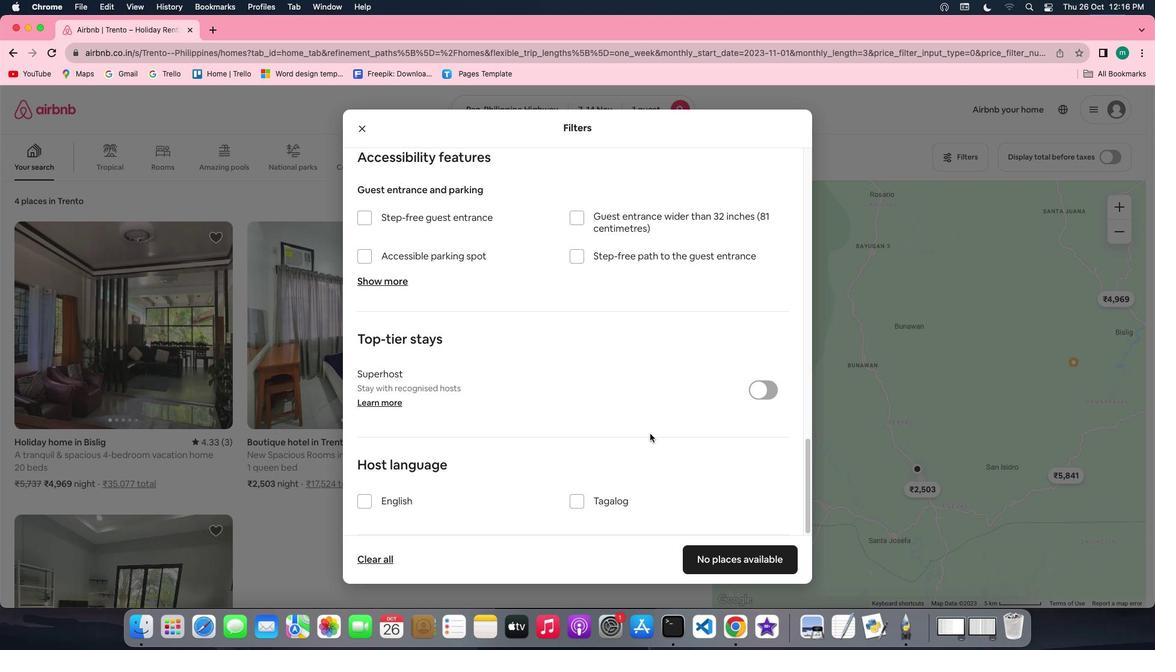 
Action: Mouse scrolled (650, 433) with delta (0, -2)
Screenshot: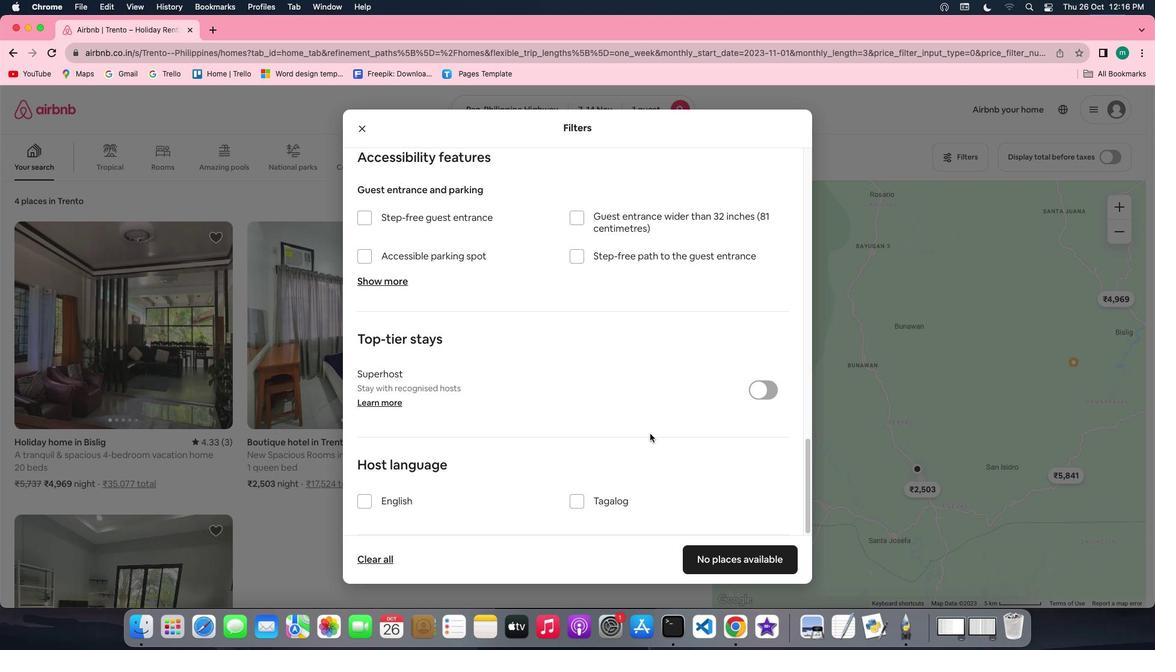 
Action: Mouse scrolled (650, 433) with delta (0, 0)
Screenshot: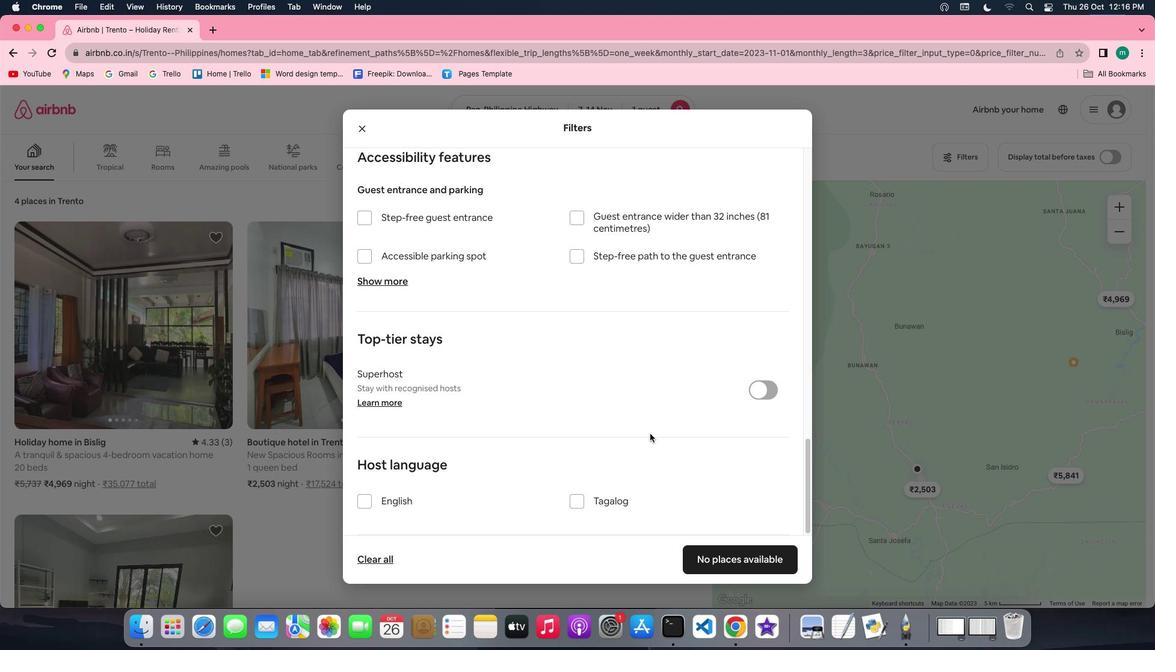 
Action: Mouse scrolled (650, 433) with delta (0, 0)
Screenshot: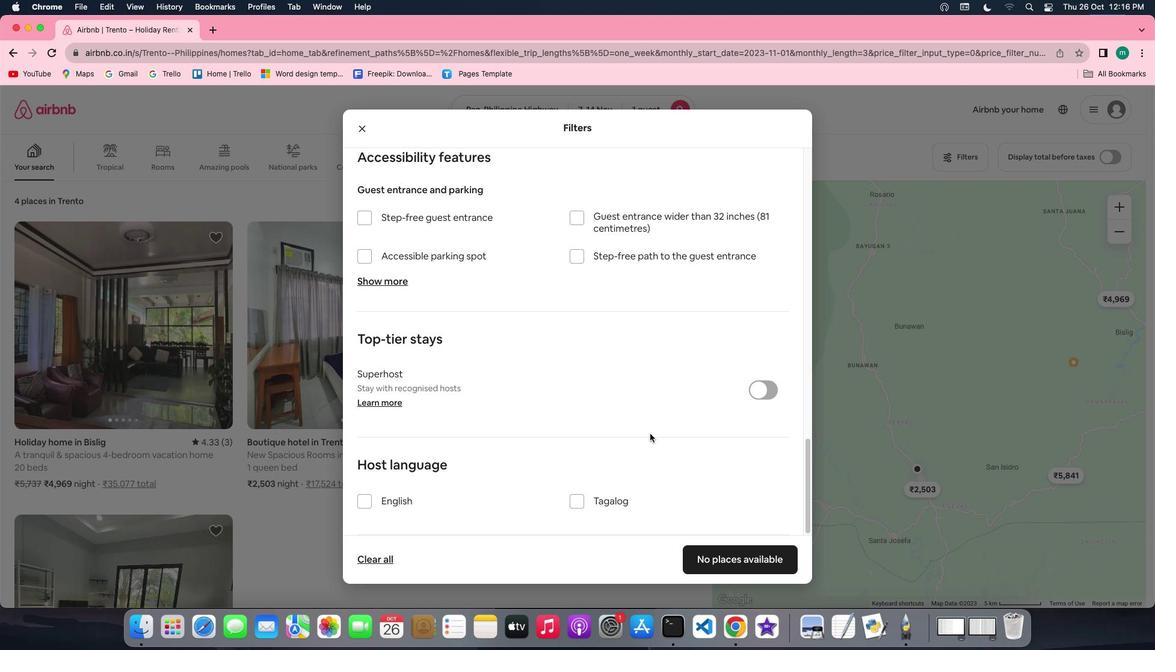 
Action: Mouse scrolled (650, 433) with delta (0, -1)
Screenshot: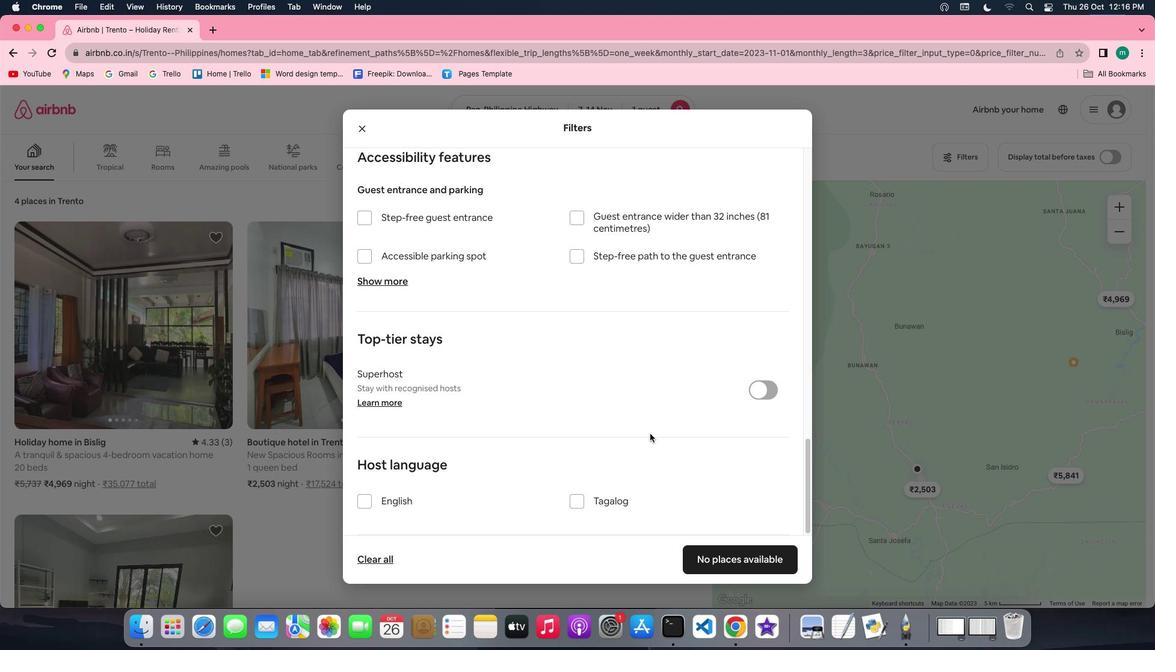 
Action: Mouse scrolled (650, 433) with delta (0, -3)
Screenshot: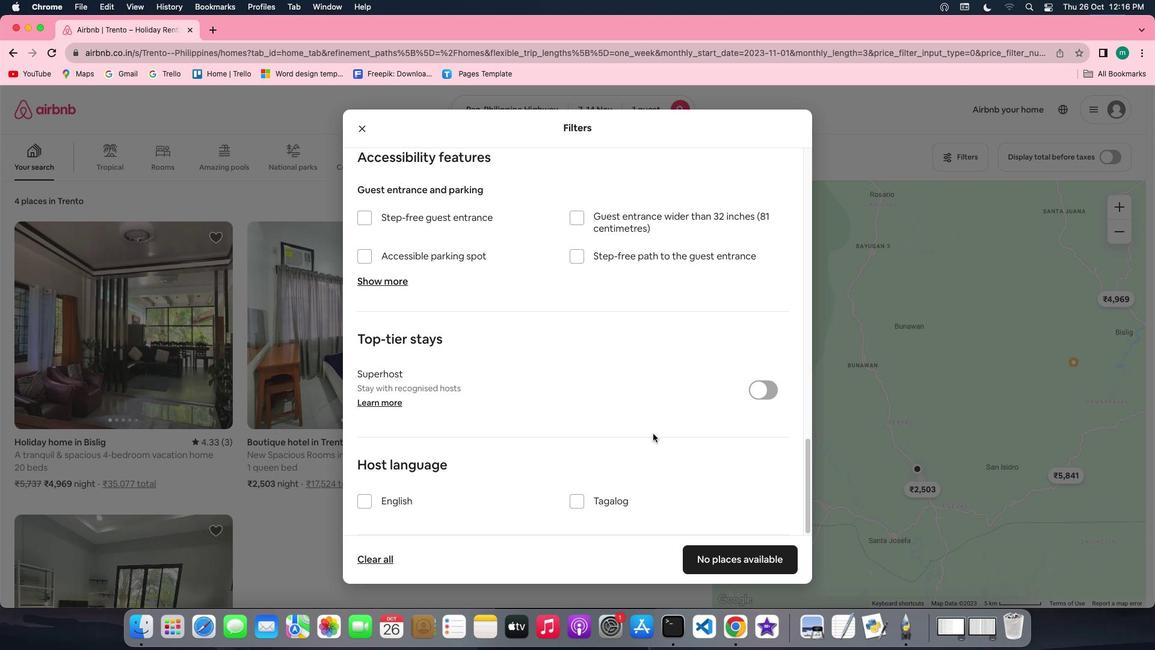 
Action: Mouse scrolled (650, 433) with delta (0, -3)
Screenshot: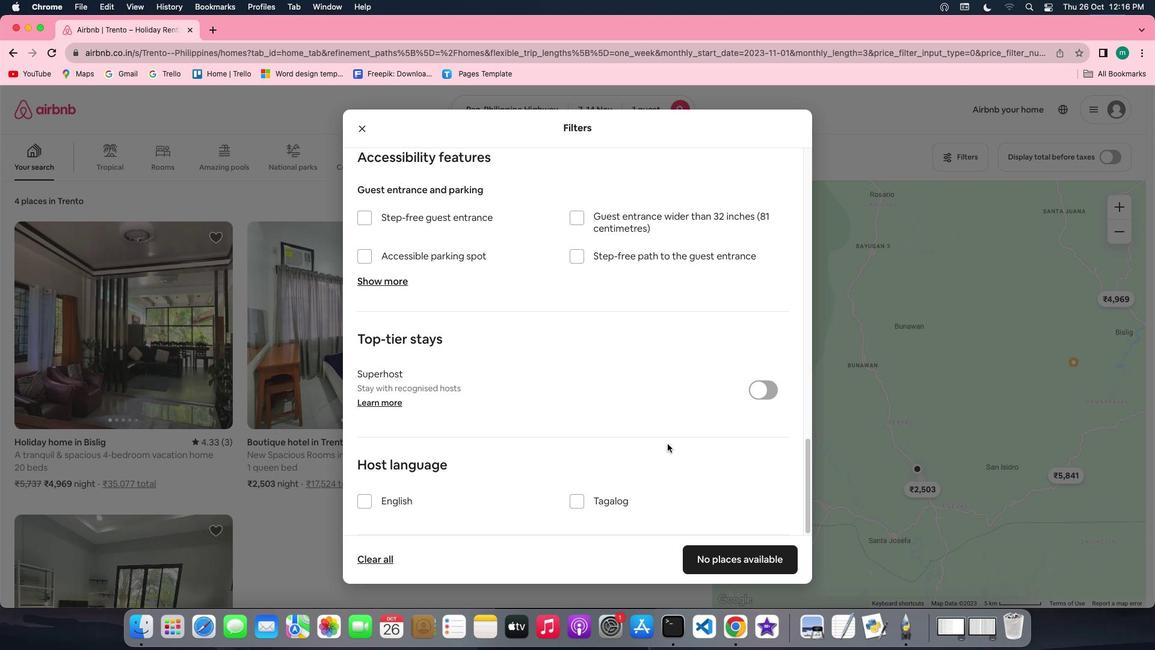 
Action: Mouse moved to (769, 564)
Screenshot: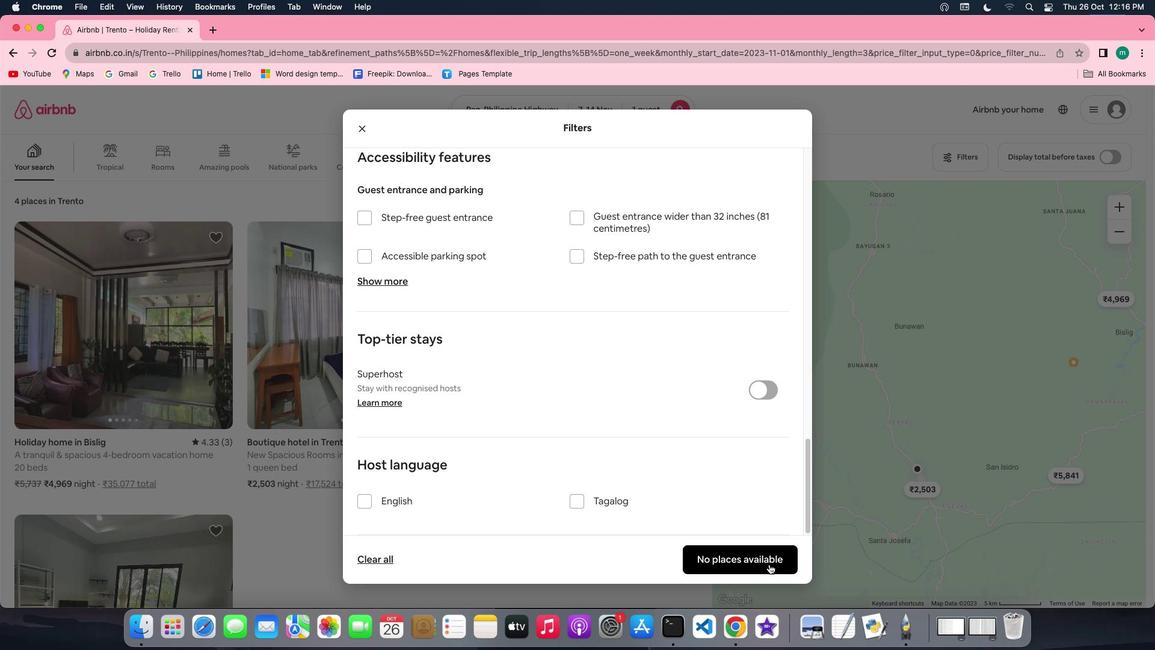 
Action: Mouse pressed left at (769, 564)
Screenshot: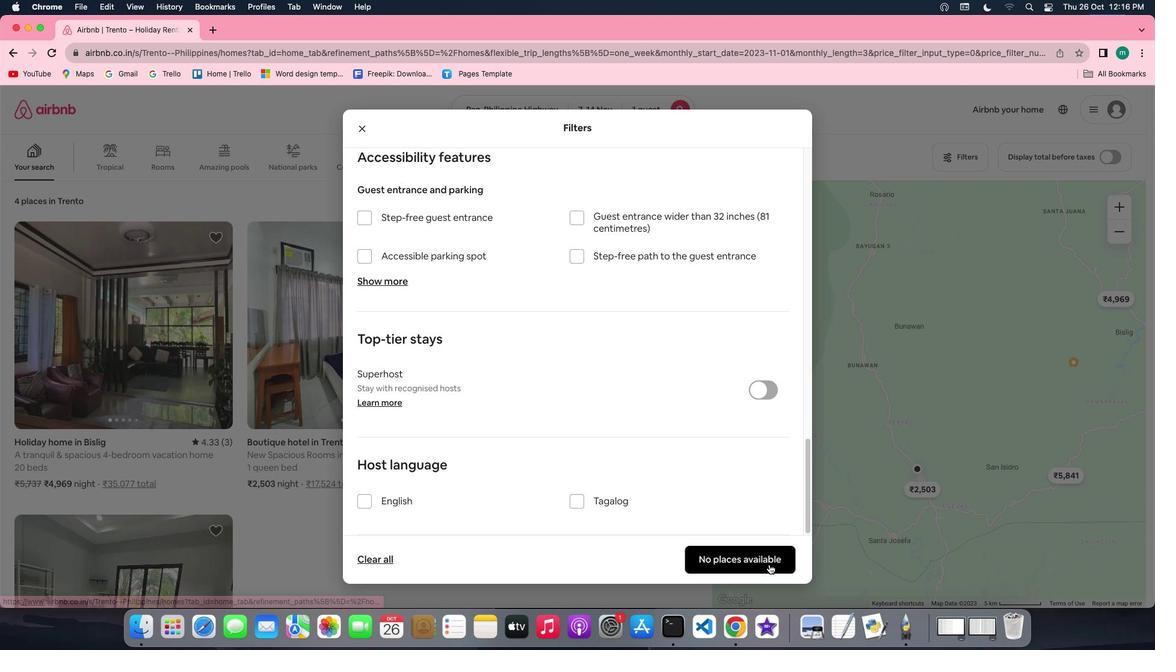 
